 Task: Get the current traffic updates for the Edison and Ford Winter Estates in Fort Myers.
Action: Mouse moved to (134, 108)
Screenshot: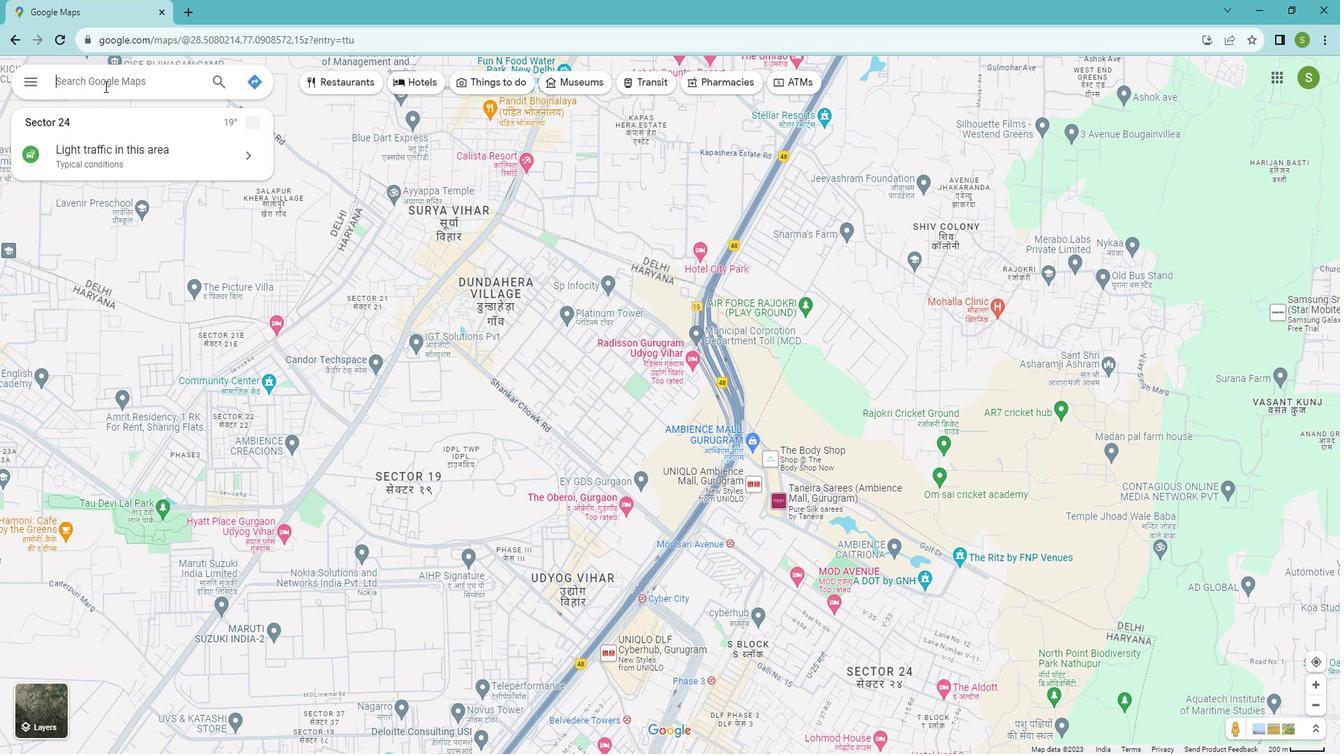 
Action: Mouse pressed left at (134, 108)
Screenshot: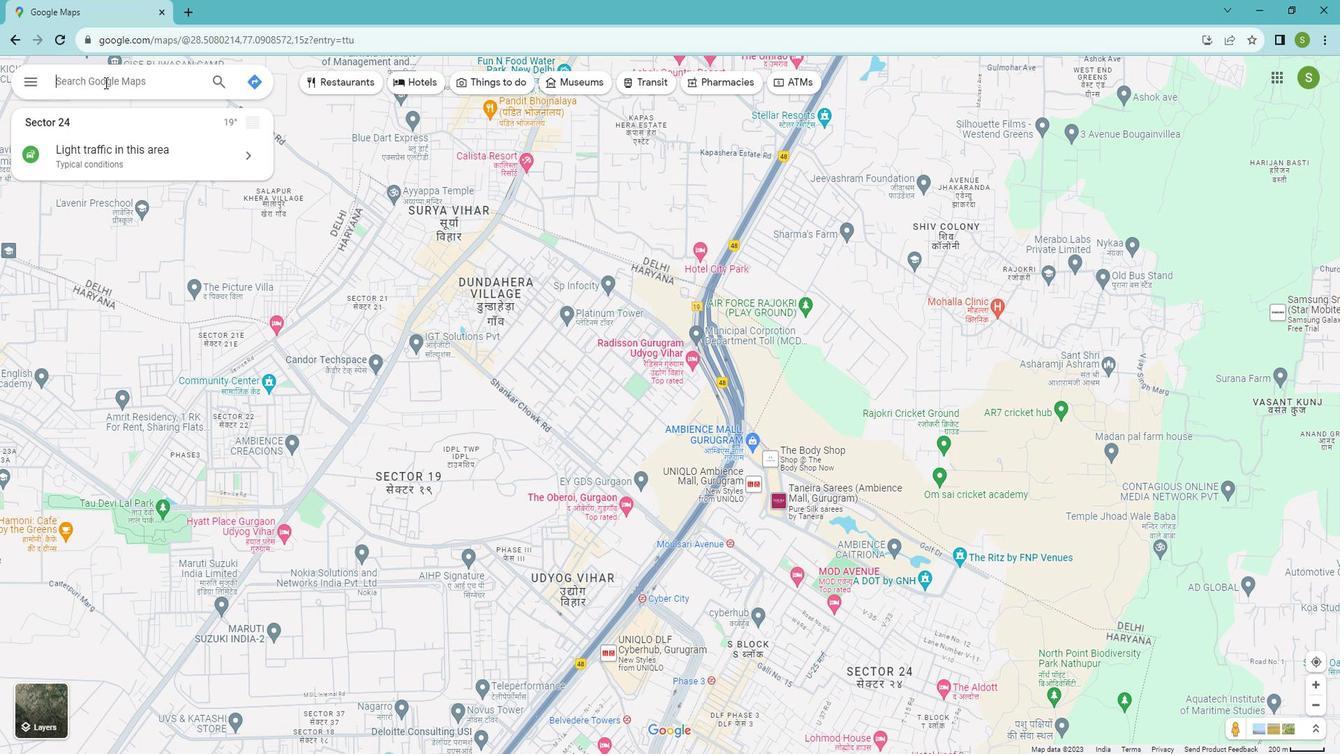 
Action: Key pressed <Key.shift>Edid<Key.backspace>son<Key.space>and<Key.space><Key.shift><Key.shift><Key.shift><Key.shift><Key.shift><Key.shift><Key.shift><Key.shift>Ford<Key.space><Key.shift>Winter<Key.space><Key.shift>Estates<Key.space><Key.shift>Fort<Key.space><Key.shift>Myers<Key.enter>
Screenshot: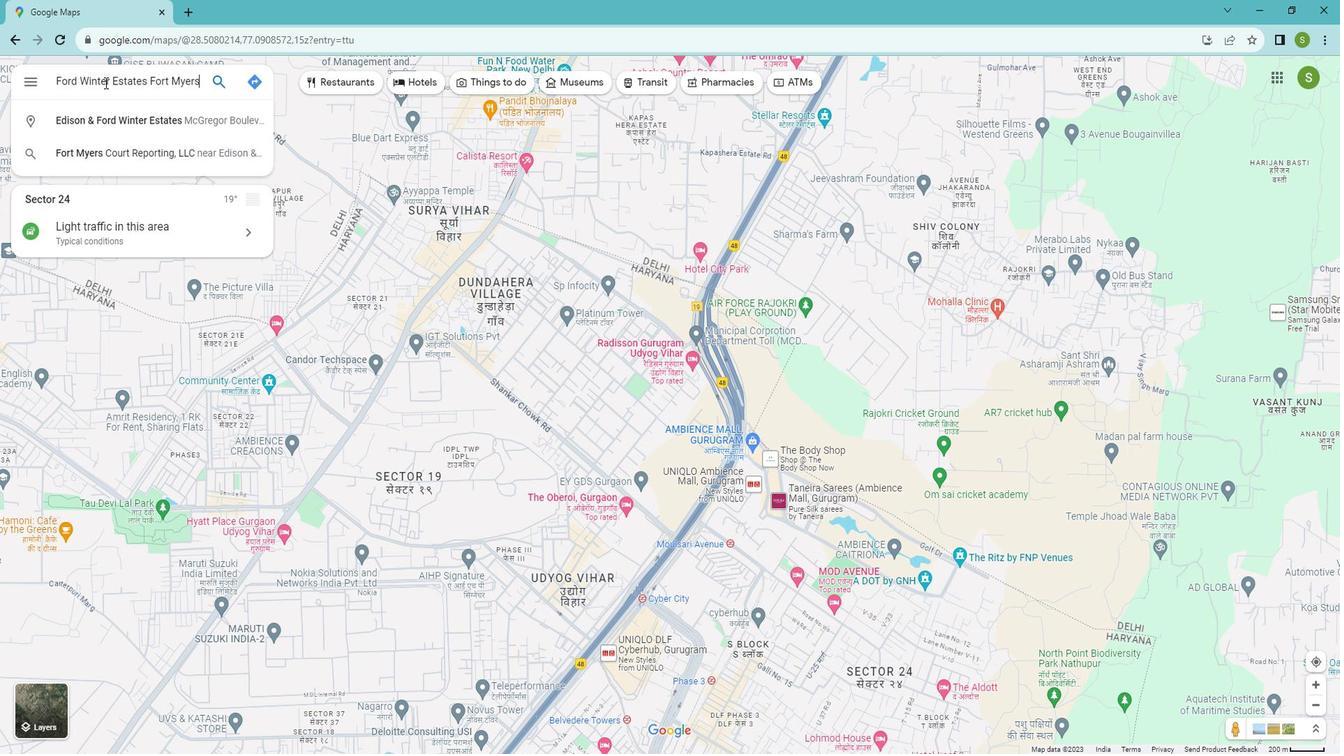 
Action: Mouse moved to (363, 728)
Screenshot: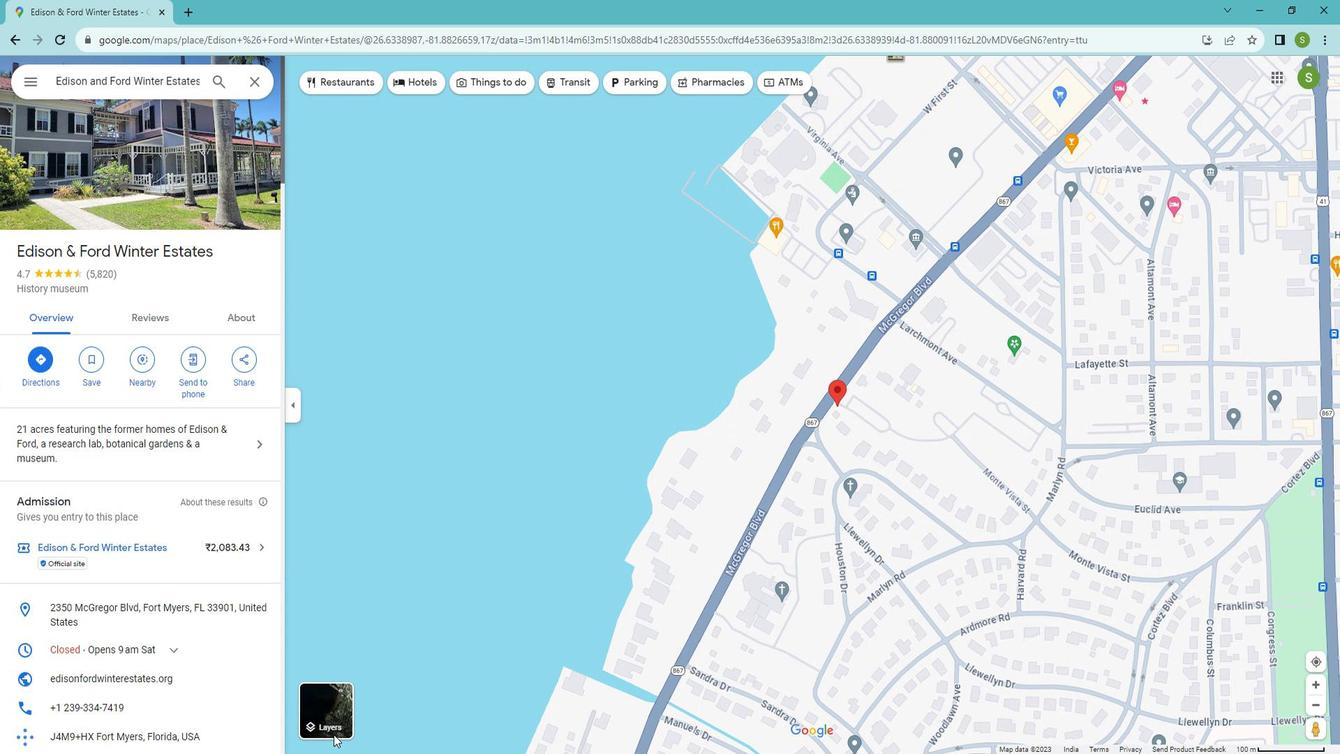 
Action: Mouse pressed left at (363, 728)
Screenshot: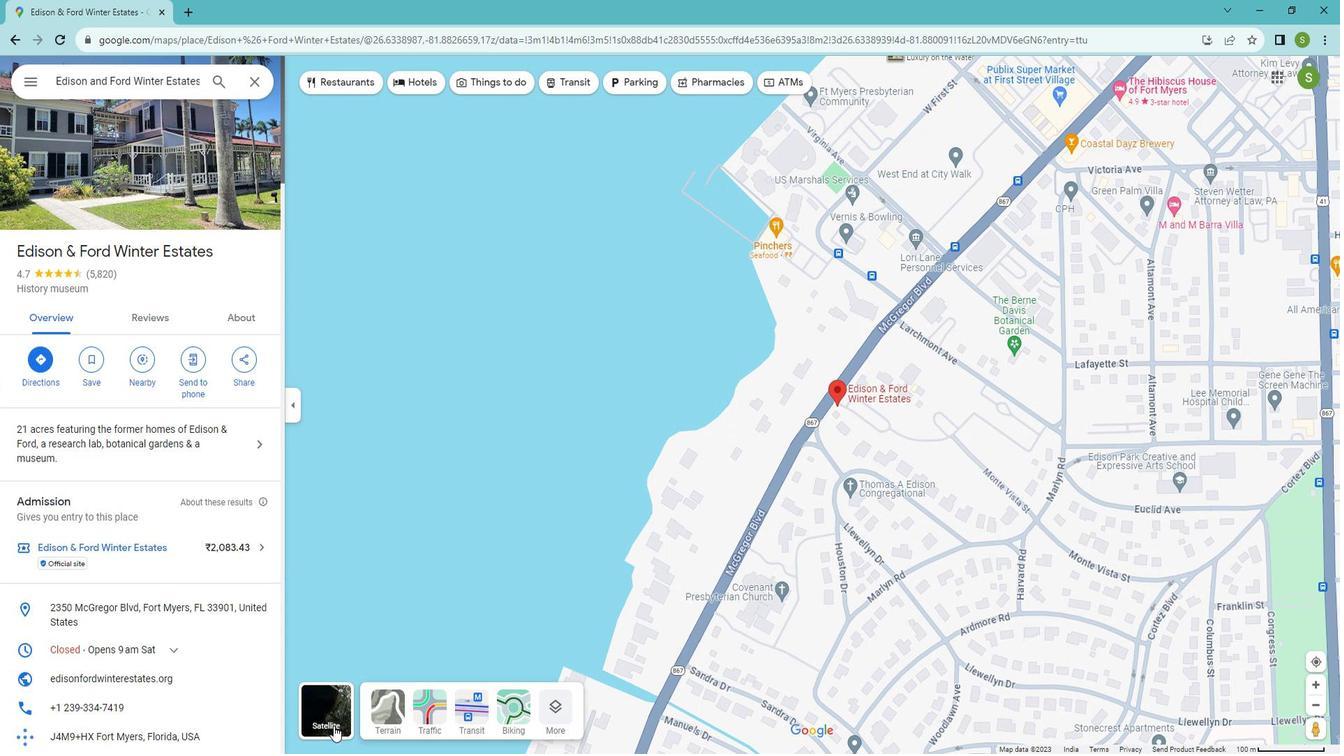 
Action: Mouse moved to (466, 715)
Screenshot: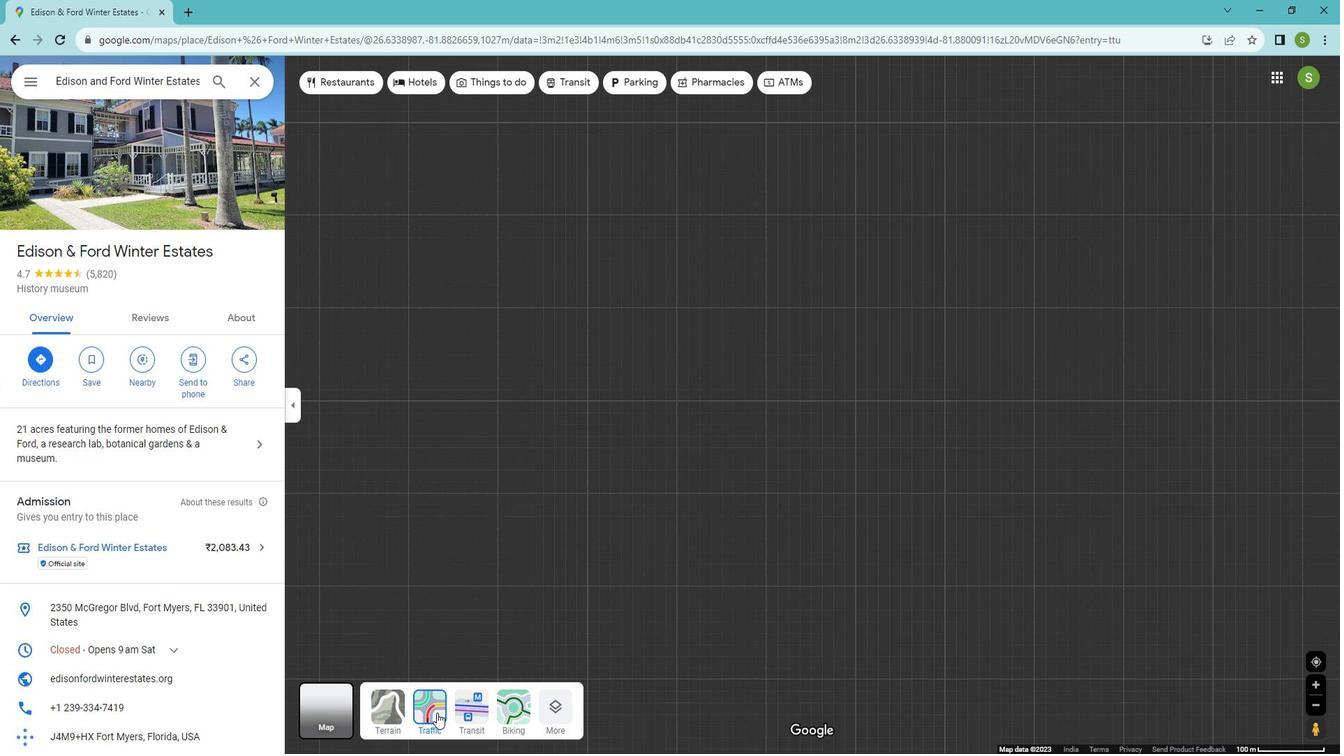 
Action: Mouse pressed left at (466, 715)
Screenshot: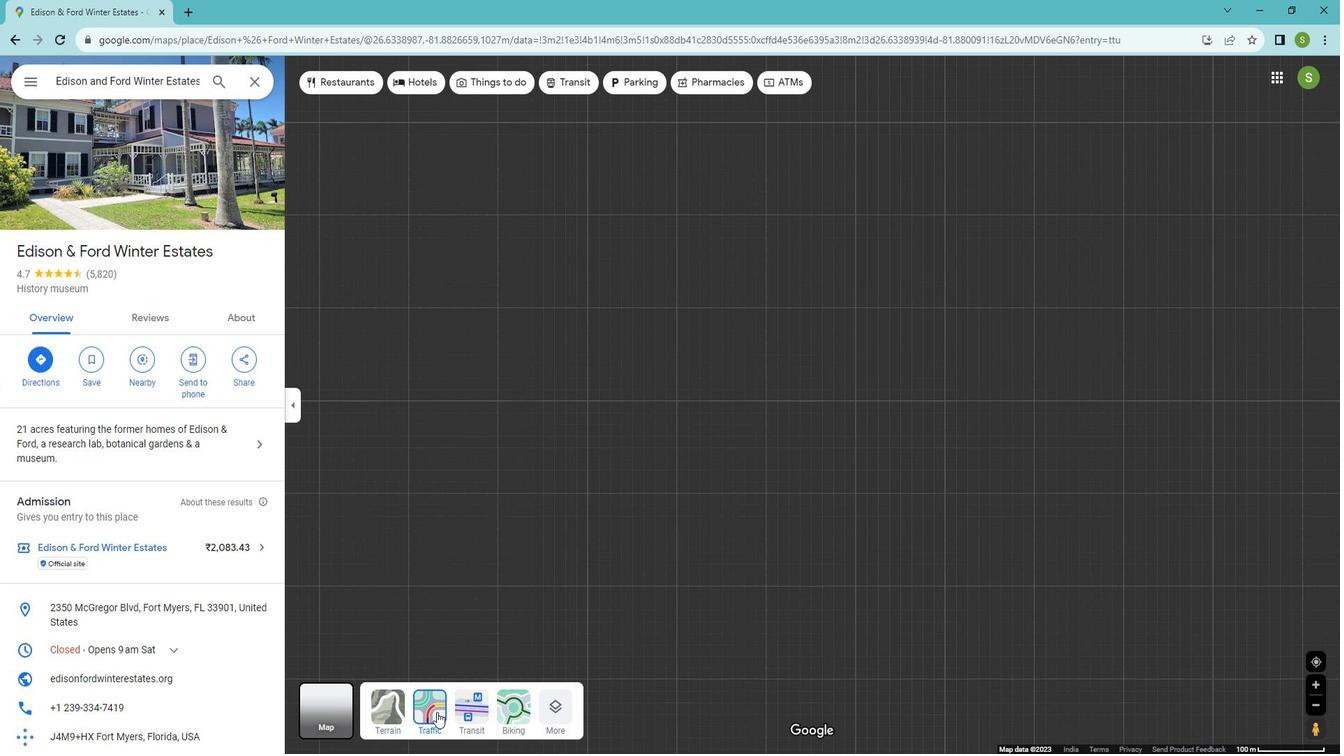 
Action: Mouse moved to (787, 730)
Screenshot: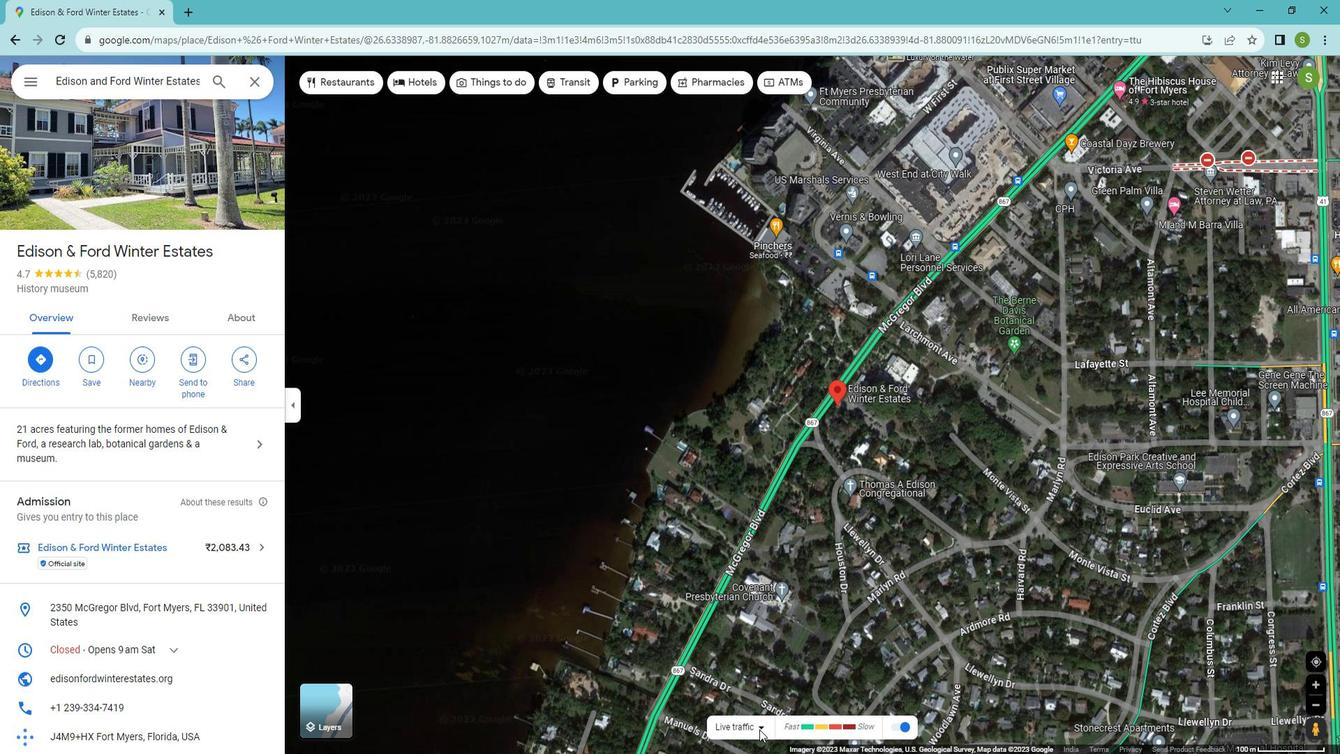 
Action: Mouse pressed left at (787, 730)
Screenshot: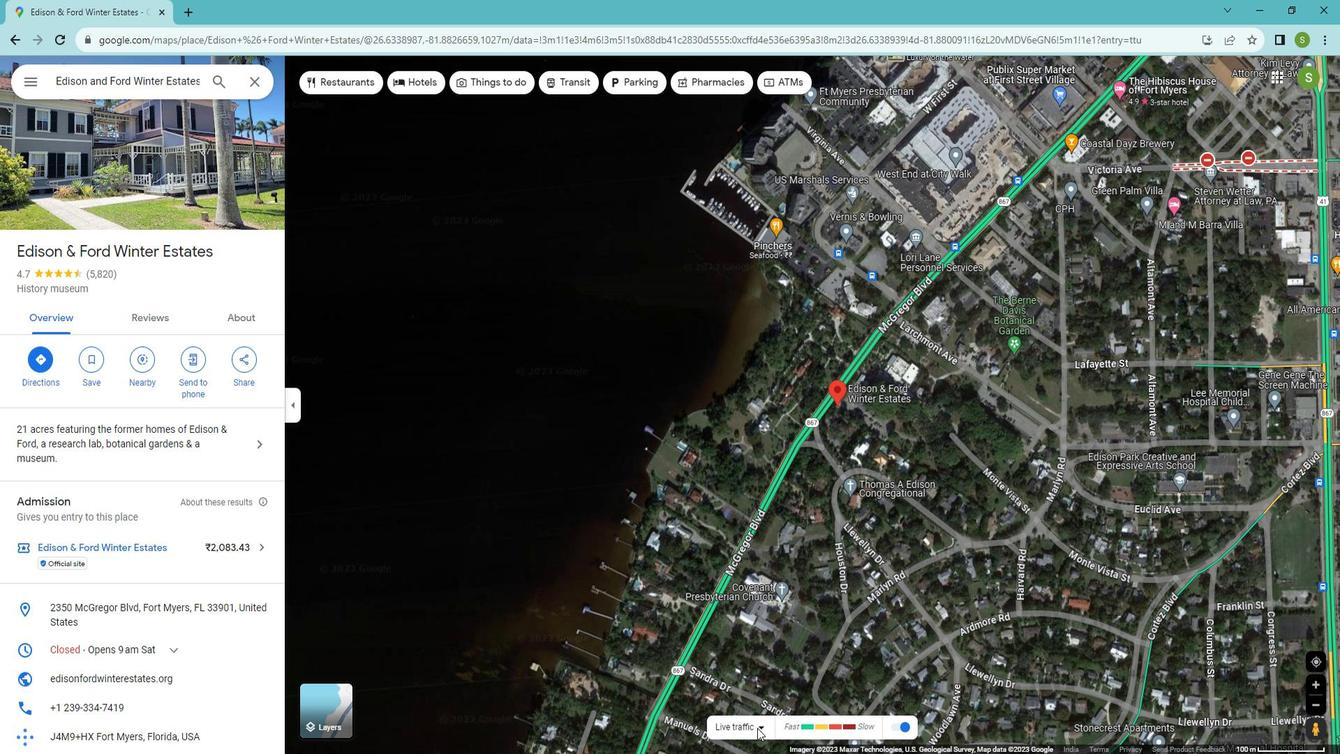 
Action: Mouse moved to (780, 711)
Screenshot: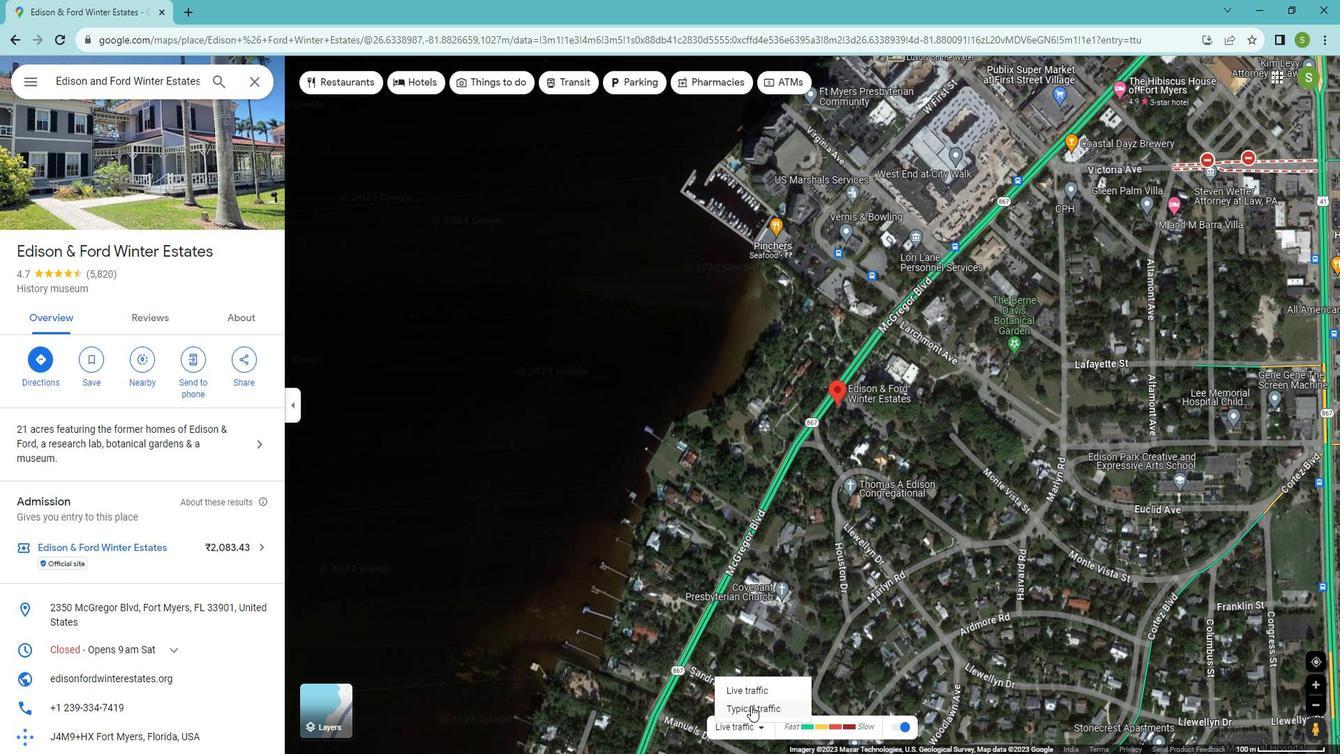 
Action: Mouse pressed left at (780, 711)
Screenshot: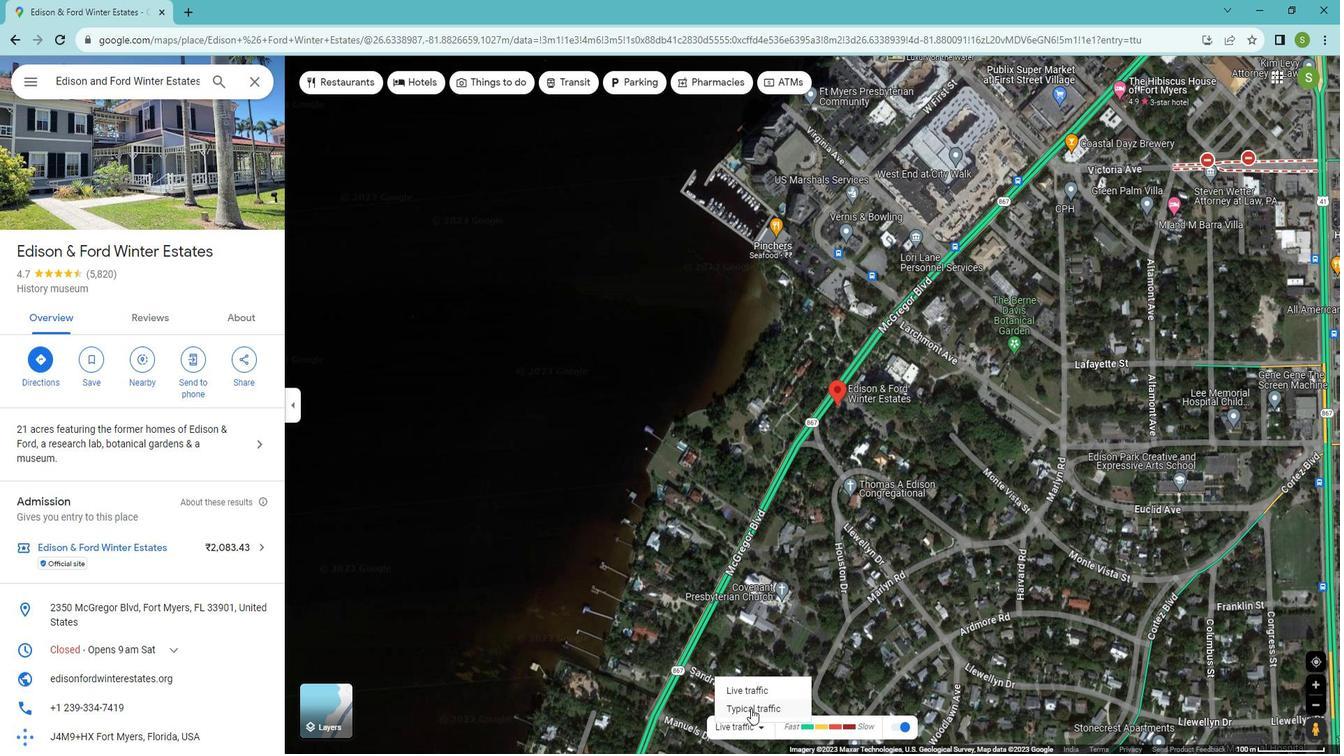
Action: Mouse moved to (871, 518)
Screenshot: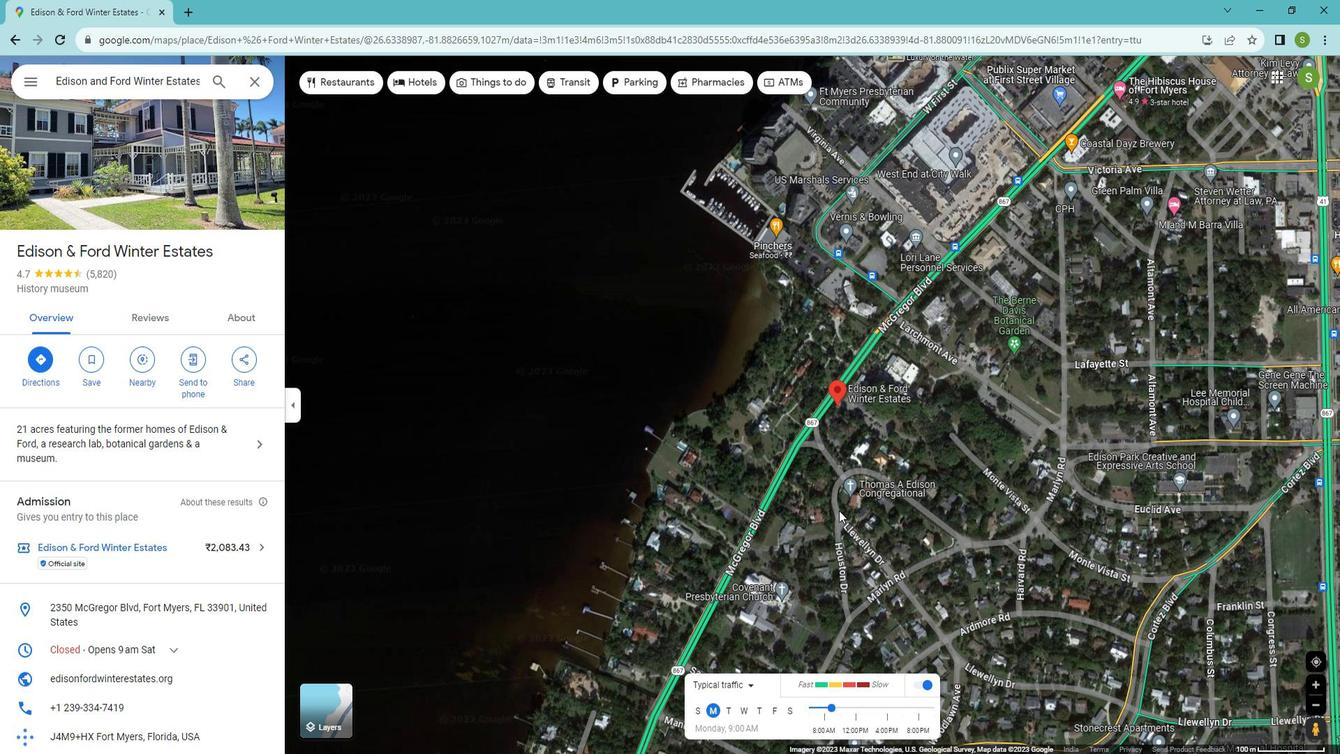
Action: Mouse scrolled (871, 517) with delta (0, 0)
Screenshot: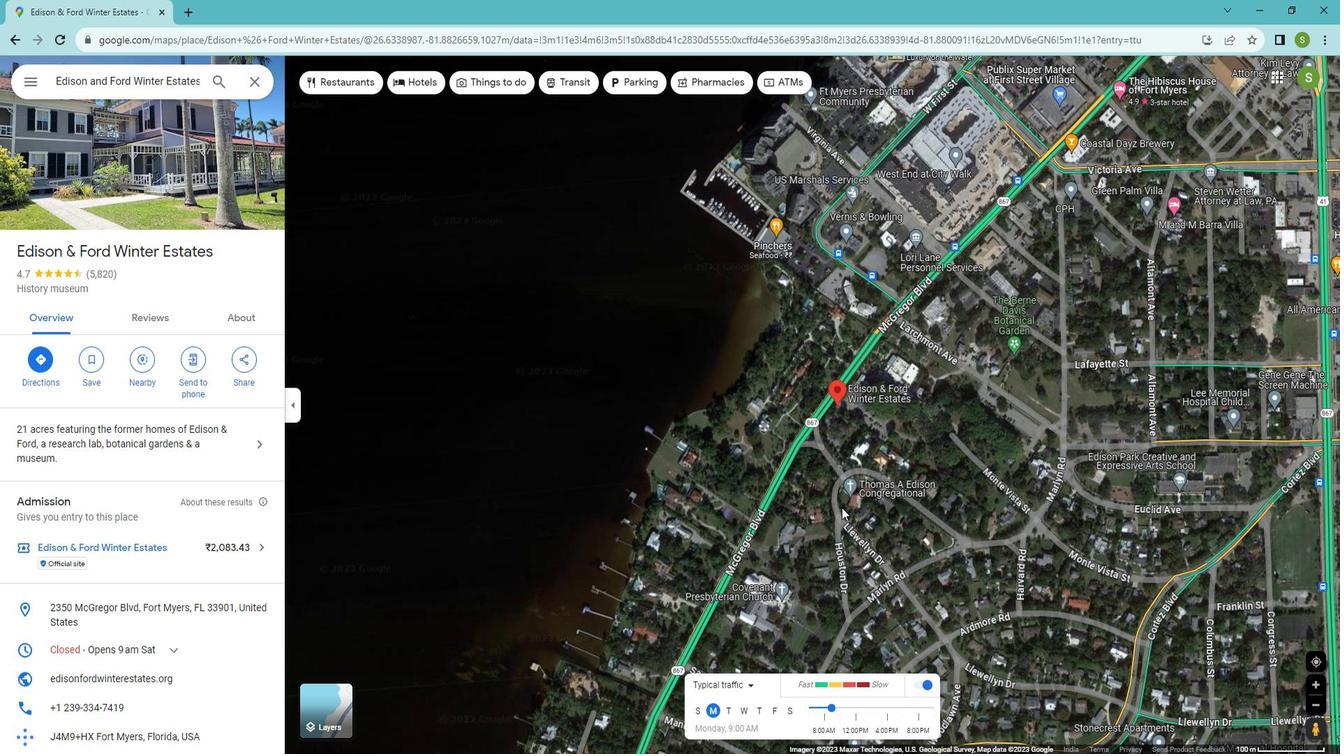 
Action: Mouse scrolled (871, 517) with delta (0, 0)
Screenshot: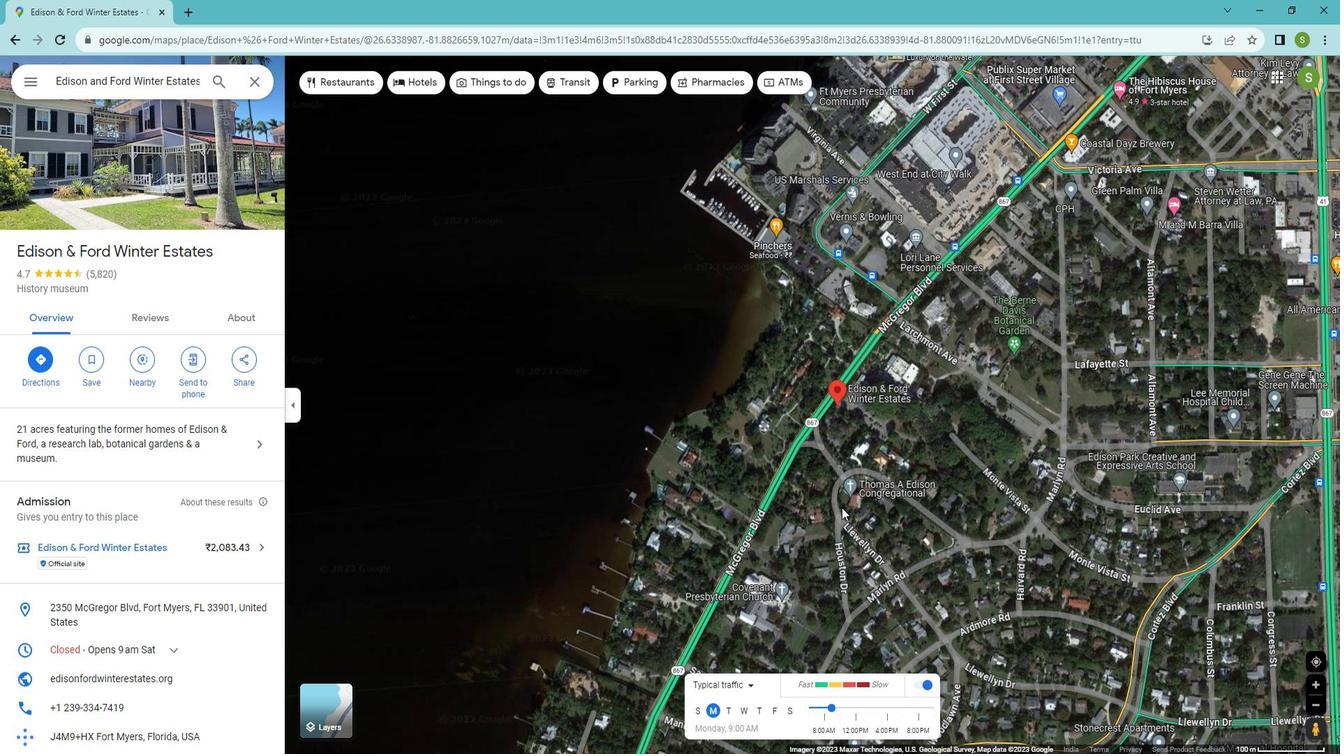 
Action: Mouse moved to (781, 689)
Screenshot: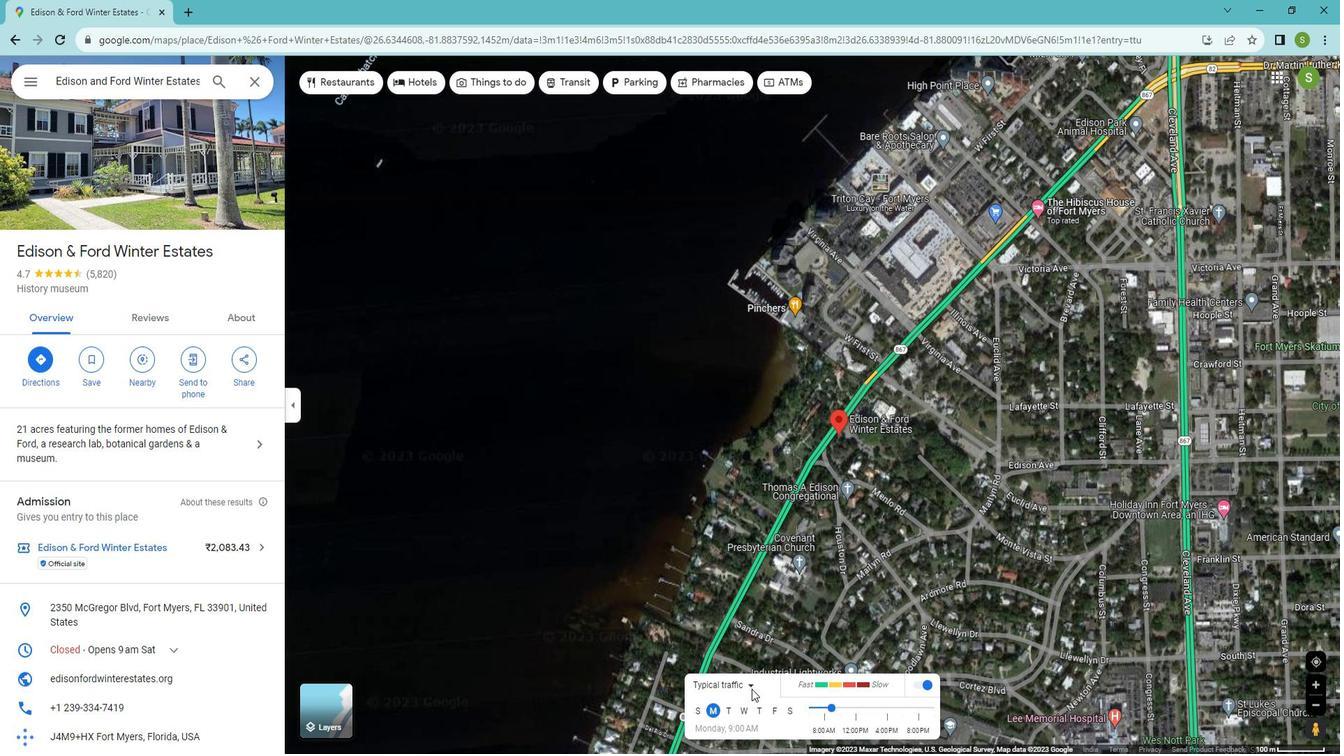 
Action: Mouse pressed left at (781, 689)
Screenshot: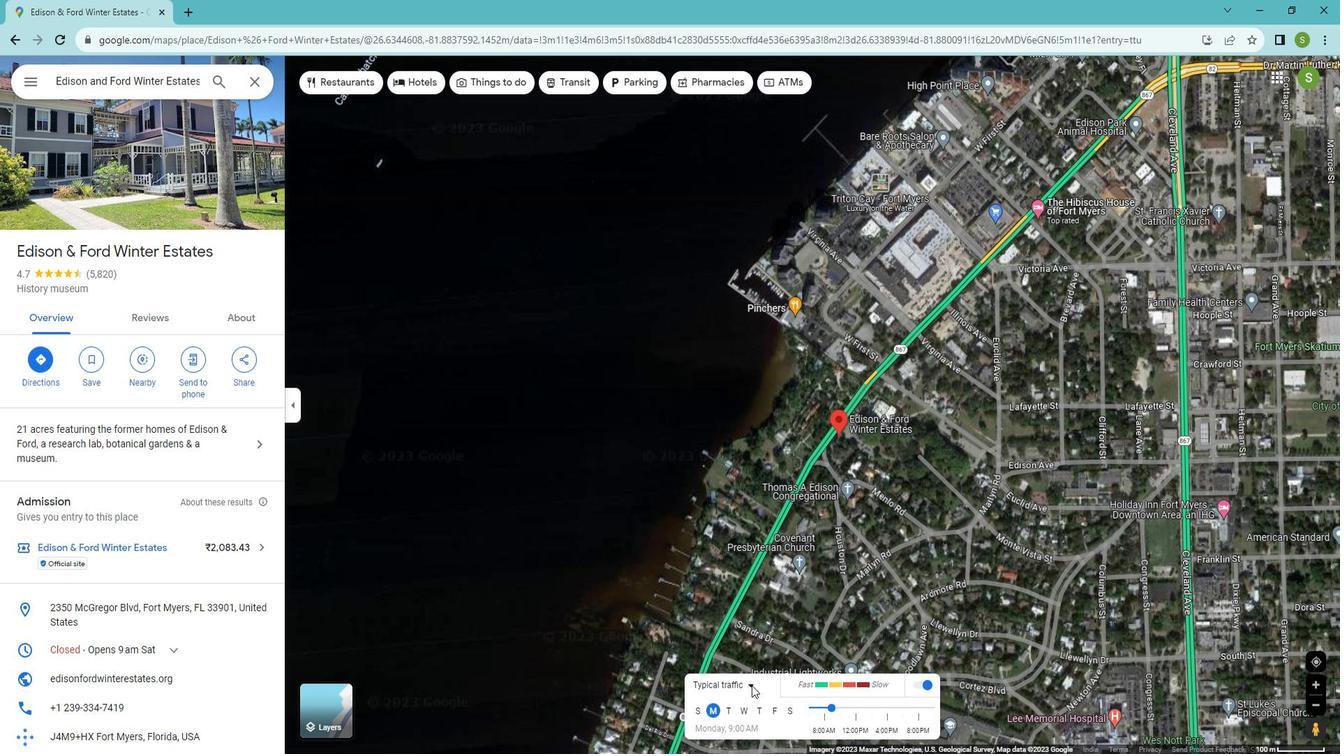 
Action: Mouse moved to (757, 708)
Screenshot: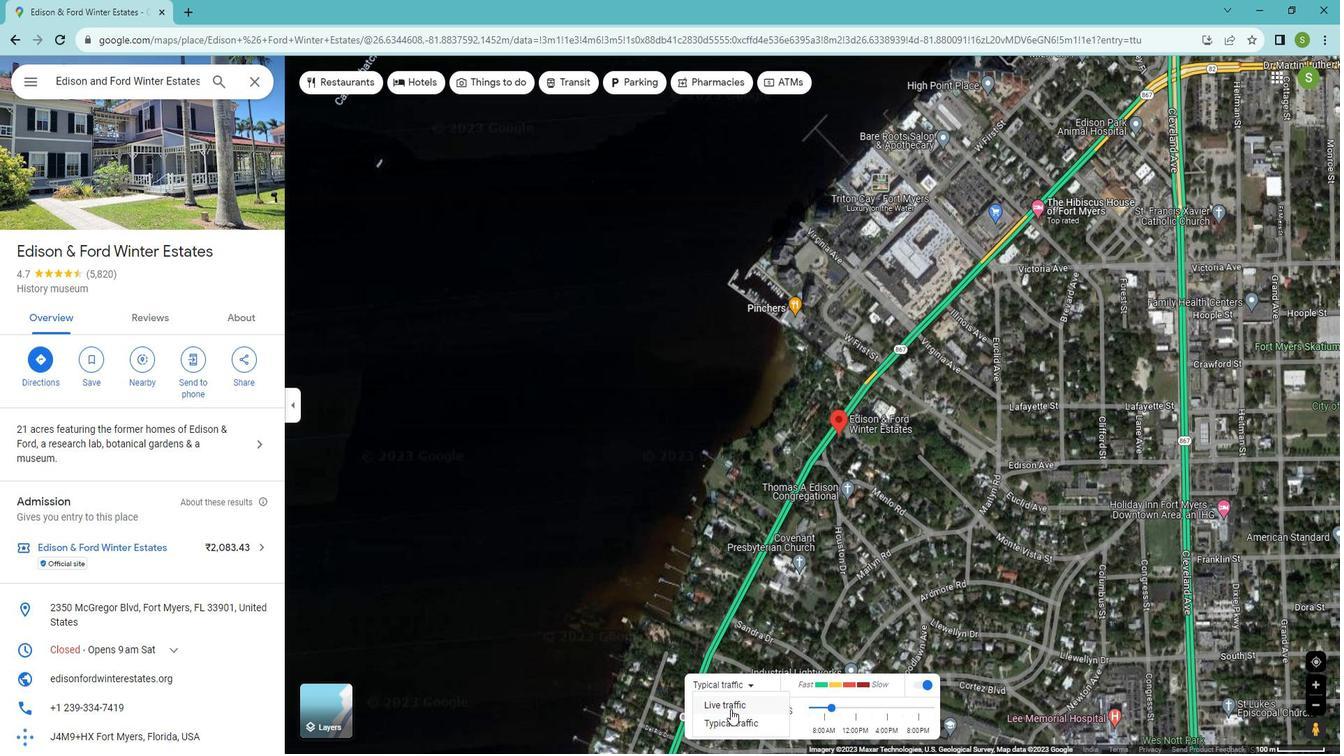 
Action: Mouse pressed left at (757, 708)
Screenshot: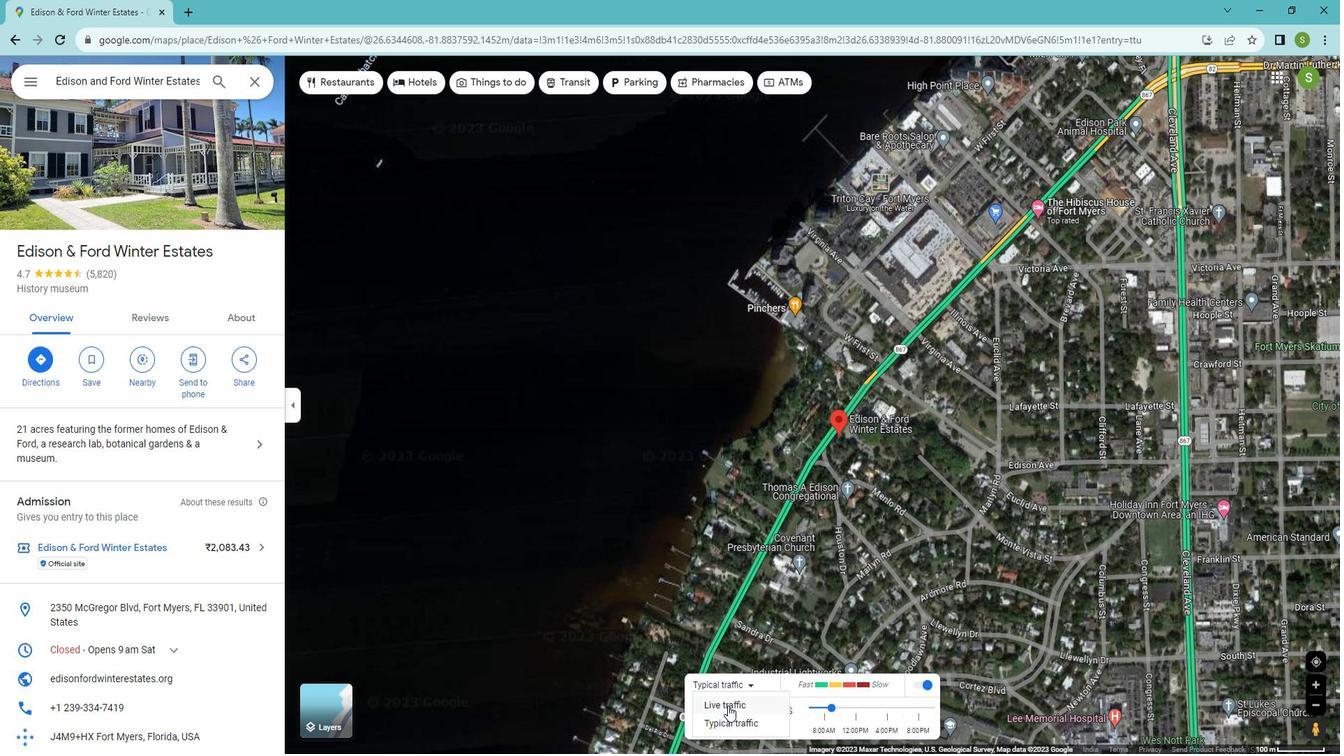 
Action: Mouse moved to (920, 545)
Screenshot: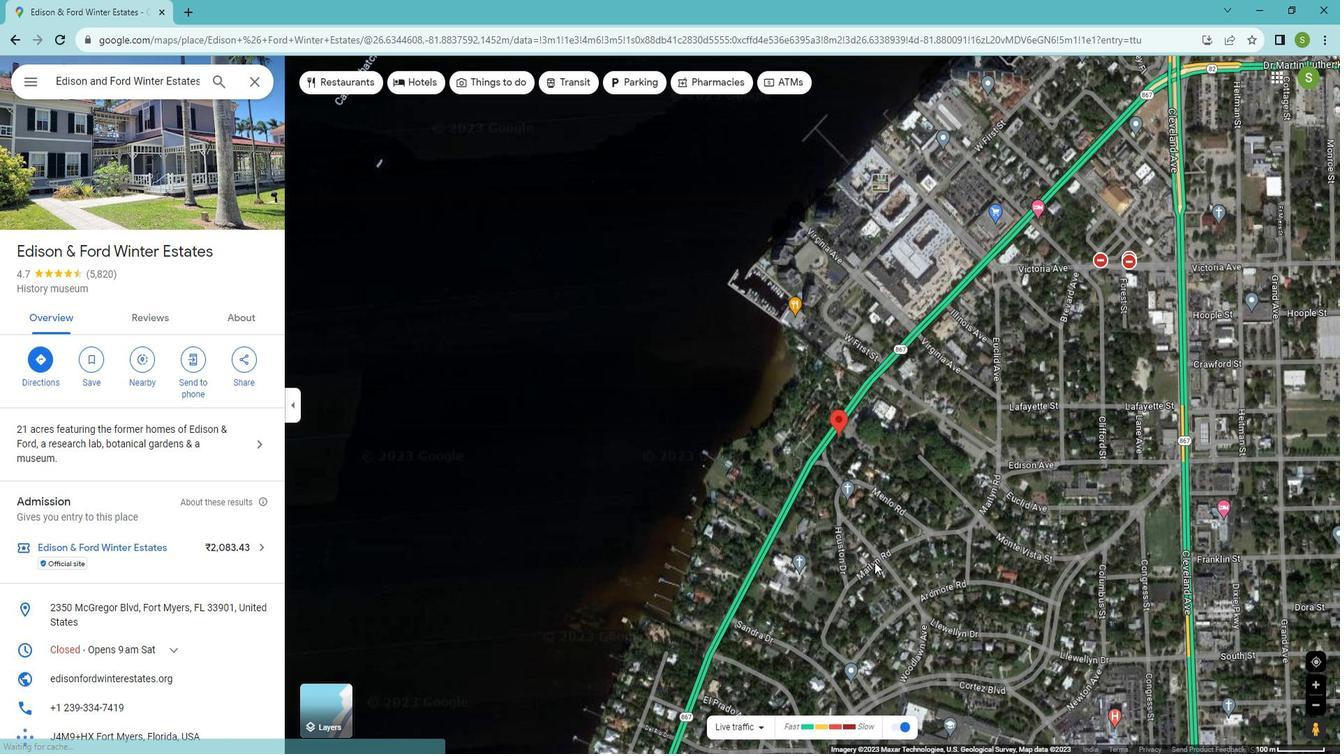 
Action: Mouse scrolled (920, 544) with delta (0, 0)
Screenshot: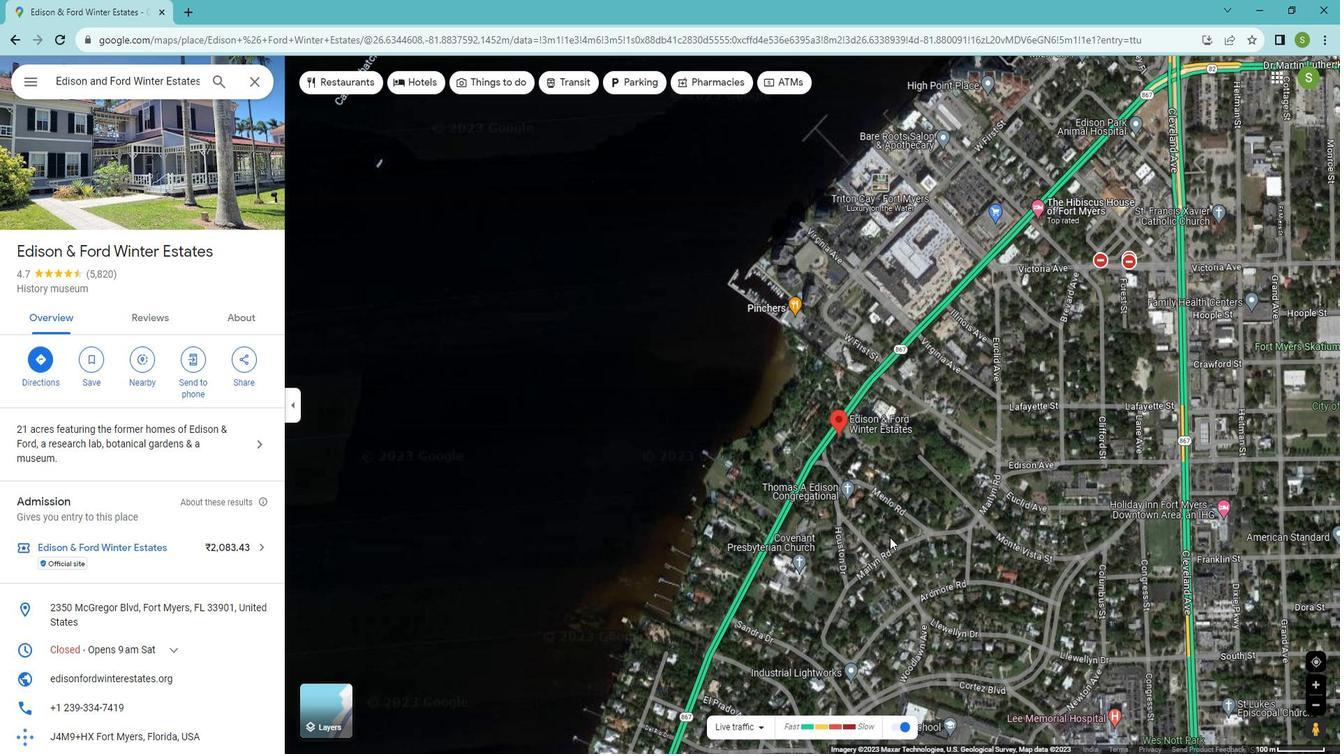 
Action: Mouse scrolled (920, 544) with delta (0, 0)
Screenshot: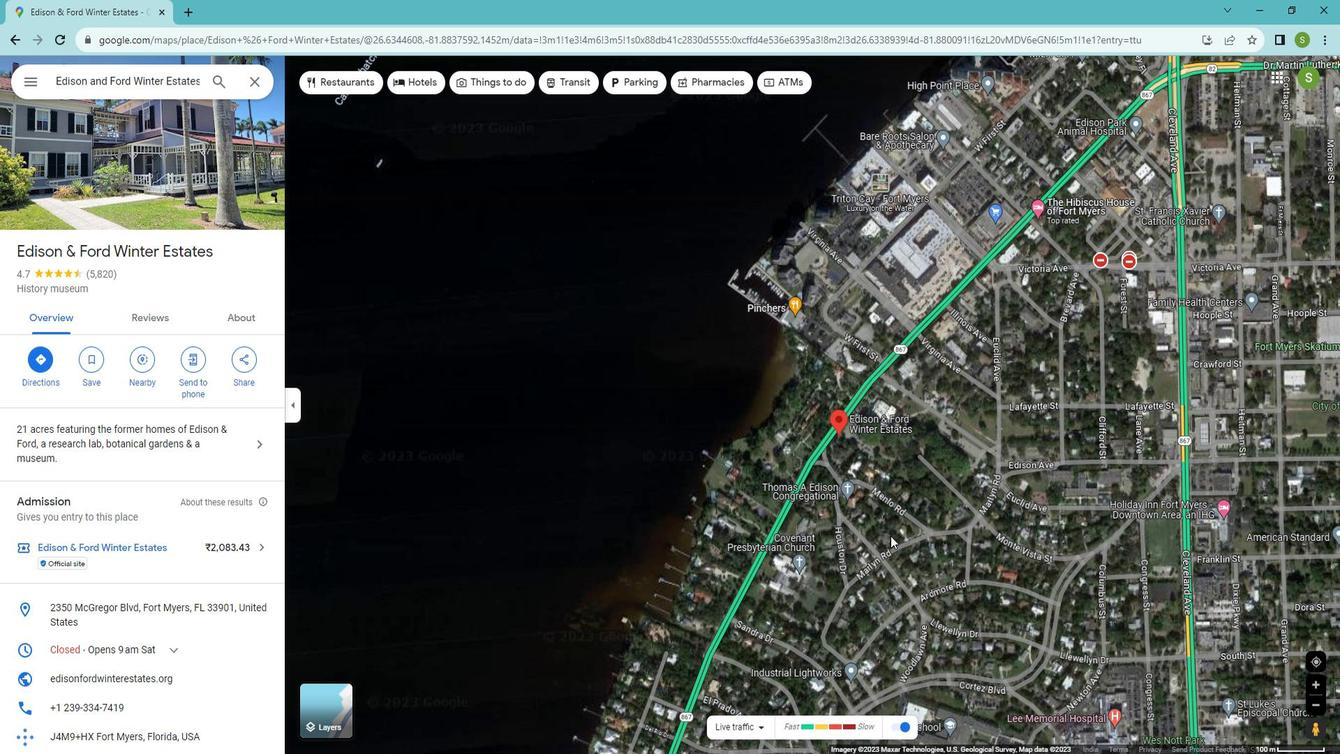 
Action: Mouse moved to (918, 546)
Screenshot: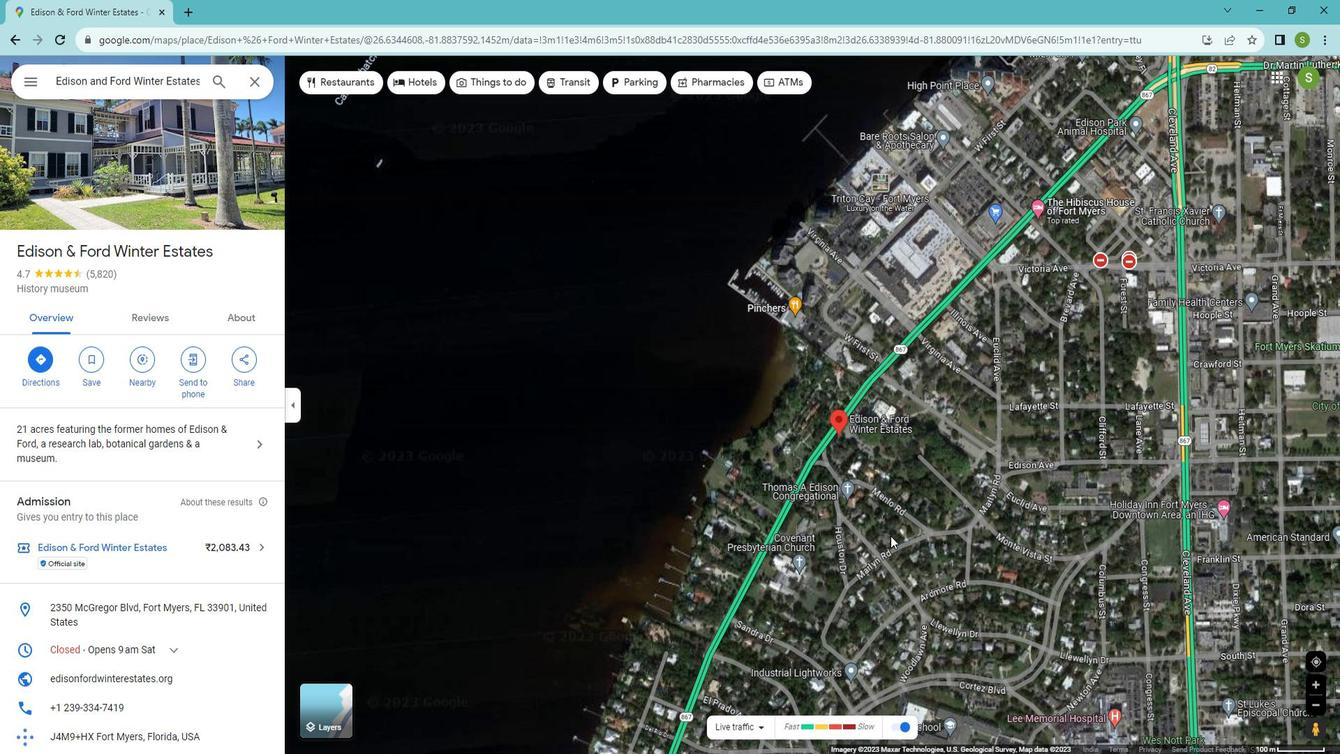 
Action: Mouse scrolled (918, 545) with delta (0, 0)
Screenshot: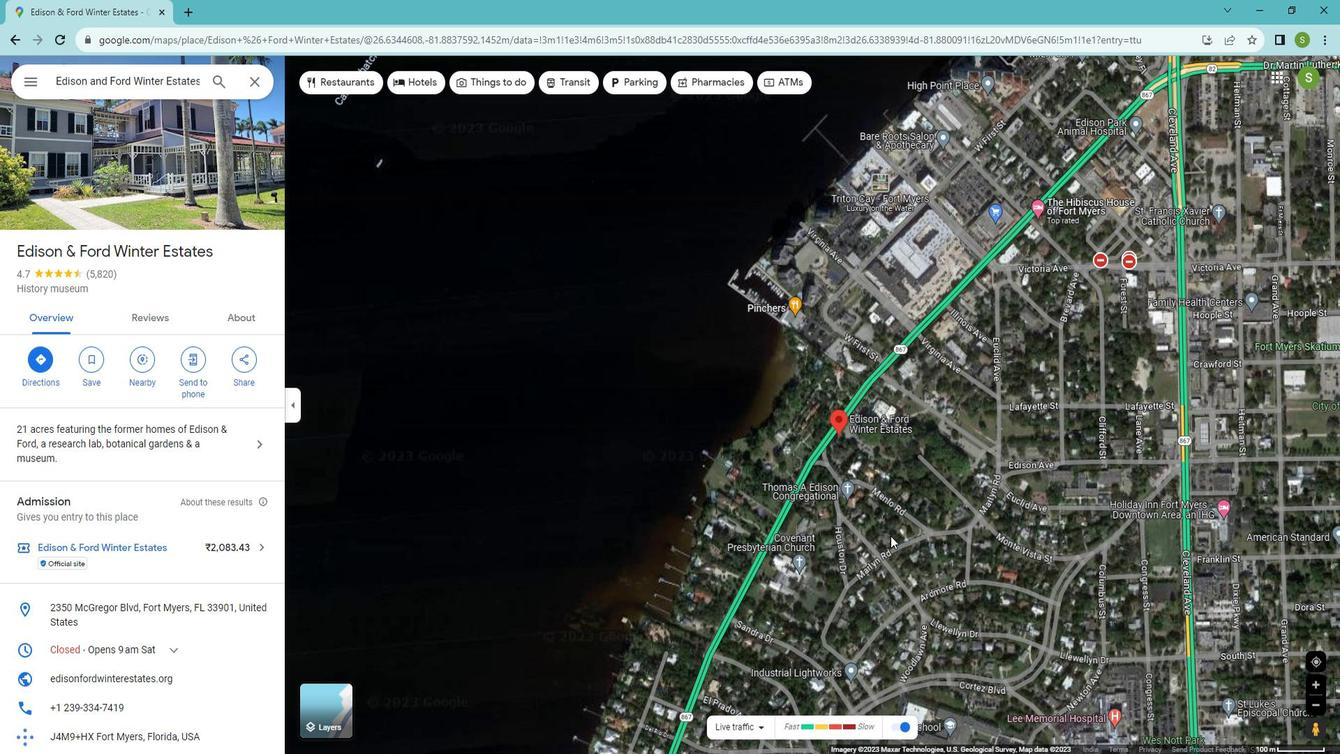 
Action: Mouse moved to (904, 546)
Screenshot: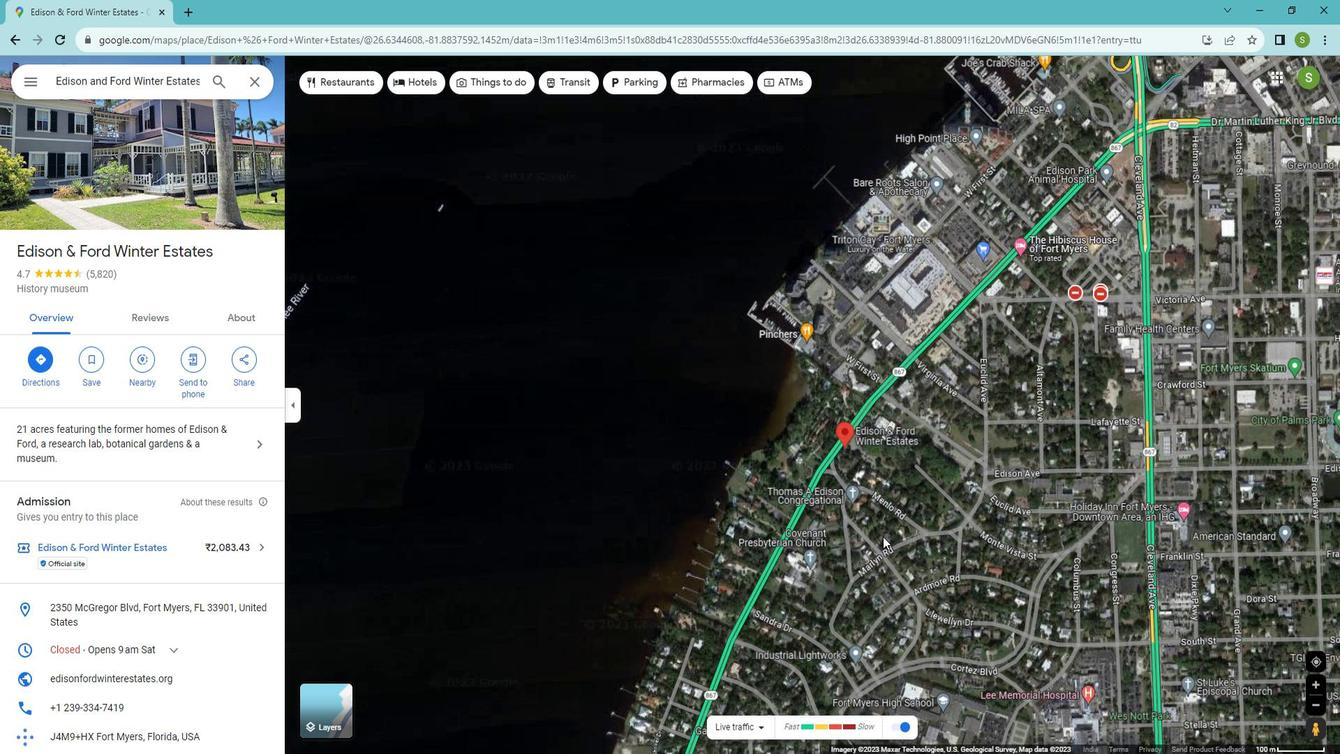 
Action: Mouse scrolled (904, 545) with delta (0, 0)
Screenshot: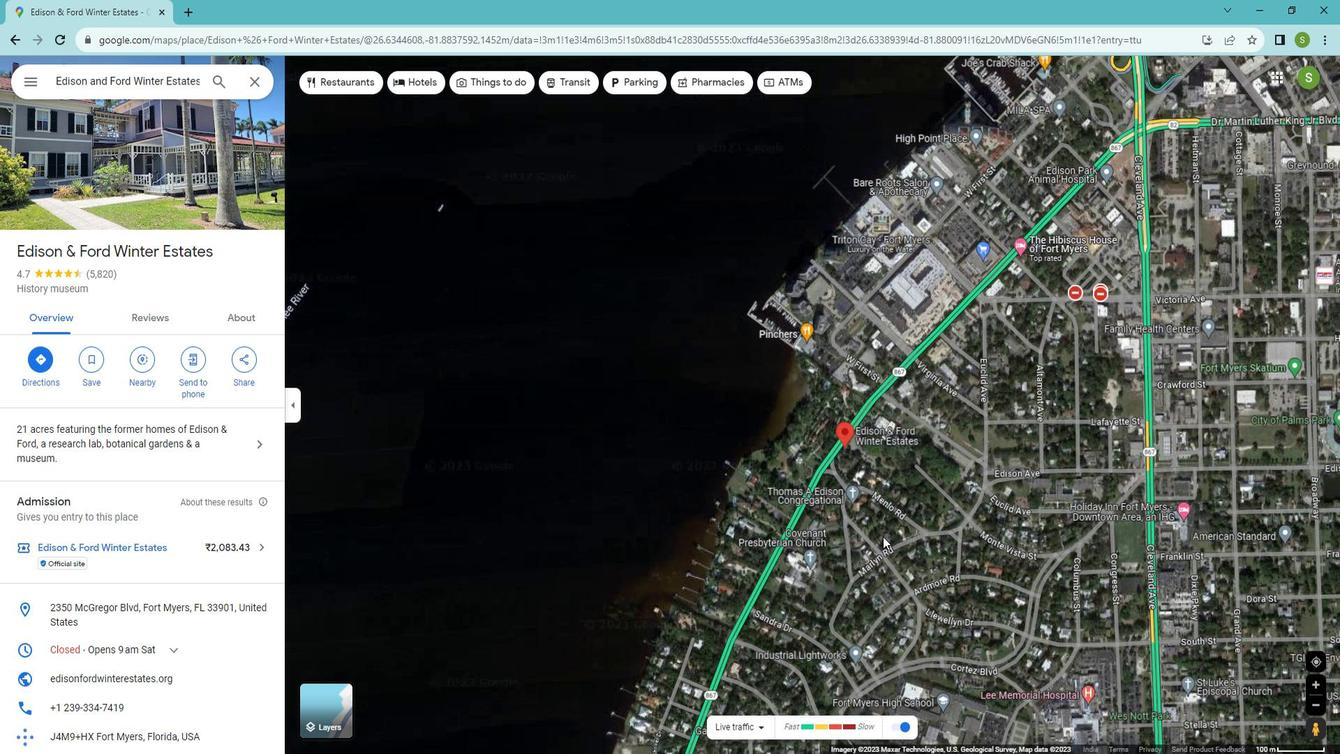 
Action: Mouse moved to (893, 542)
Screenshot: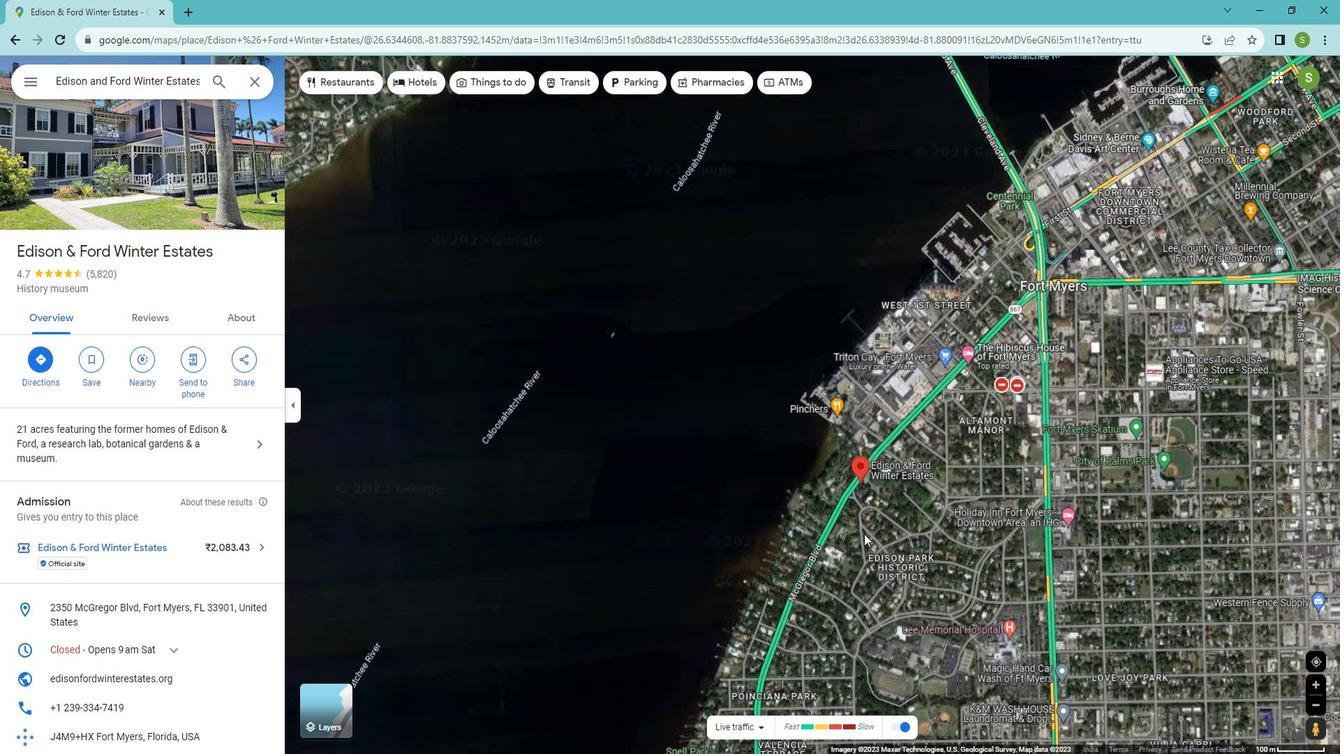 
Action: Mouse scrolled (893, 541) with delta (0, 0)
Screenshot: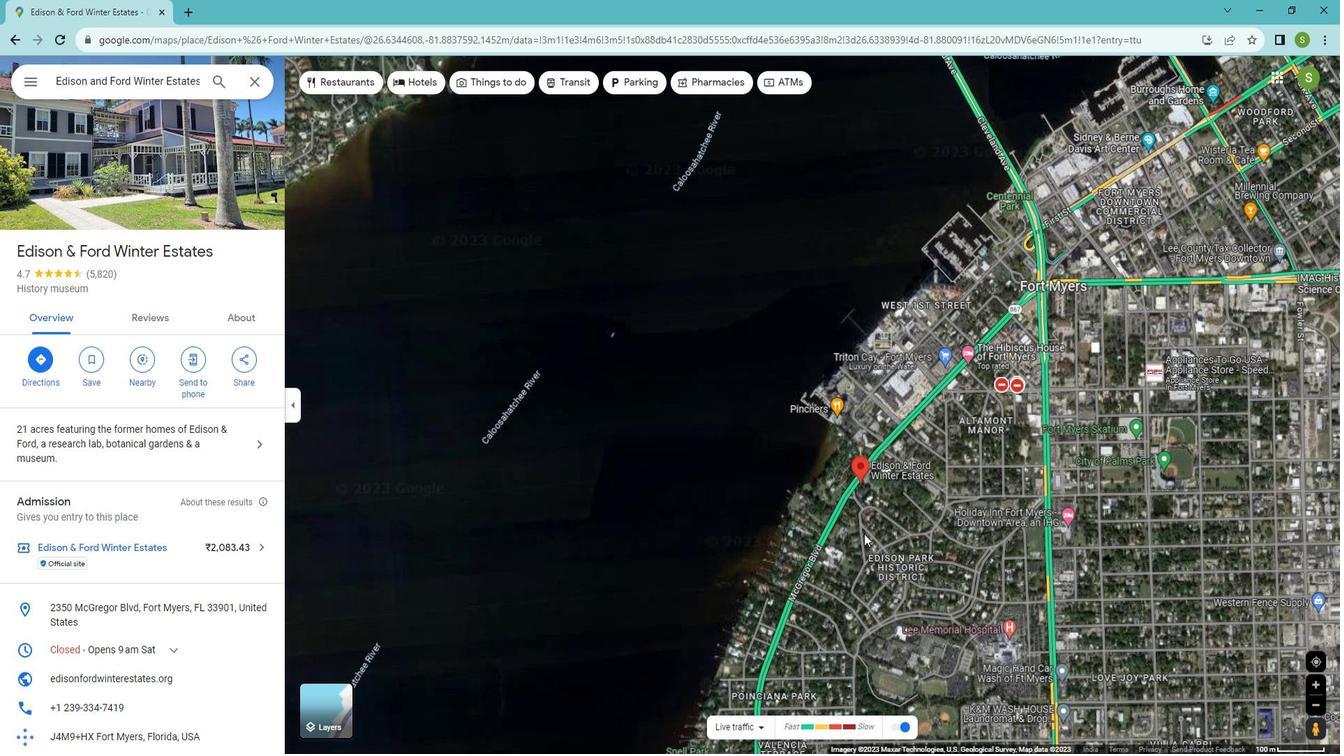
Action: Mouse scrolled (893, 541) with delta (0, 0)
Screenshot: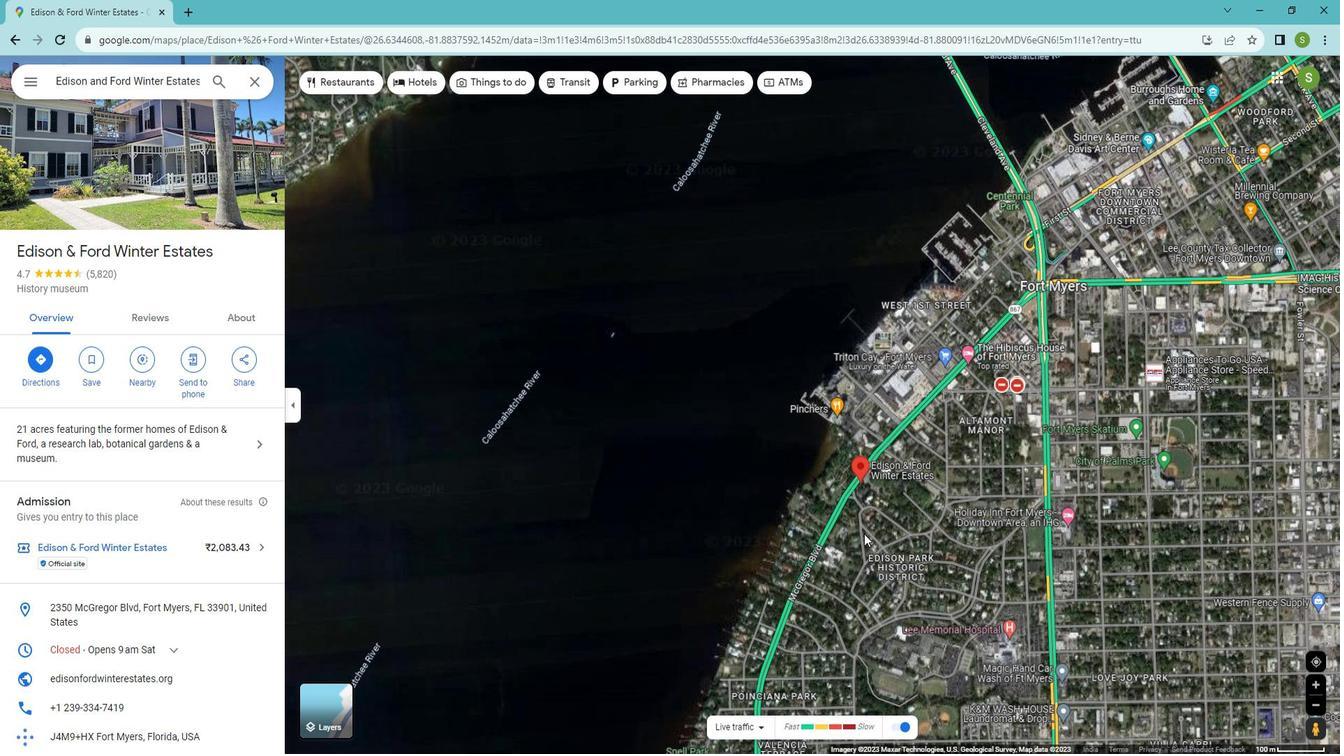 
Action: Mouse scrolled (893, 541) with delta (0, 0)
Screenshot: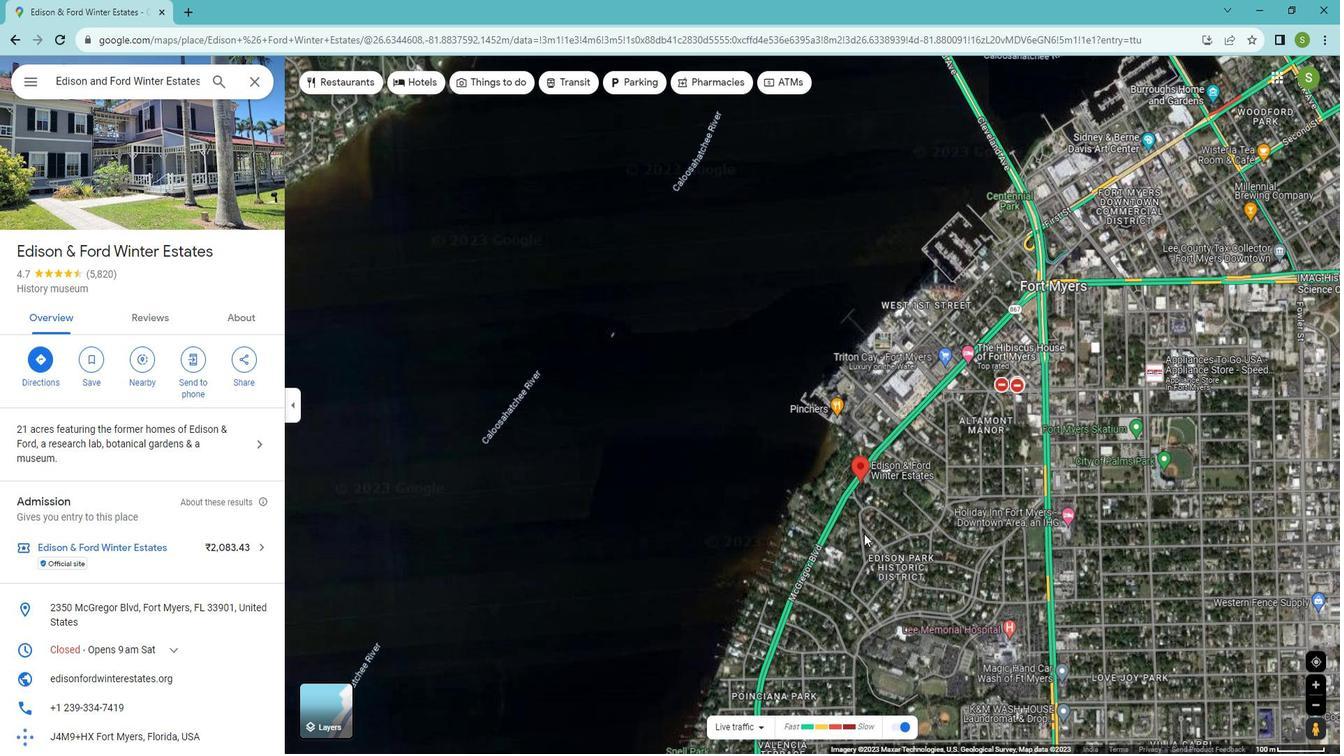 
Action: Mouse scrolled (893, 541) with delta (0, 0)
Screenshot: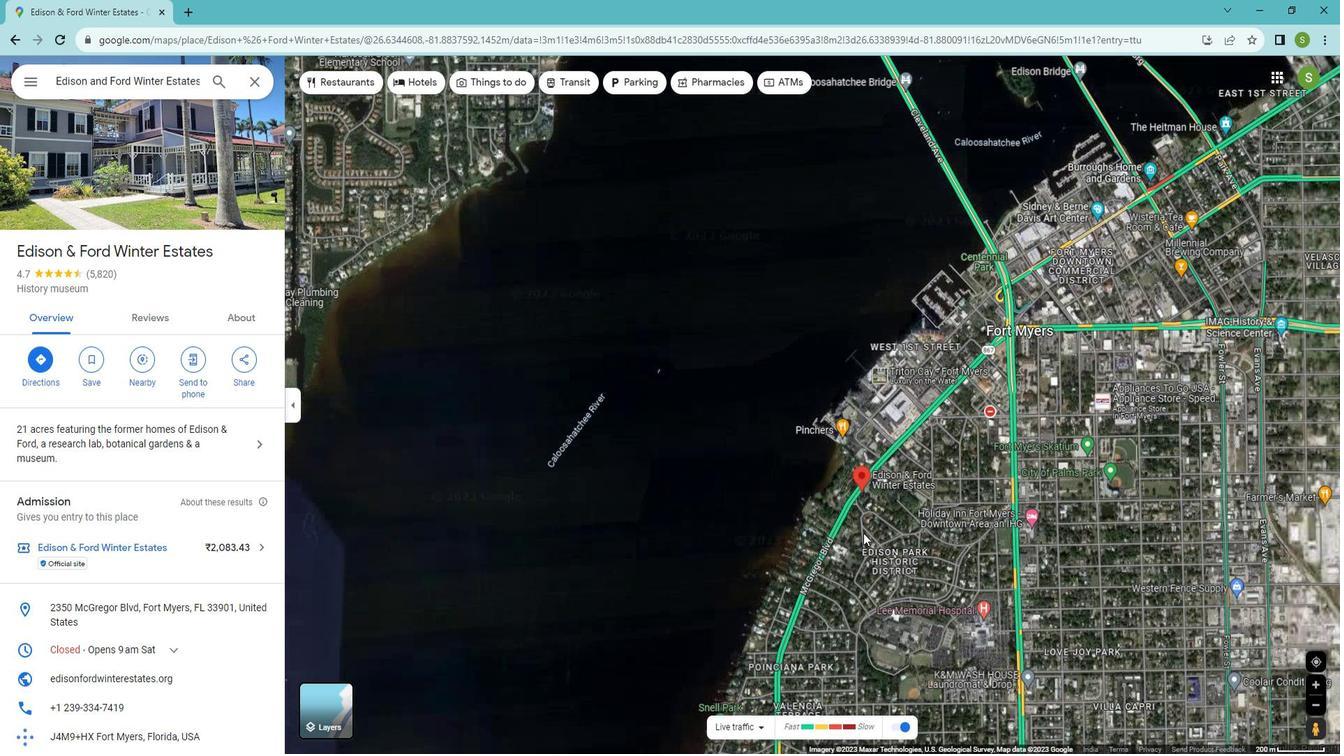 
Action: Mouse moved to (955, 451)
Screenshot: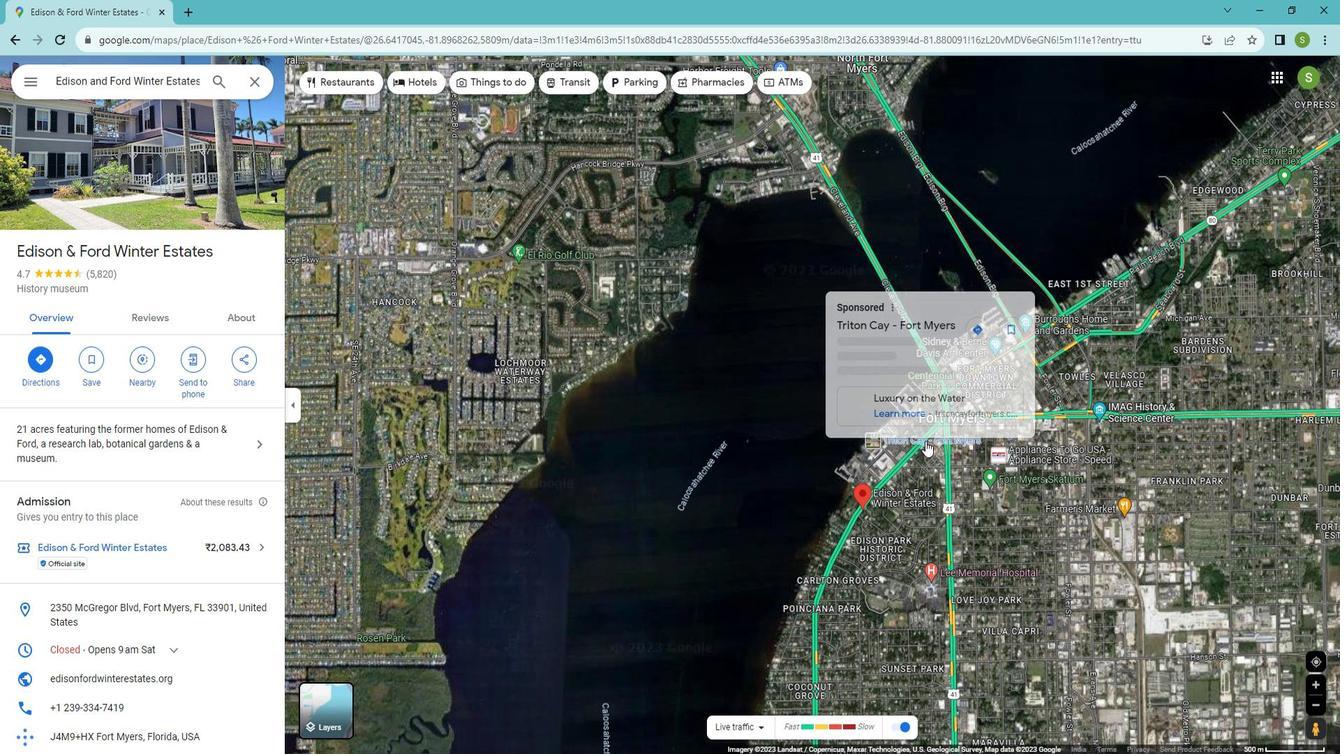 
Action: Mouse scrolled (955, 451) with delta (0, 0)
Screenshot: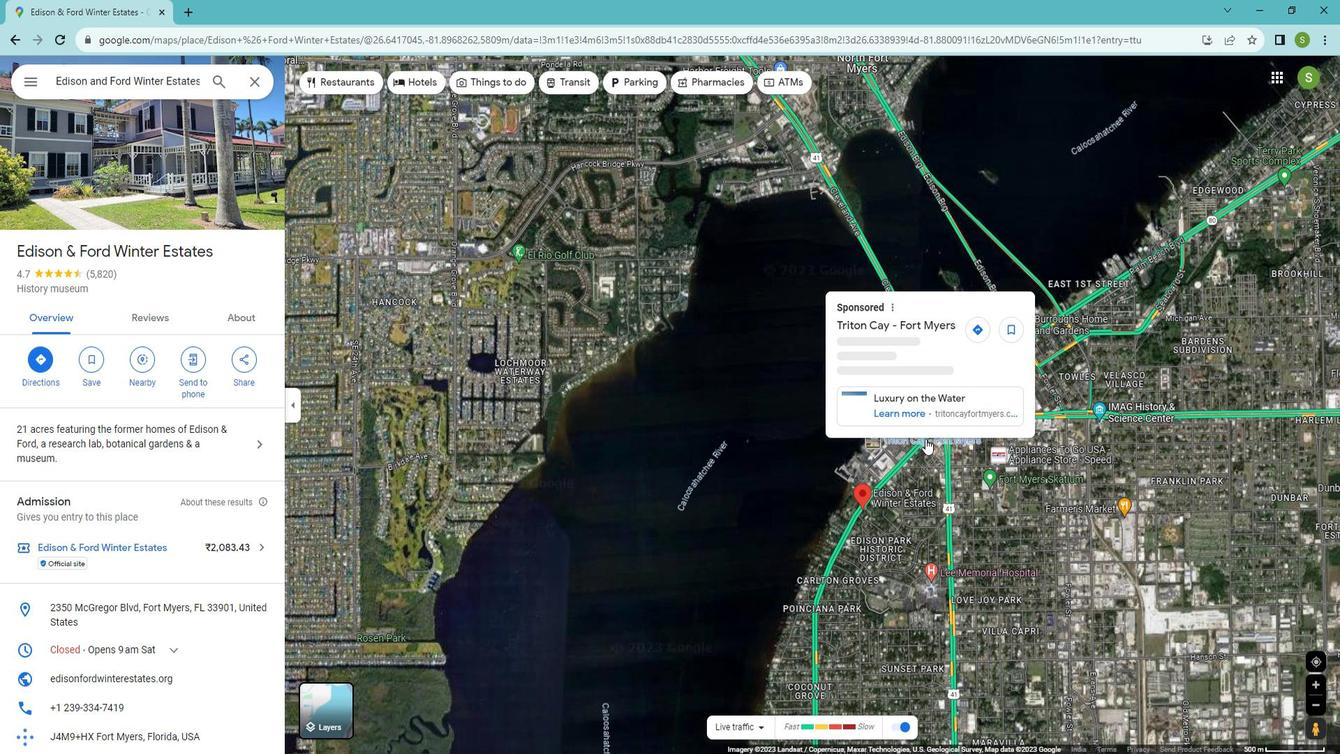 
Action: Mouse moved to (955, 451)
Screenshot: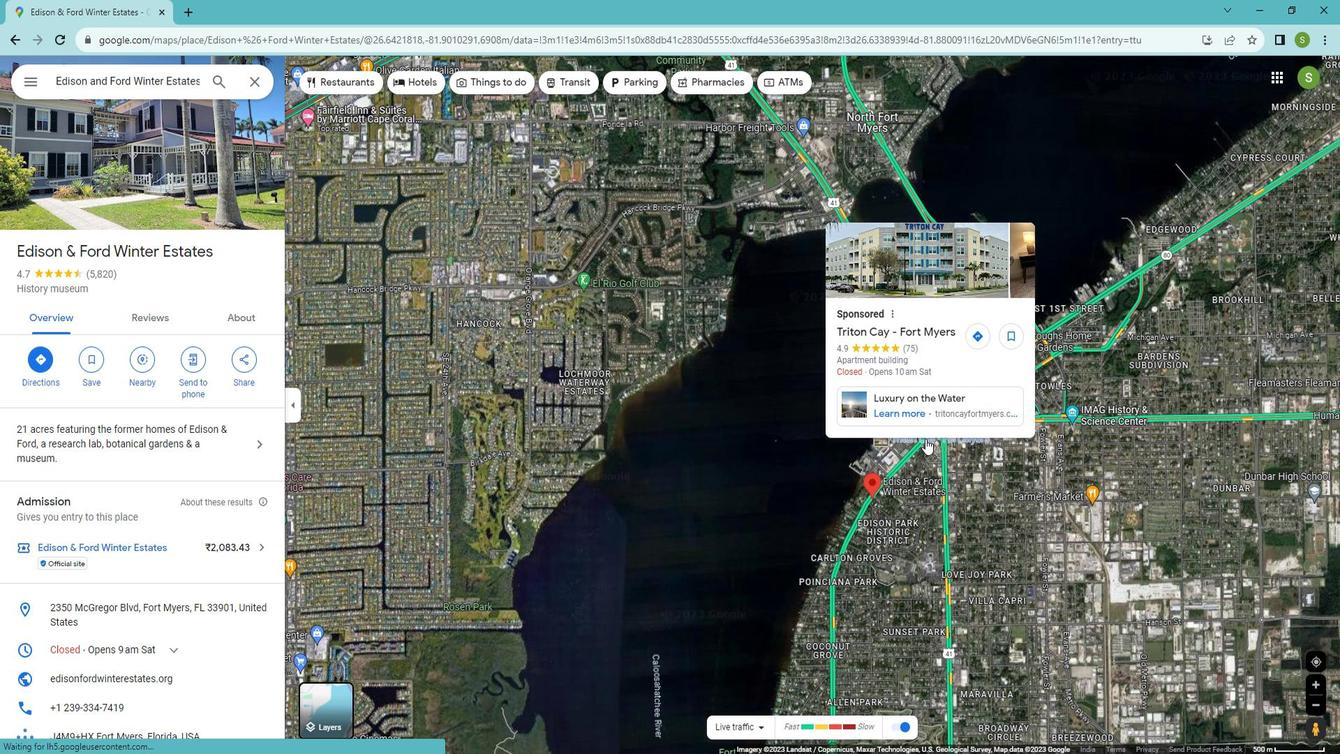 
Action: Mouse scrolled (955, 450) with delta (0, 0)
Screenshot: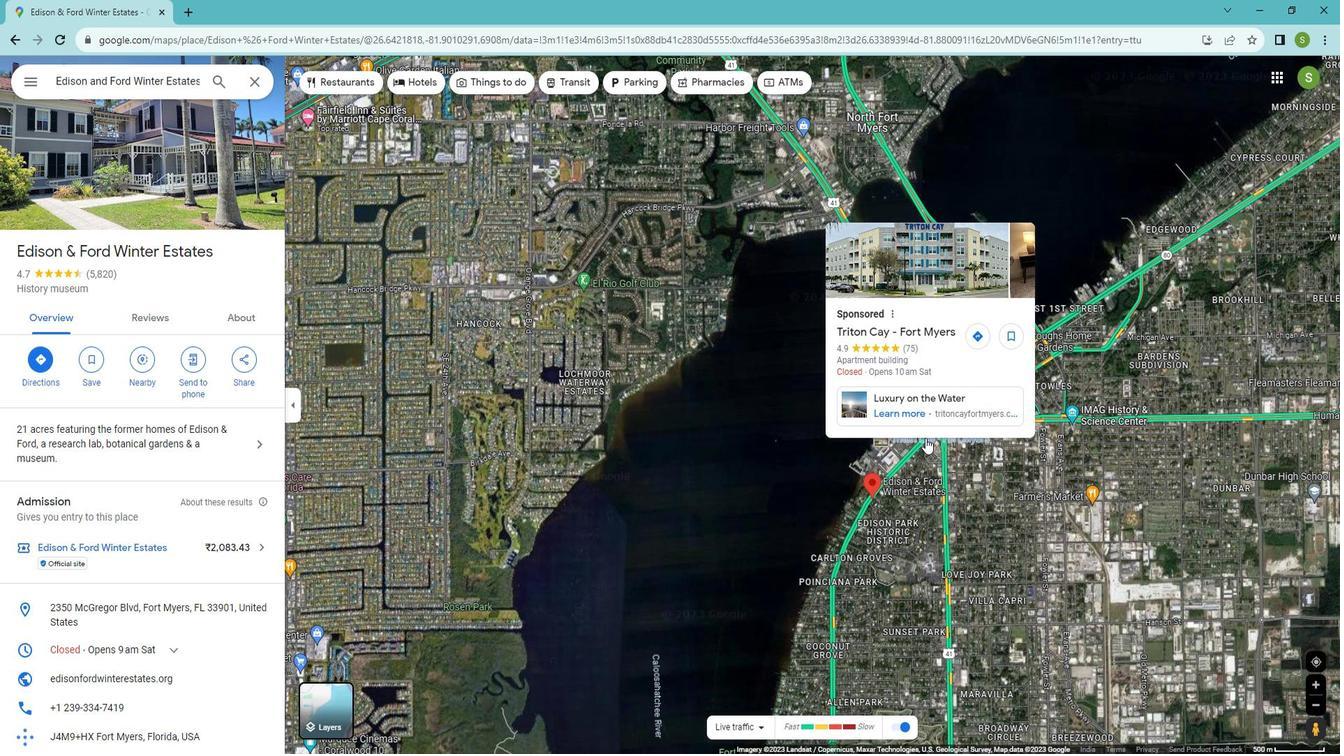 
Action: Mouse moved to (954, 451)
Screenshot: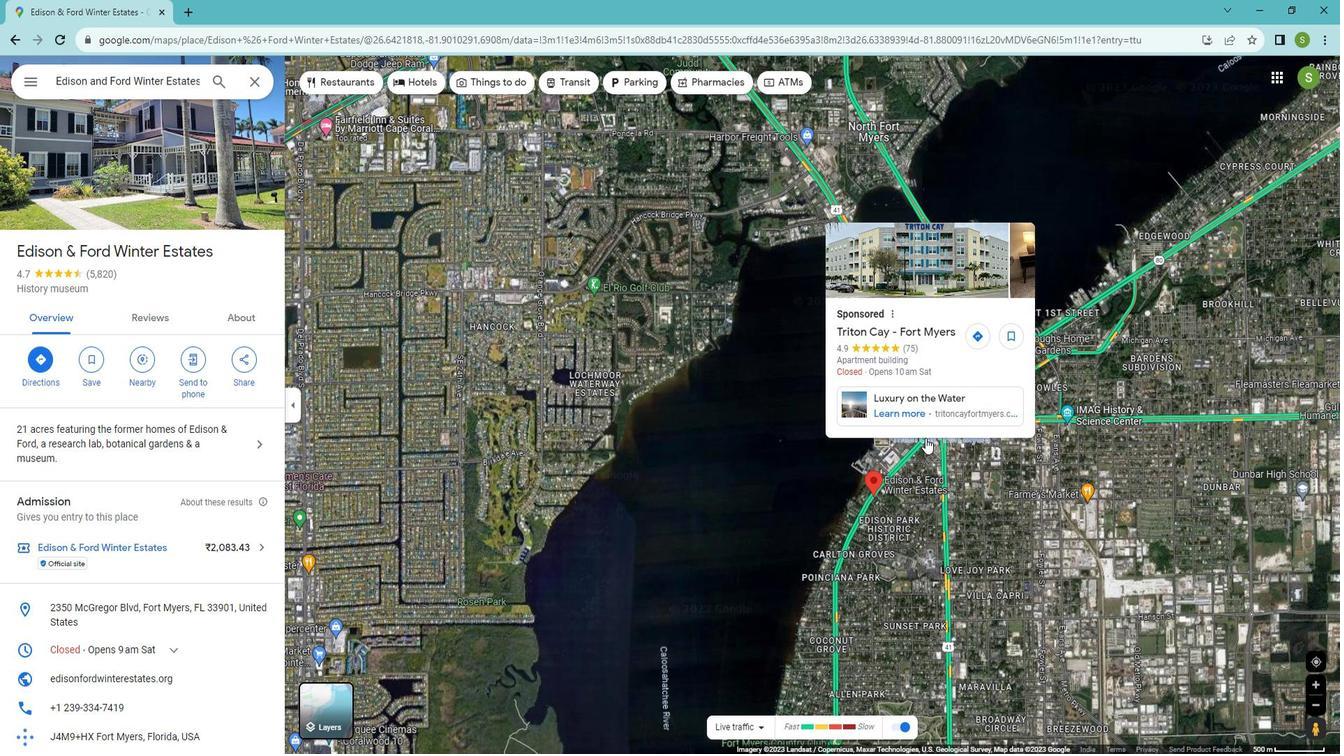 
Action: Mouse scrolled (954, 450) with delta (0, 0)
Screenshot: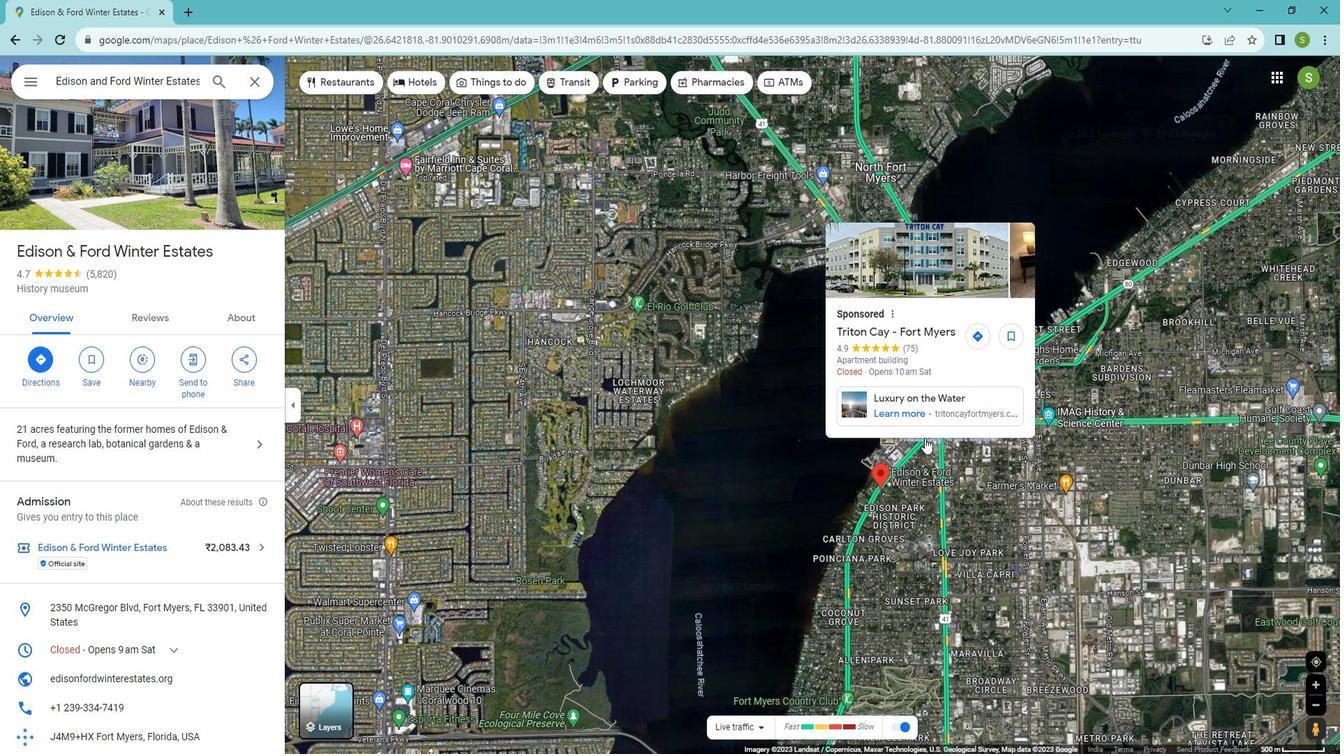 
Action: Mouse scrolled (954, 450) with delta (0, 0)
Screenshot: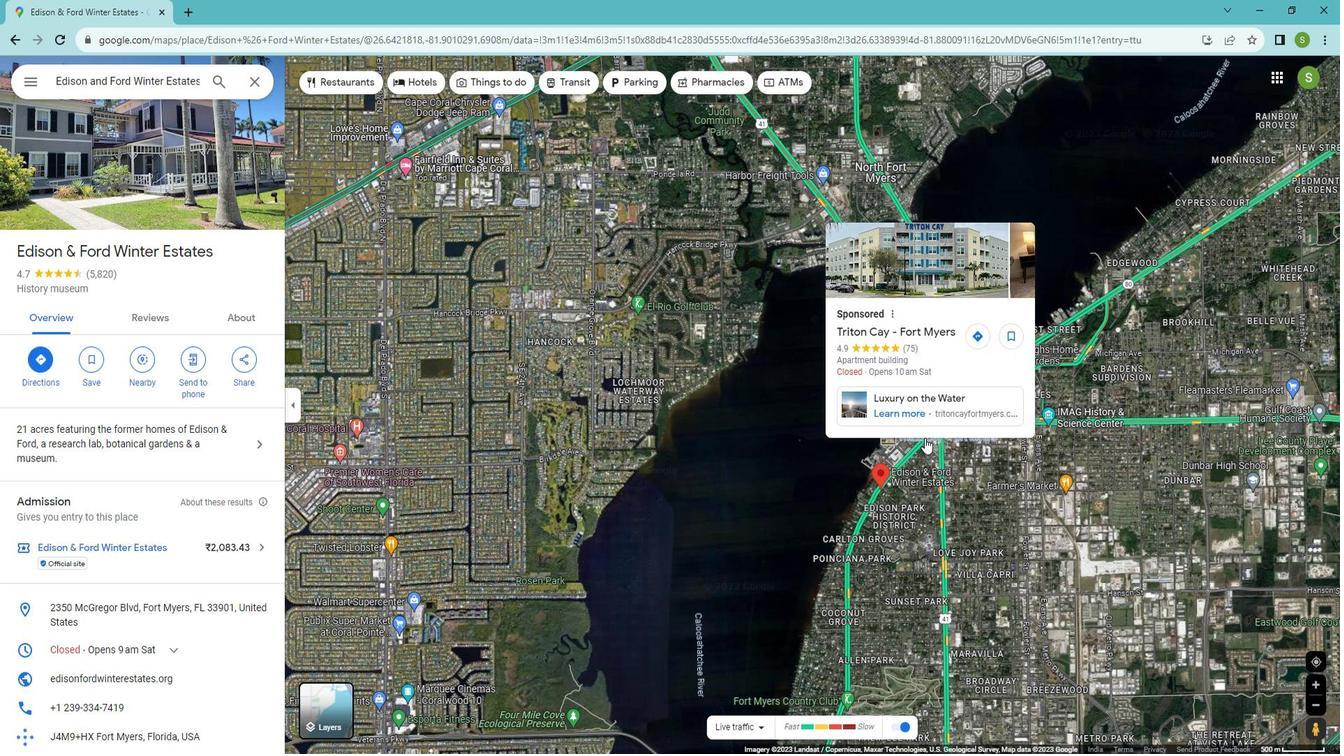 
Action: Mouse moved to (952, 452)
Screenshot: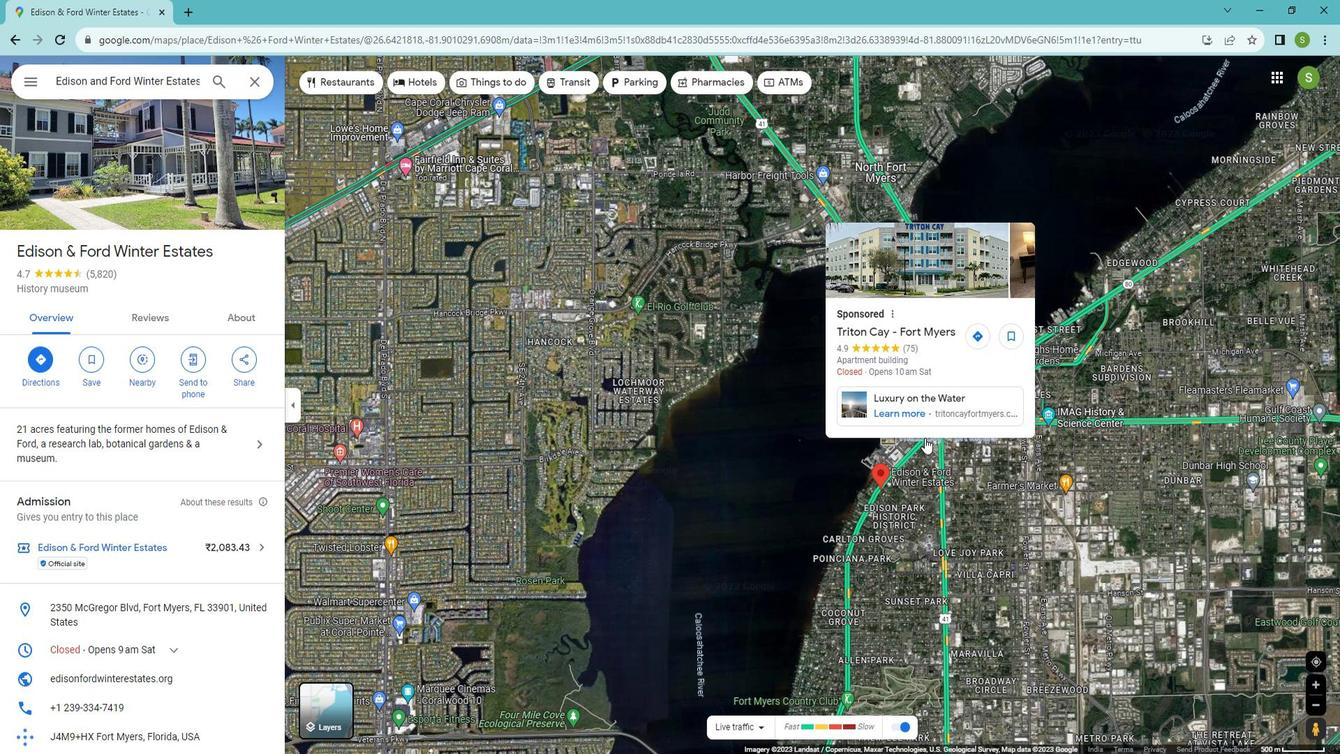 
Action: Mouse scrolled (952, 451) with delta (0, 0)
Screenshot: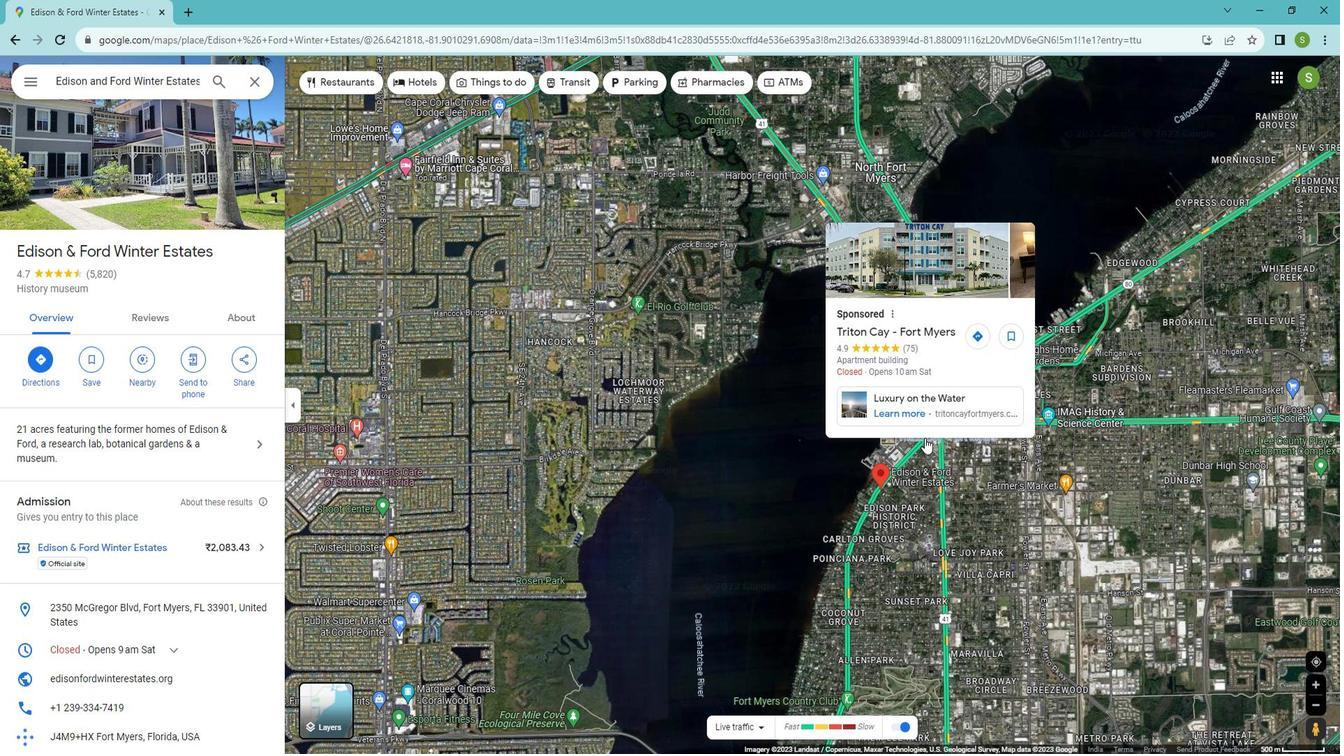 
Action: Mouse moved to (951, 453)
Screenshot: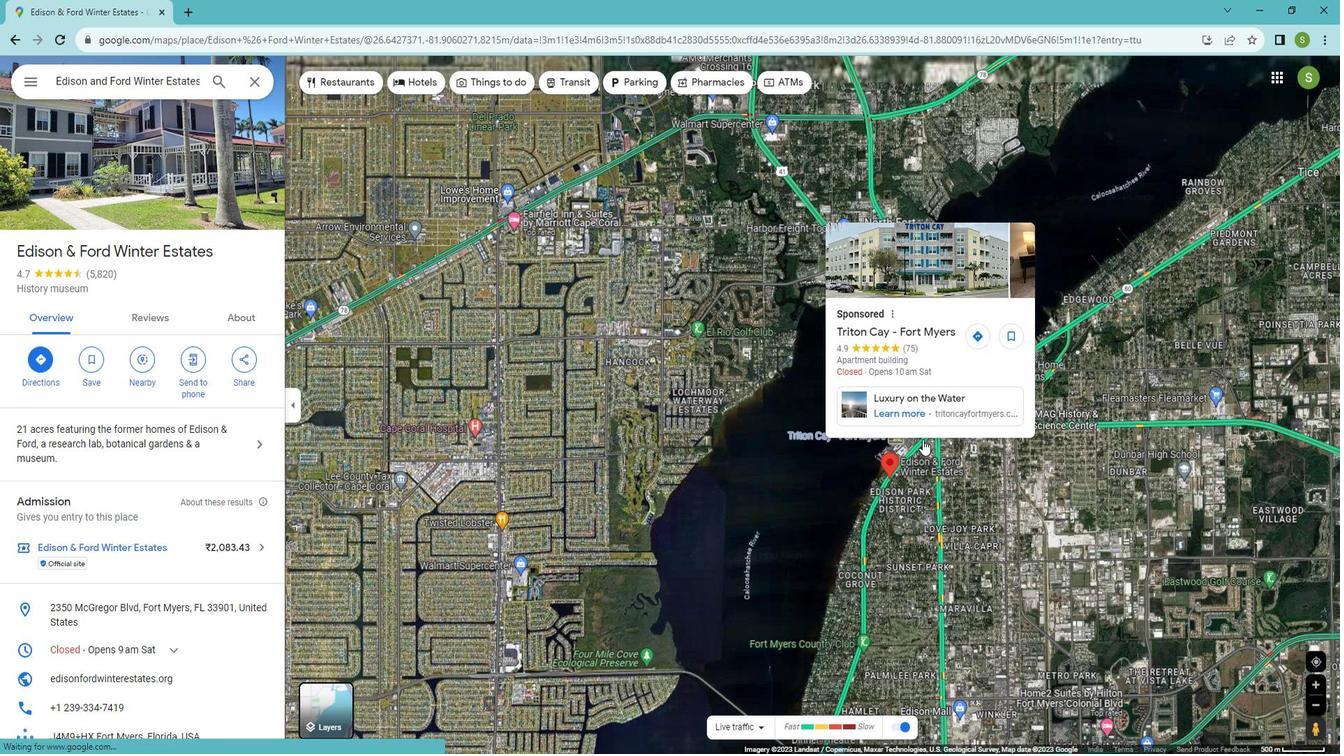 
Action: Mouse scrolled (951, 452) with delta (0, 0)
Screenshot: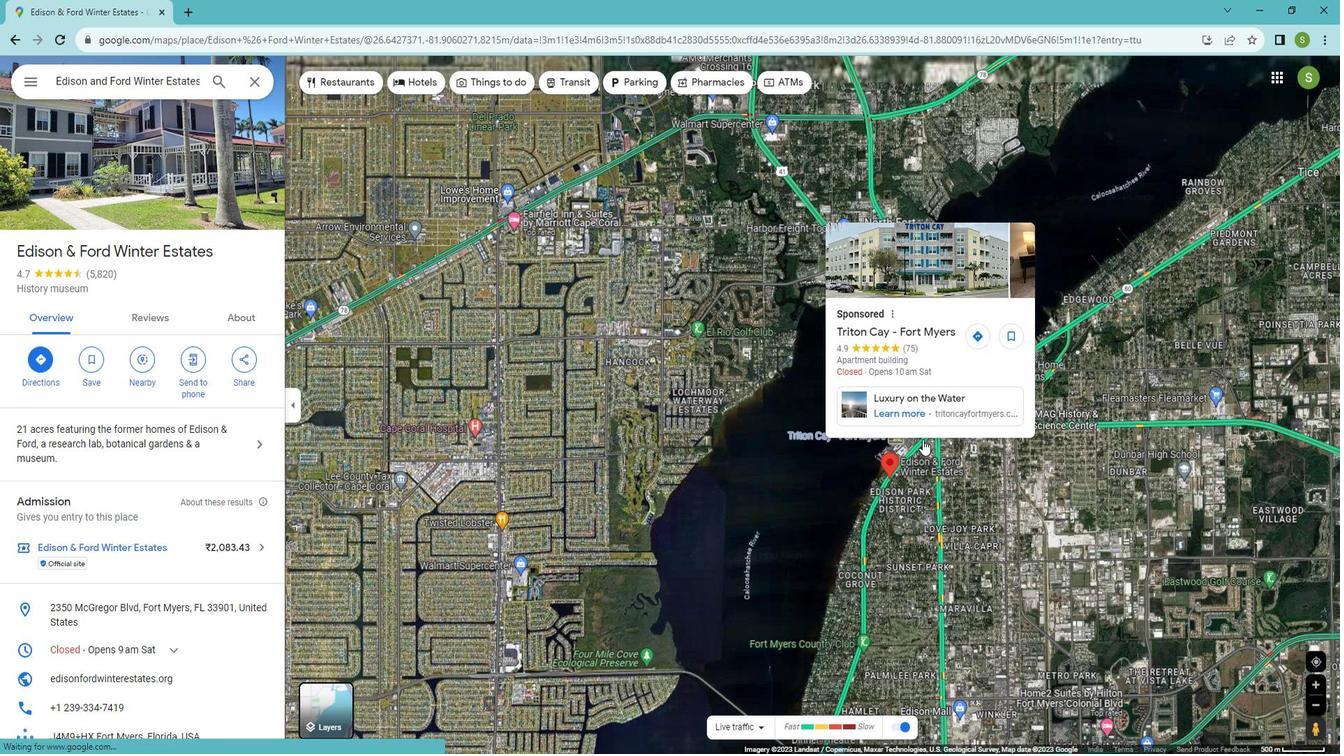 
Action: Mouse scrolled (951, 452) with delta (0, 0)
Screenshot: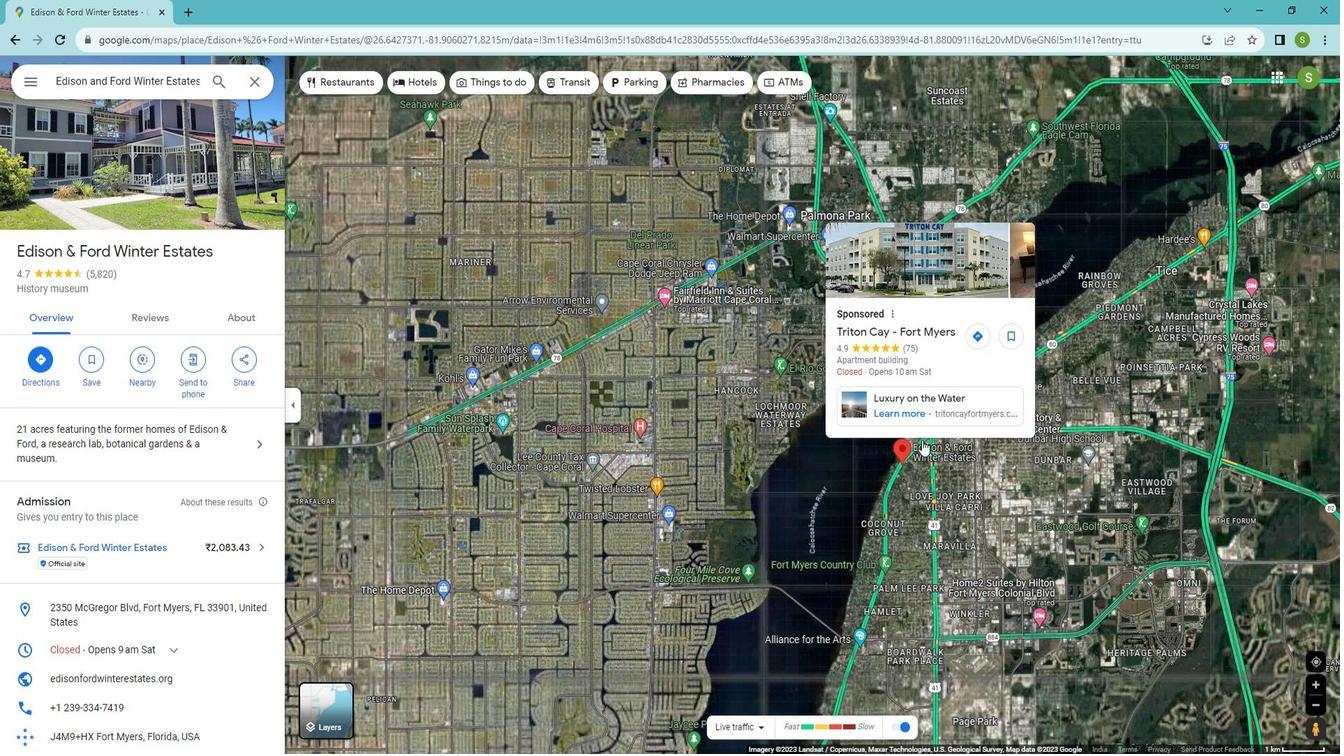 
Action: Mouse scrolled (951, 452) with delta (0, 0)
Screenshot: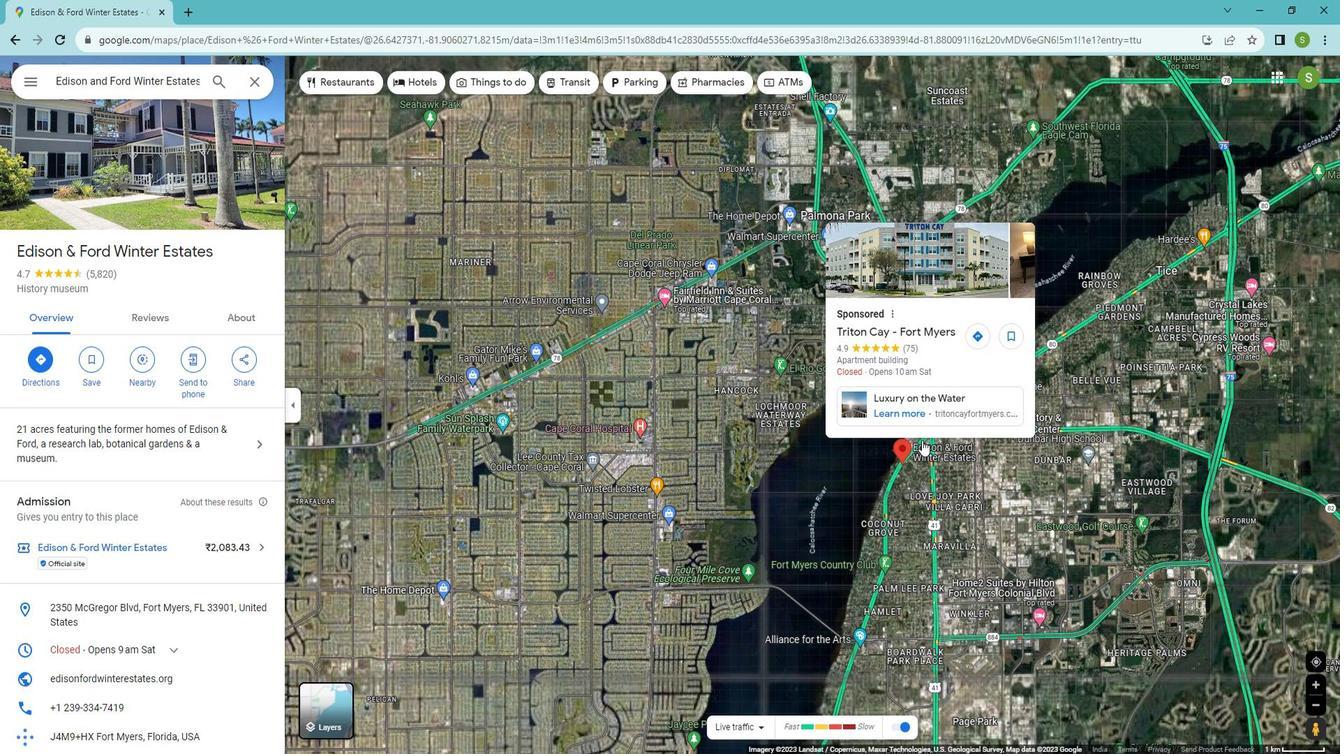 
Action: Mouse moved to (950, 453)
Screenshot: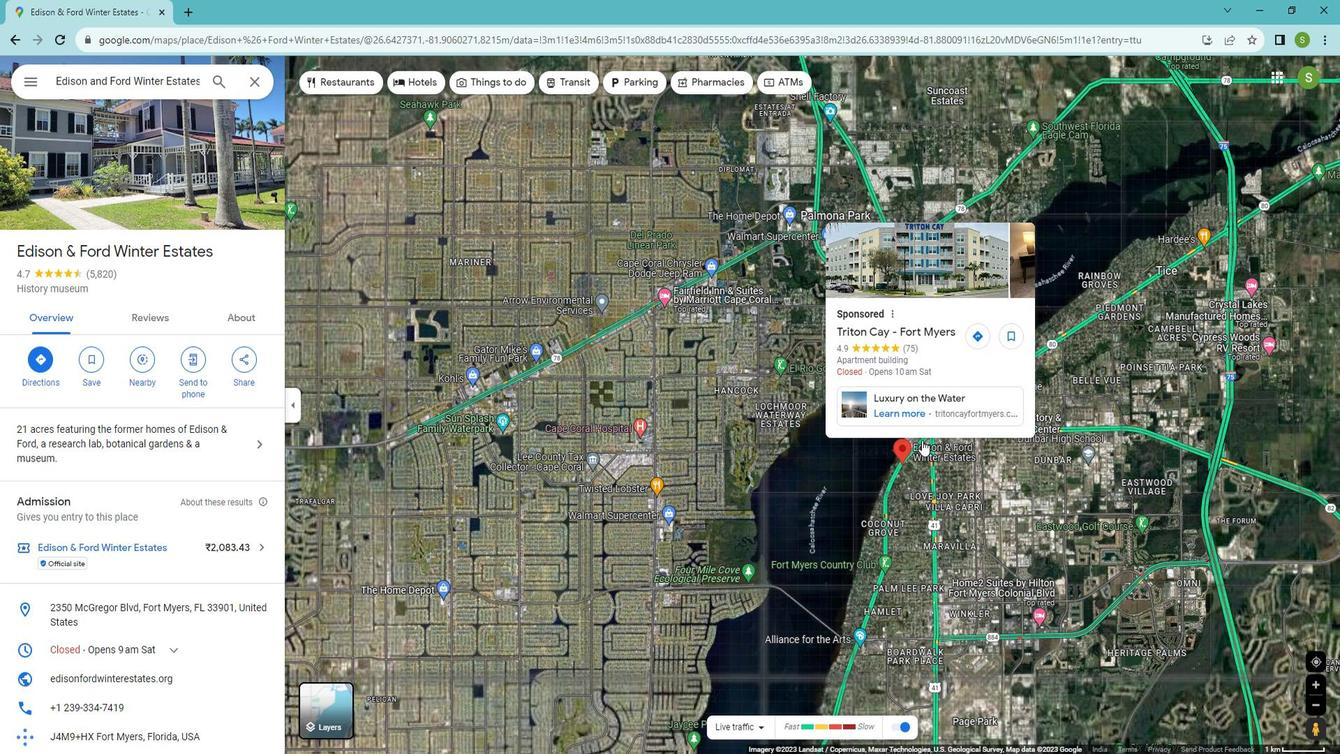 
Action: Mouse scrolled (950, 453) with delta (0, 0)
Screenshot: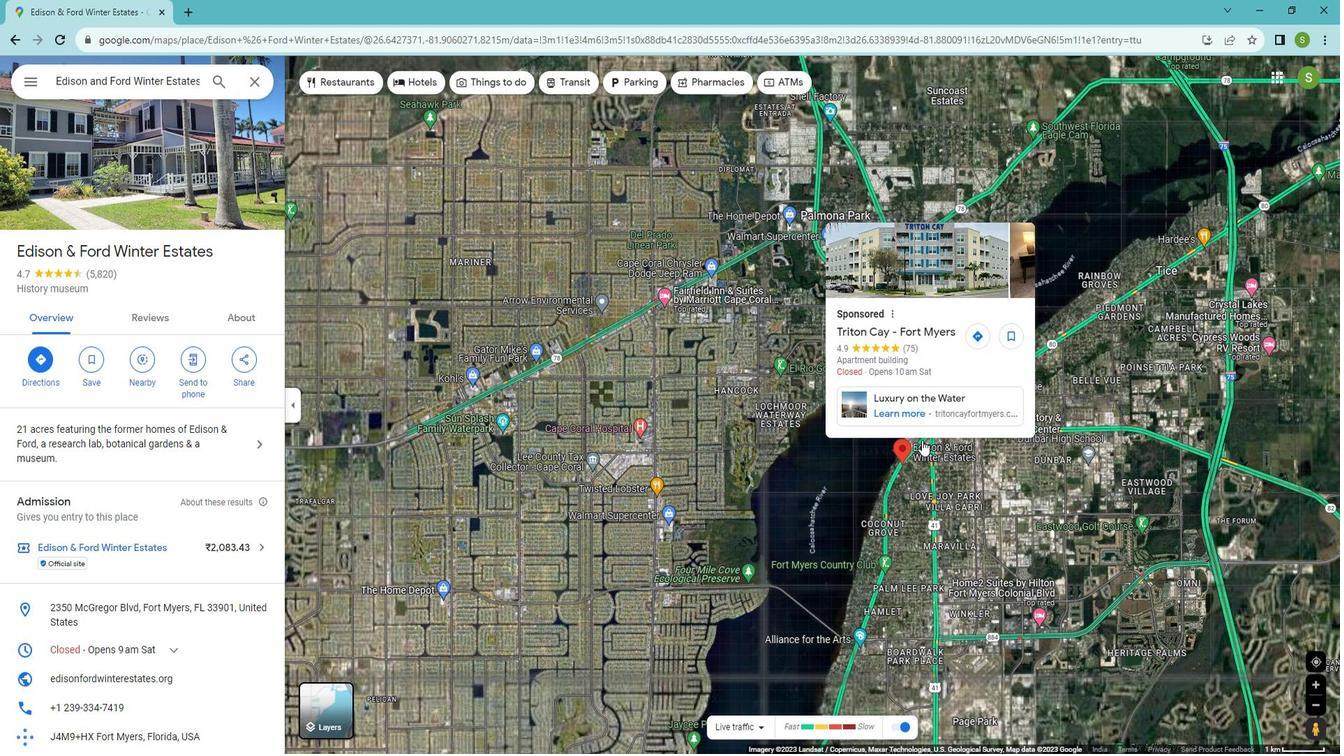 
Action: Mouse moved to (963, 471)
Screenshot: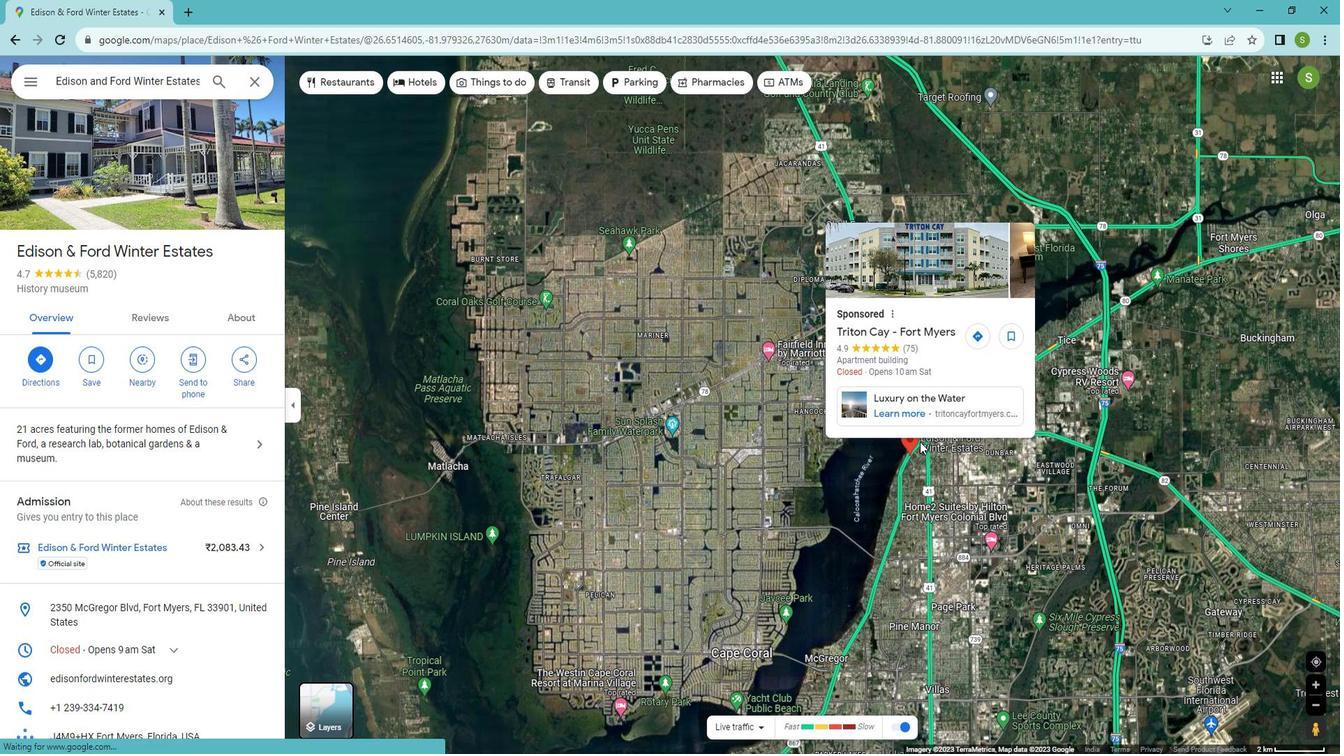 
Action: Mouse scrolled (963, 470) with delta (0, 0)
Screenshot: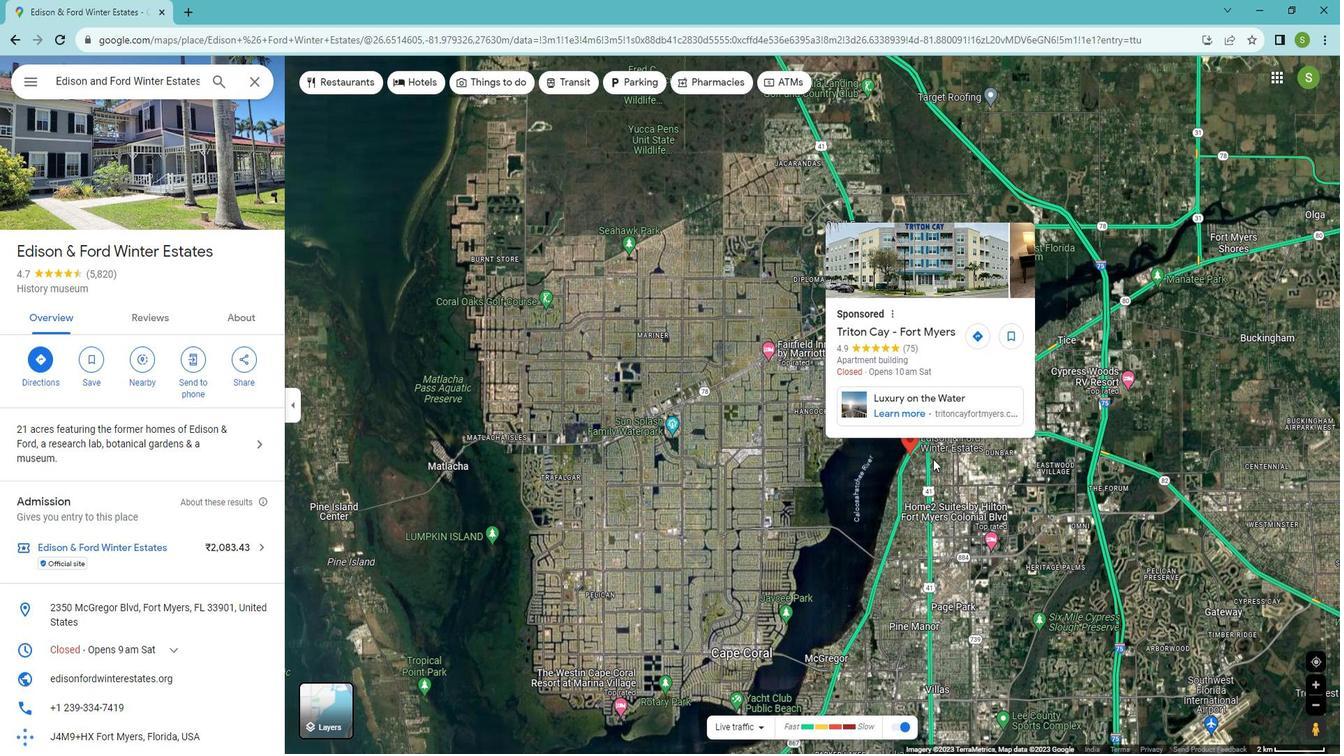 
Action: Mouse moved to (963, 471)
Screenshot: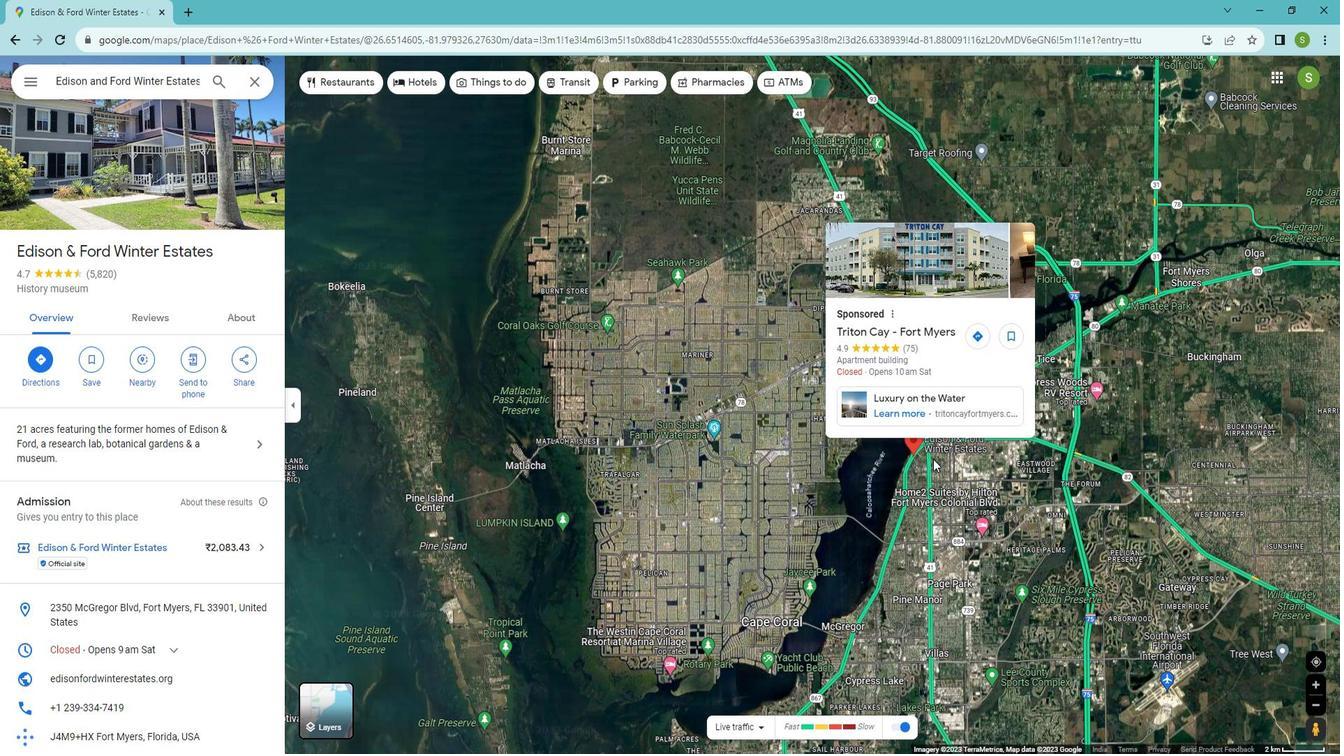 
Action: Mouse scrolled (963, 470) with delta (0, 0)
Screenshot: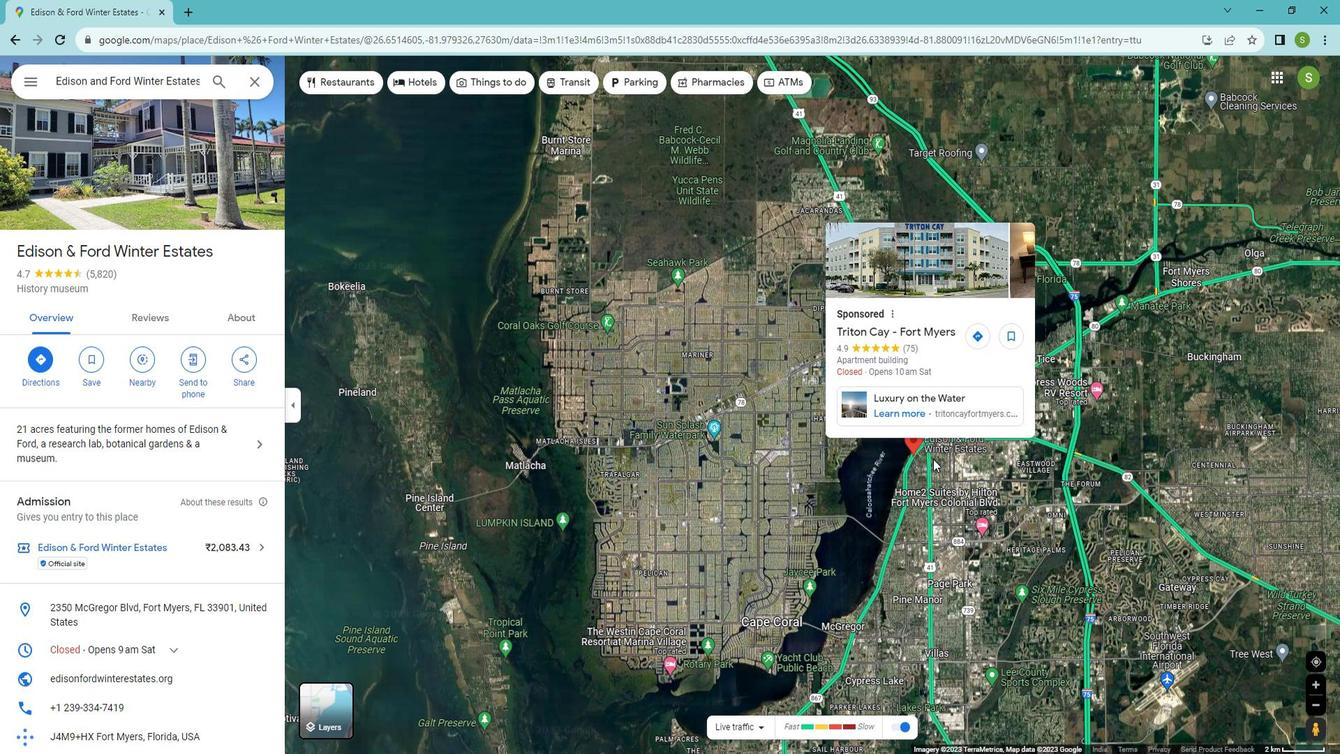 
Action: Mouse scrolled (963, 470) with delta (0, 0)
Screenshot: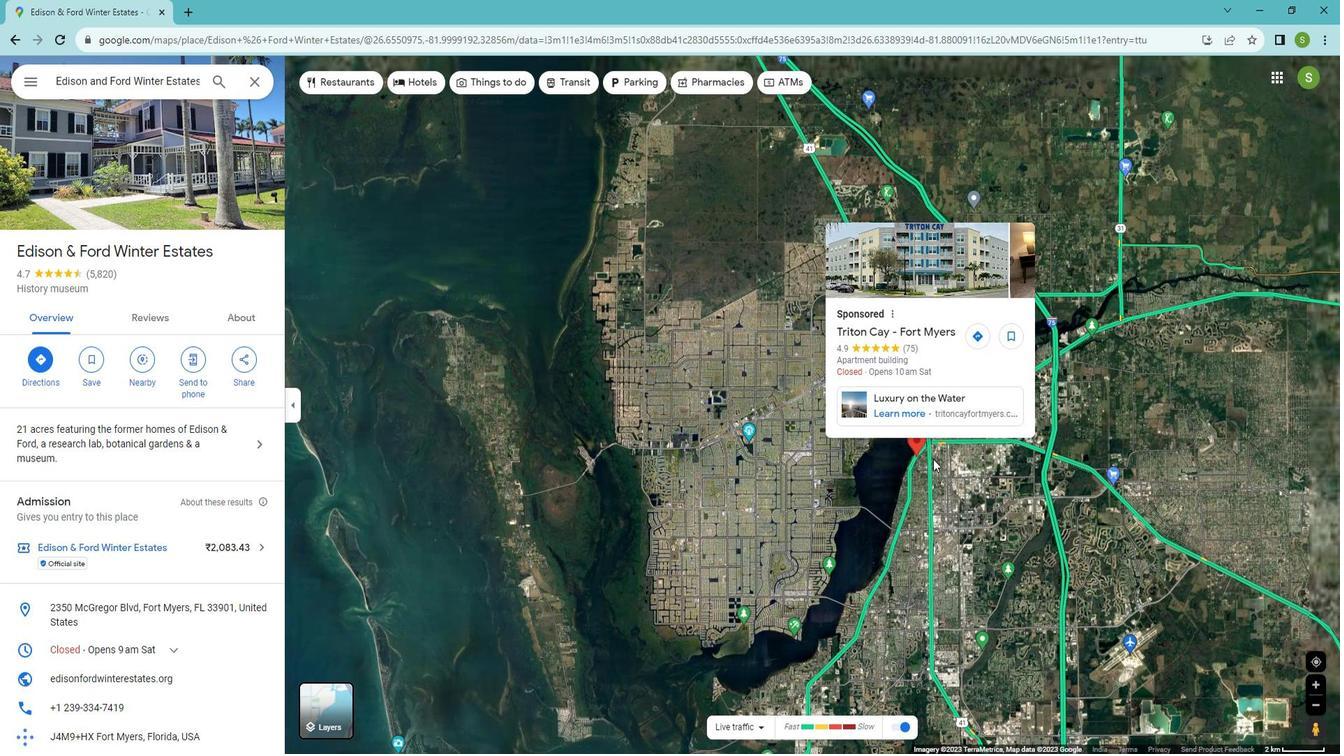 
Action: Mouse moved to (851, 728)
Screenshot: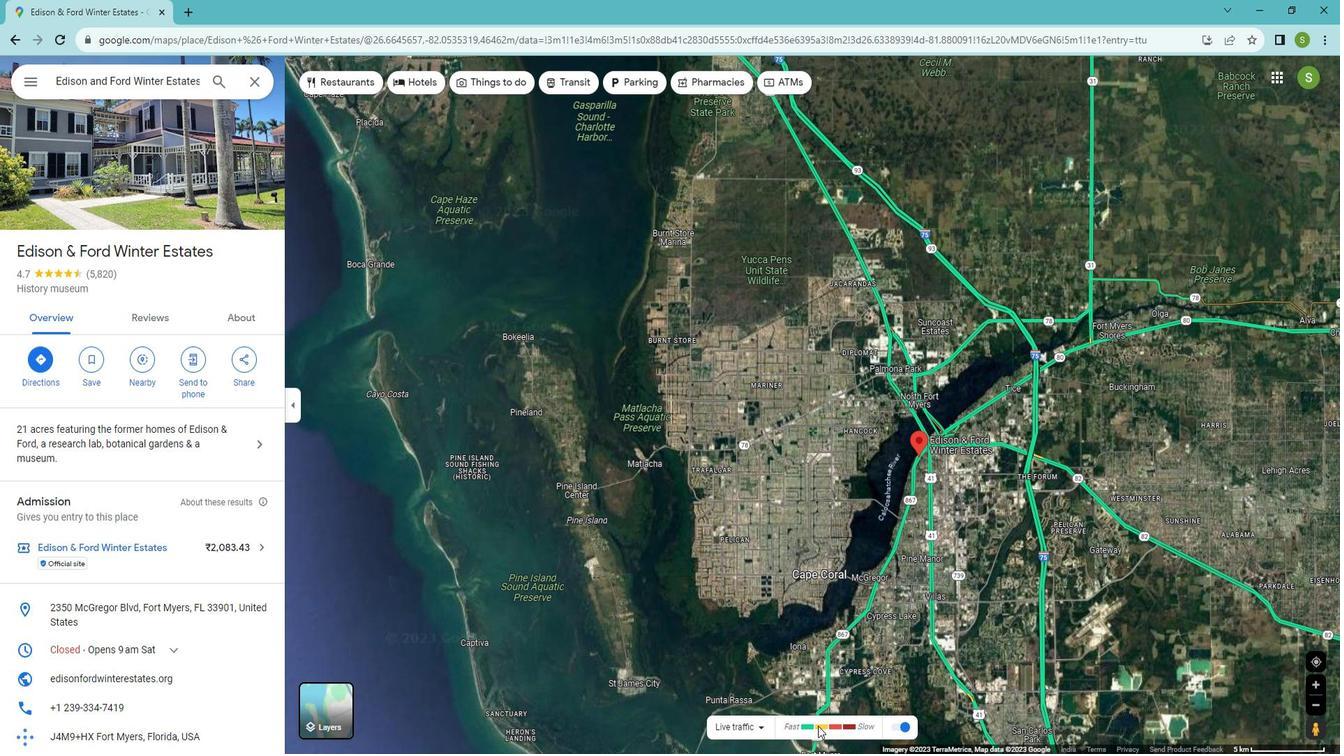 
Action: Mouse pressed left at (851, 728)
Screenshot: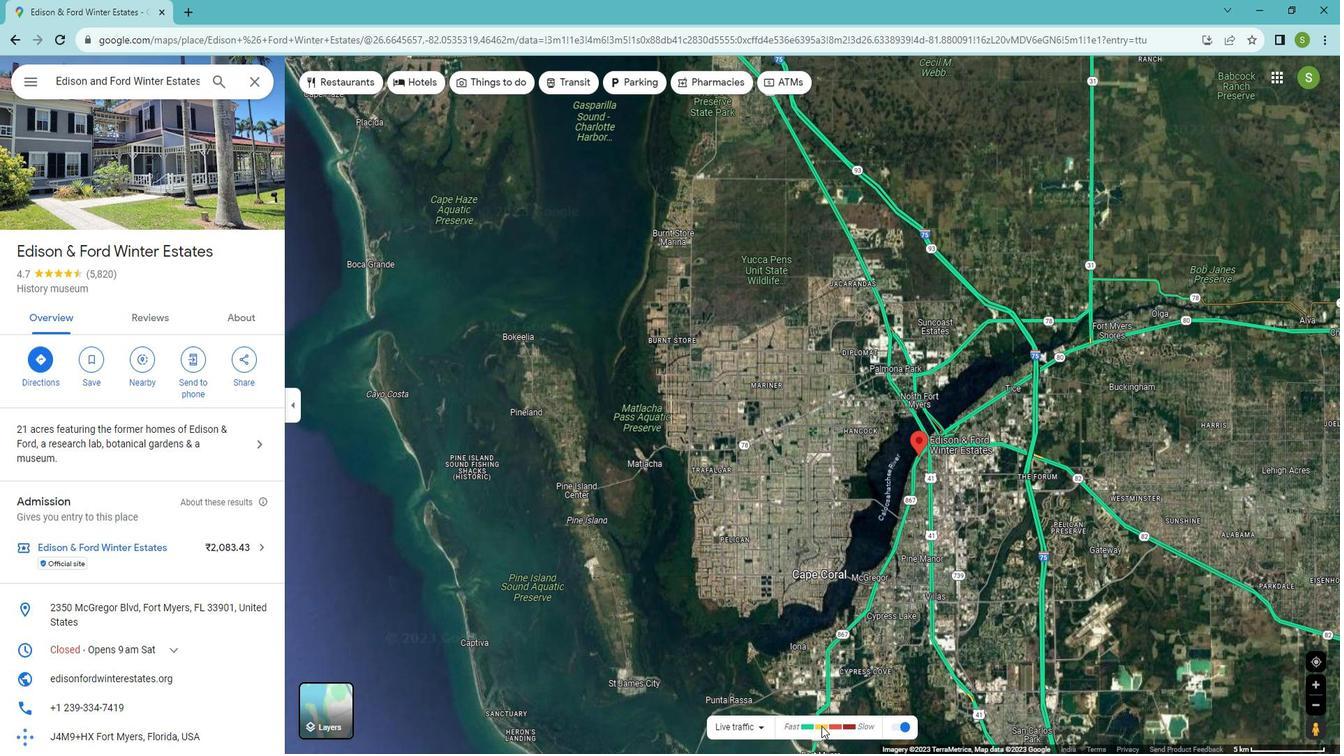
Action: Mouse moved to (923, 727)
Screenshot: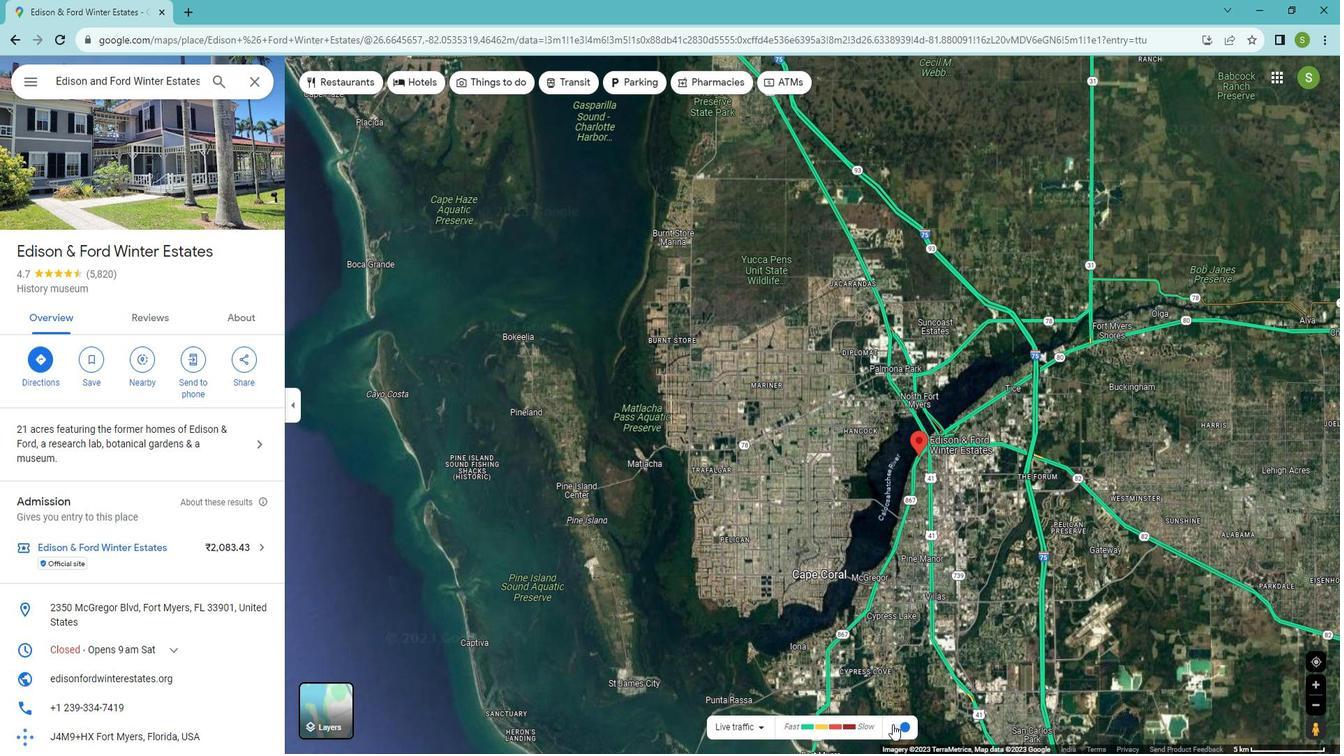 
Action: Mouse pressed left at (923, 727)
Screenshot: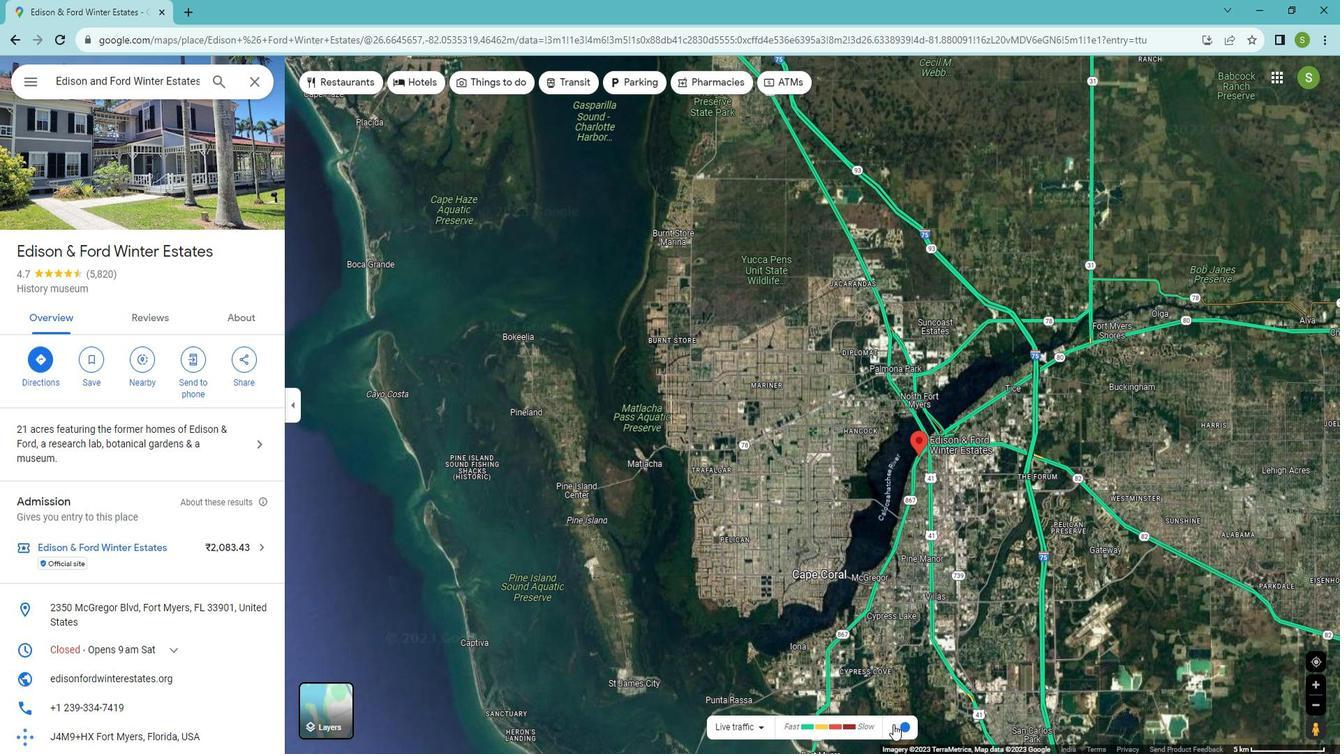 
Action: Mouse moved to (935, 729)
Screenshot: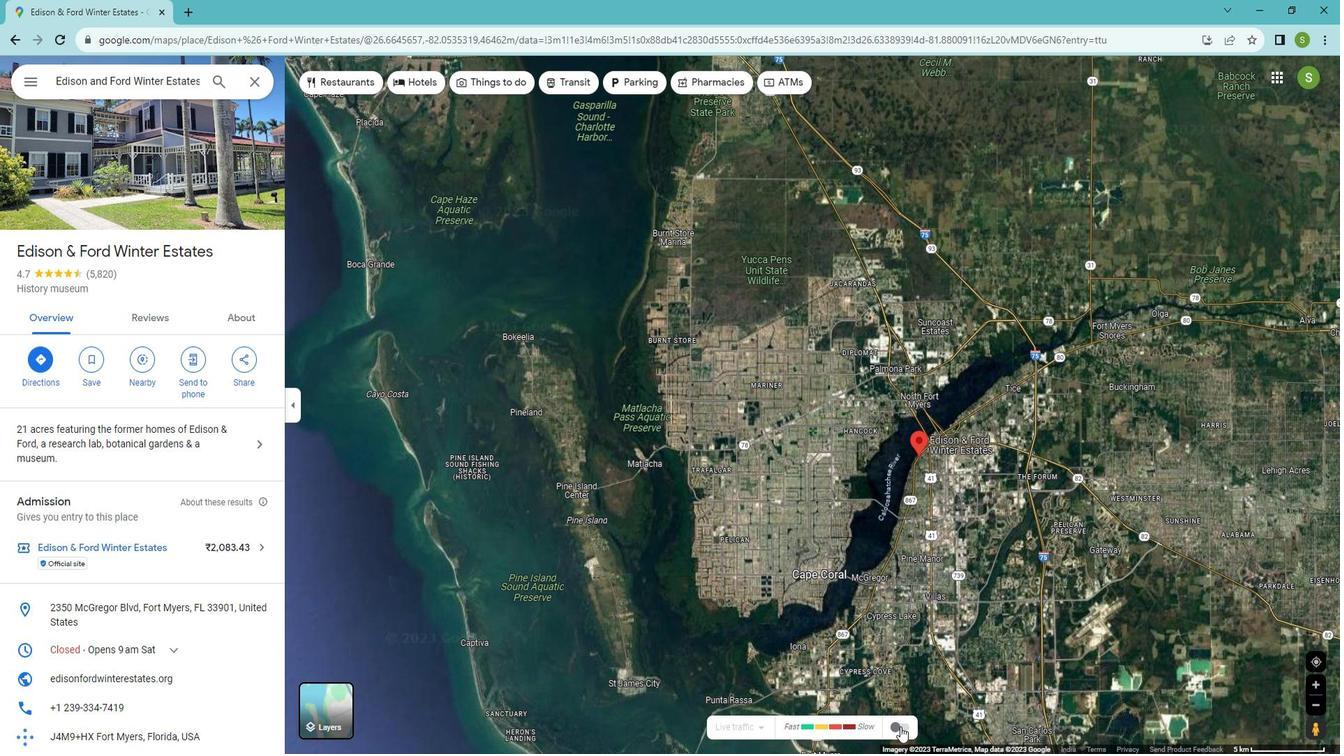 
Action: Mouse pressed left at (935, 729)
Screenshot: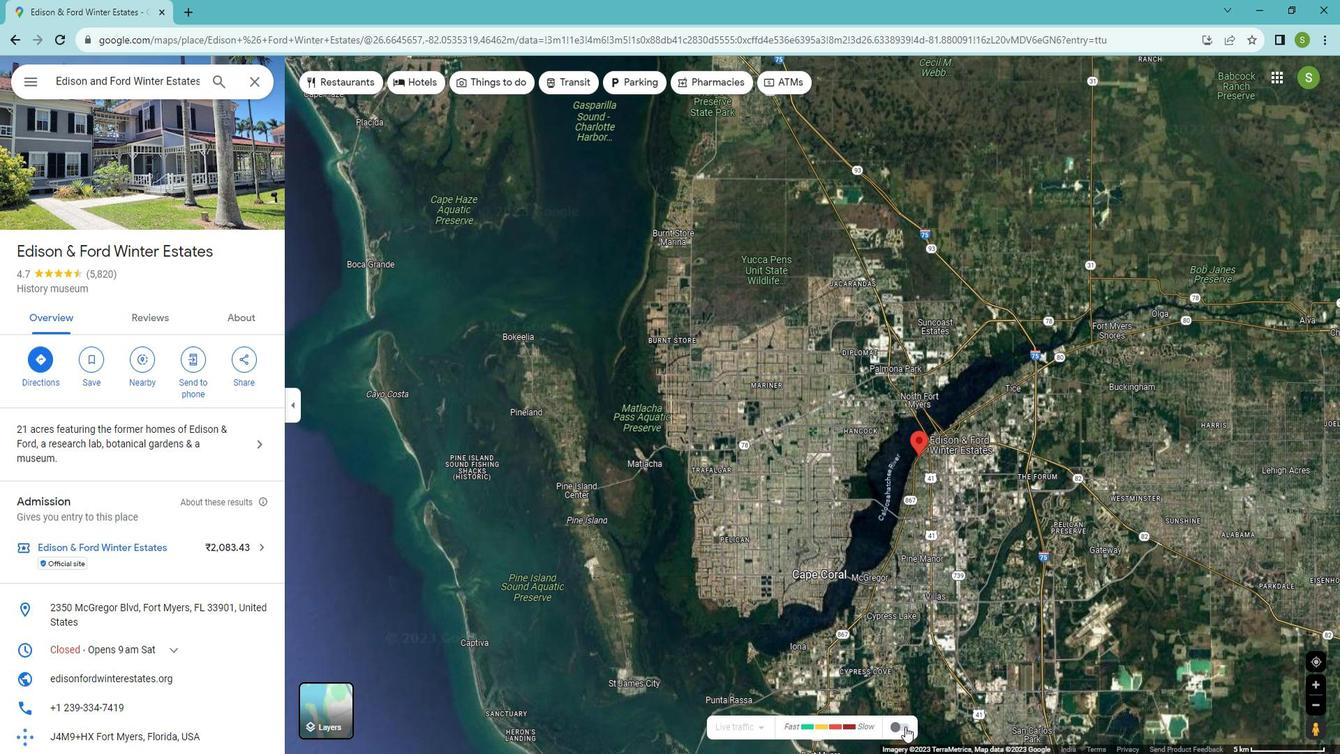 
Action: Mouse moved to (786, 727)
Screenshot: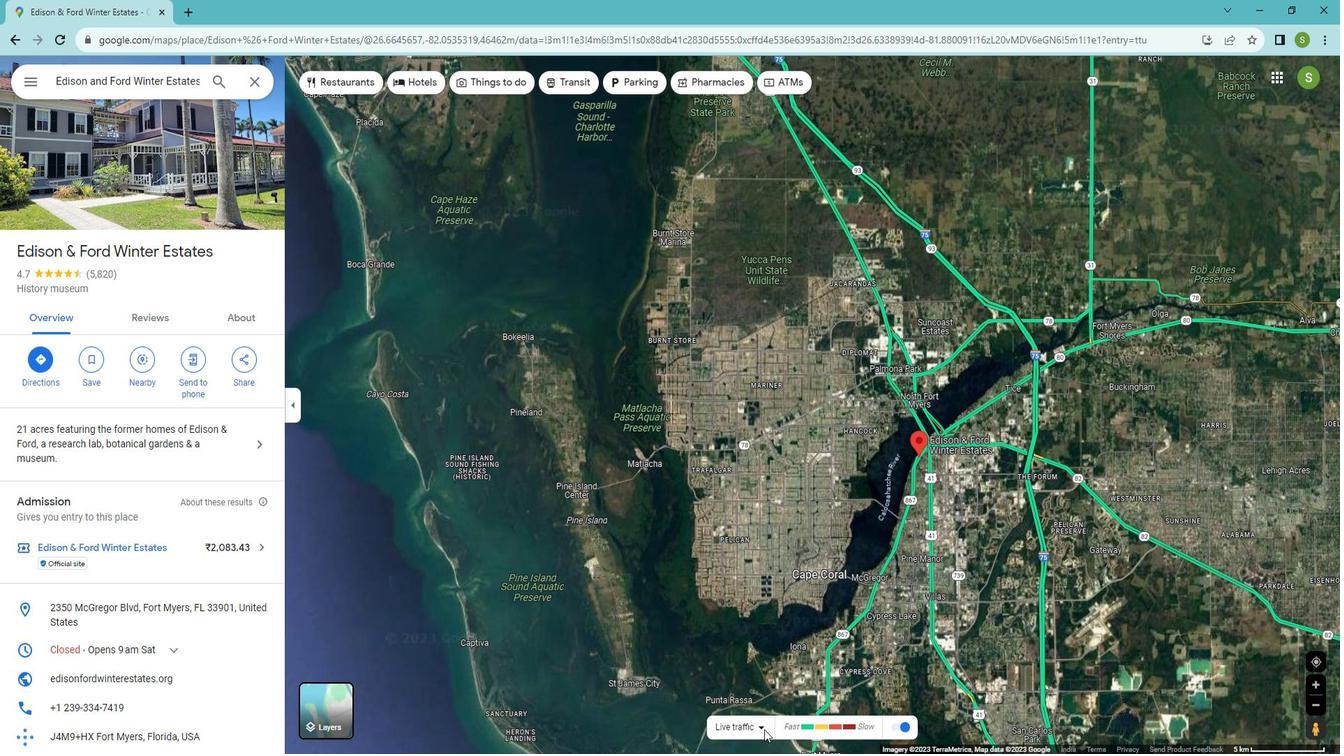 
Action: Mouse pressed left at (786, 727)
Screenshot: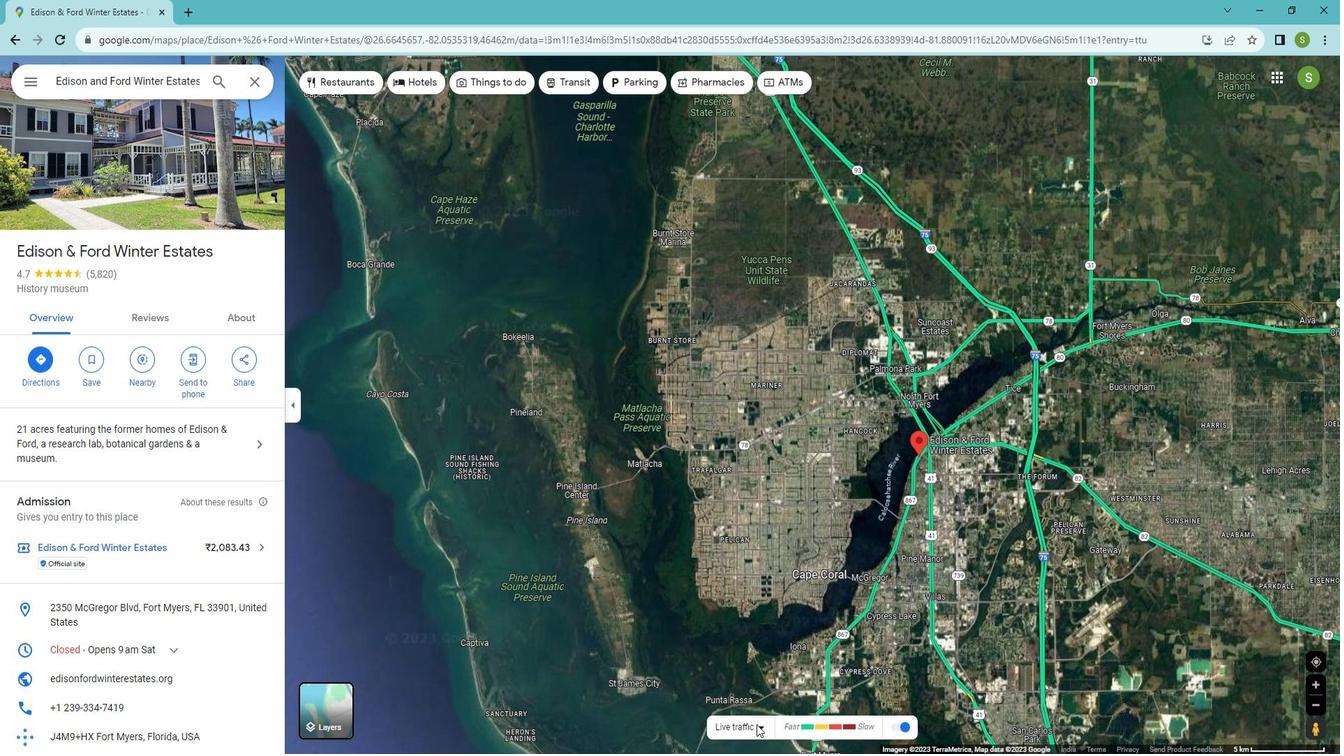 
Action: Mouse moved to (829, 494)
Screenshot: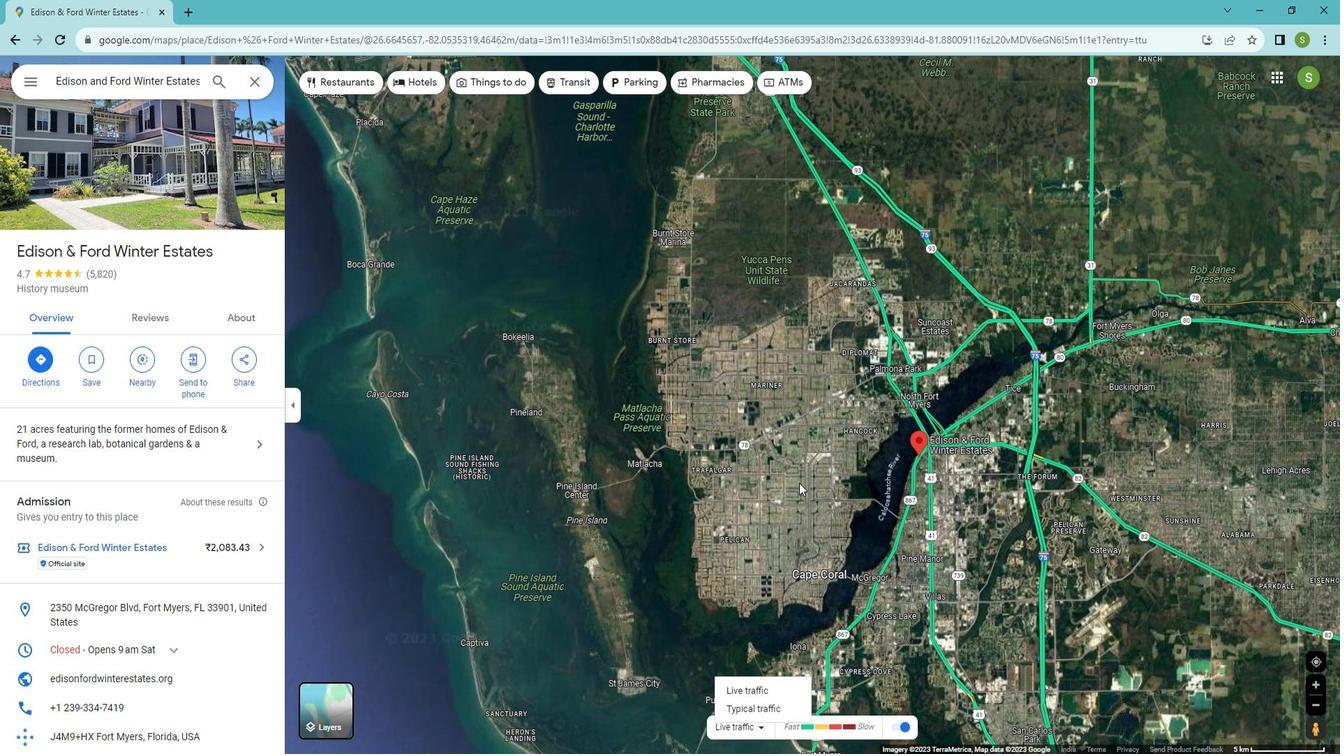
Action: Mouse scrolled (829, 493) with delta (0, 0)
Screenshot: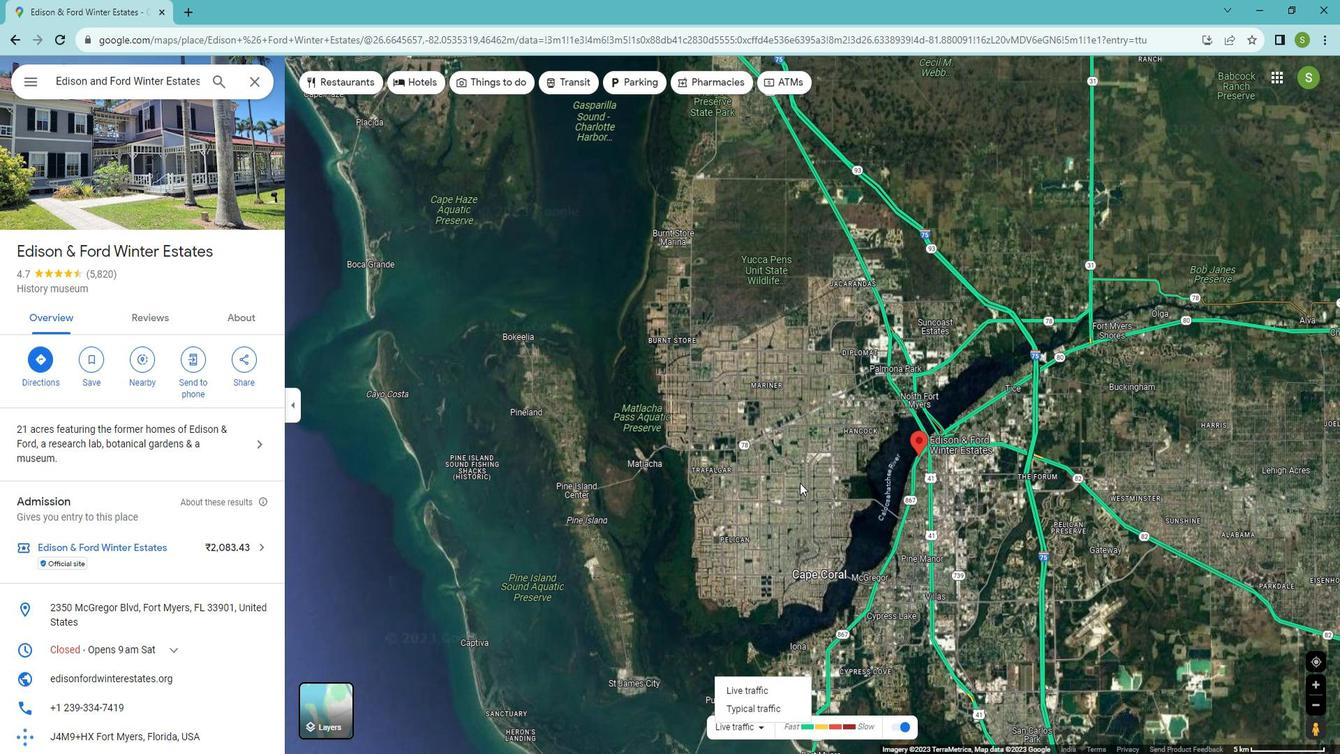 
Action: Mouse moved to (975, 391)
Screenshot: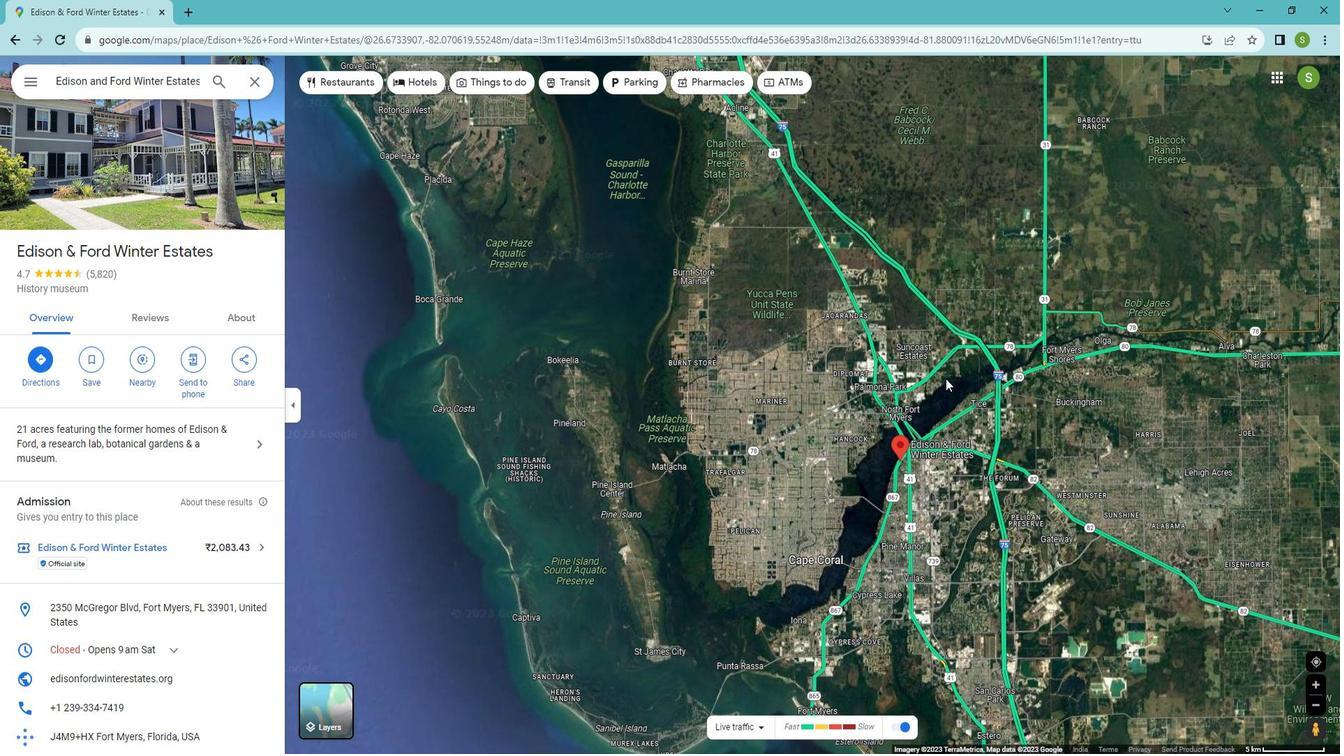
Action: Mouse scrolled (975, 391) with delta (0, 0)
Screenshot: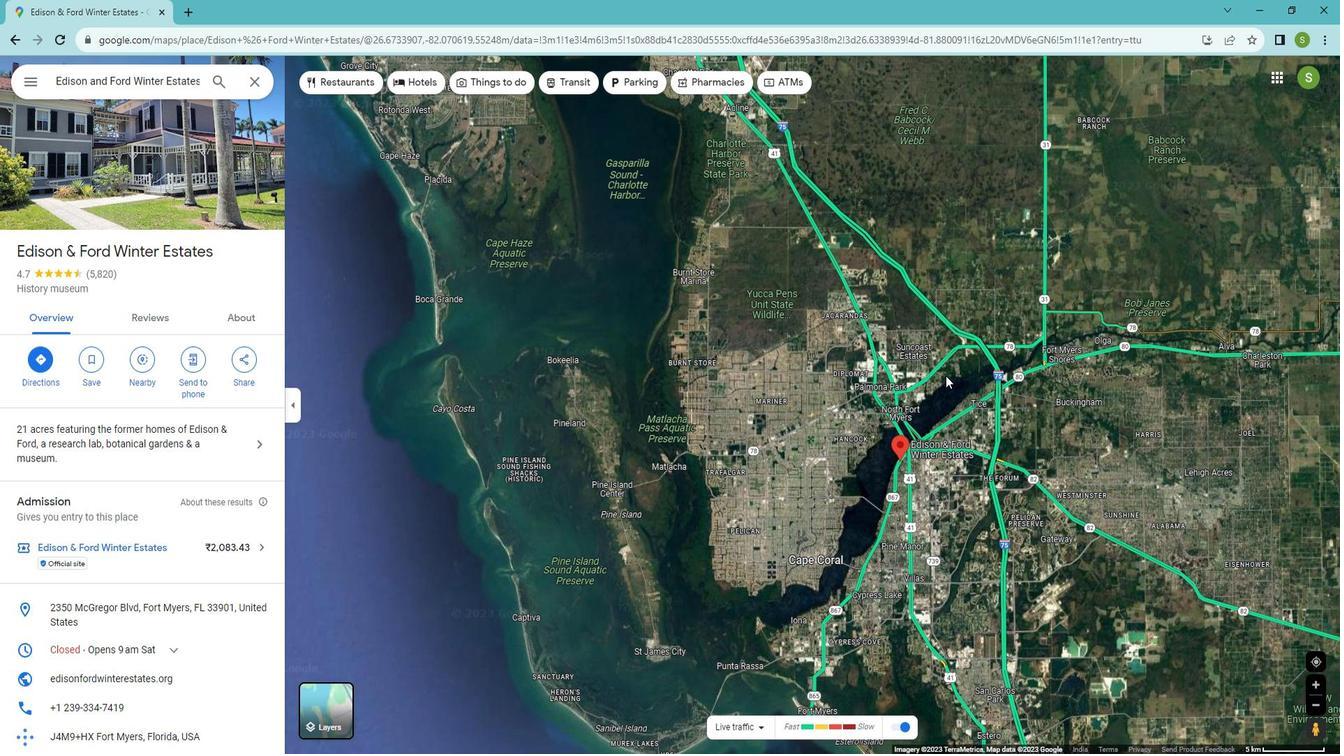 
Action: Mouse scrolled (975, 391) with delta (0, 0)
Screenshot: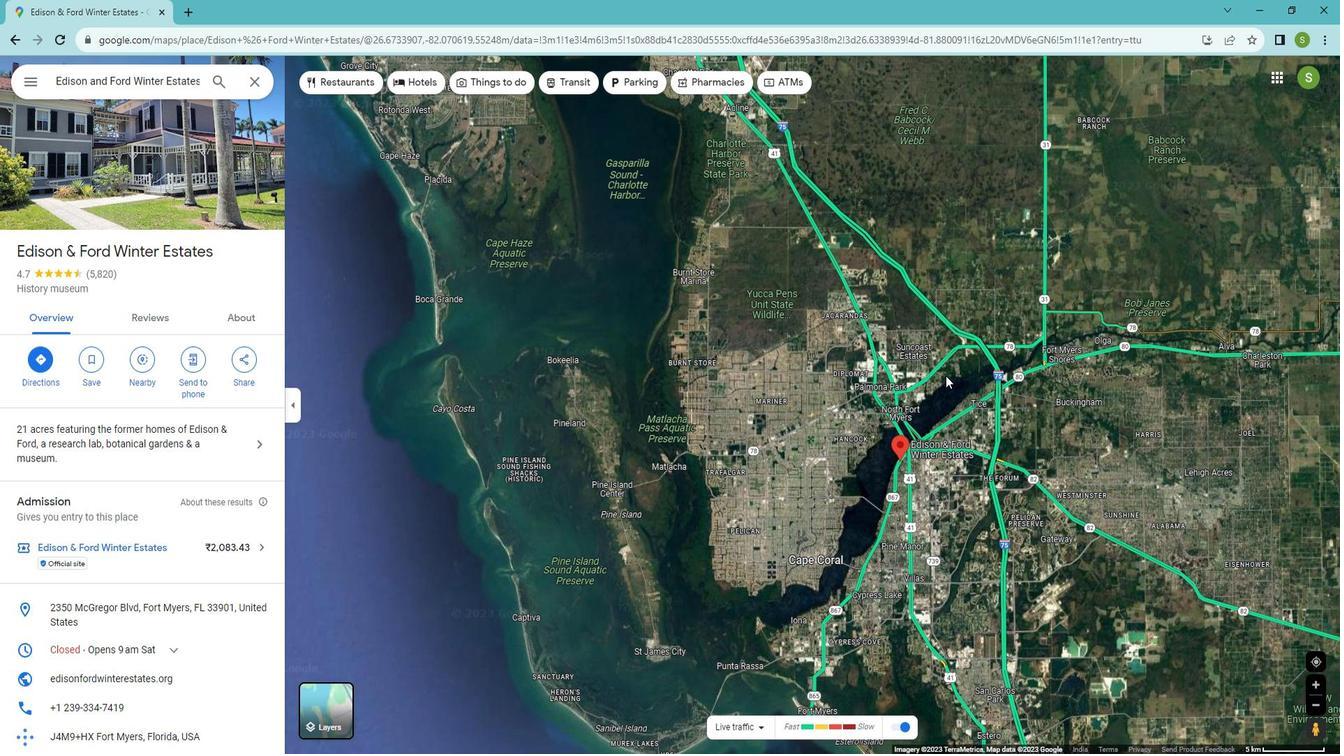 
Action: Mouse moved to (974, 391)
Screenshot: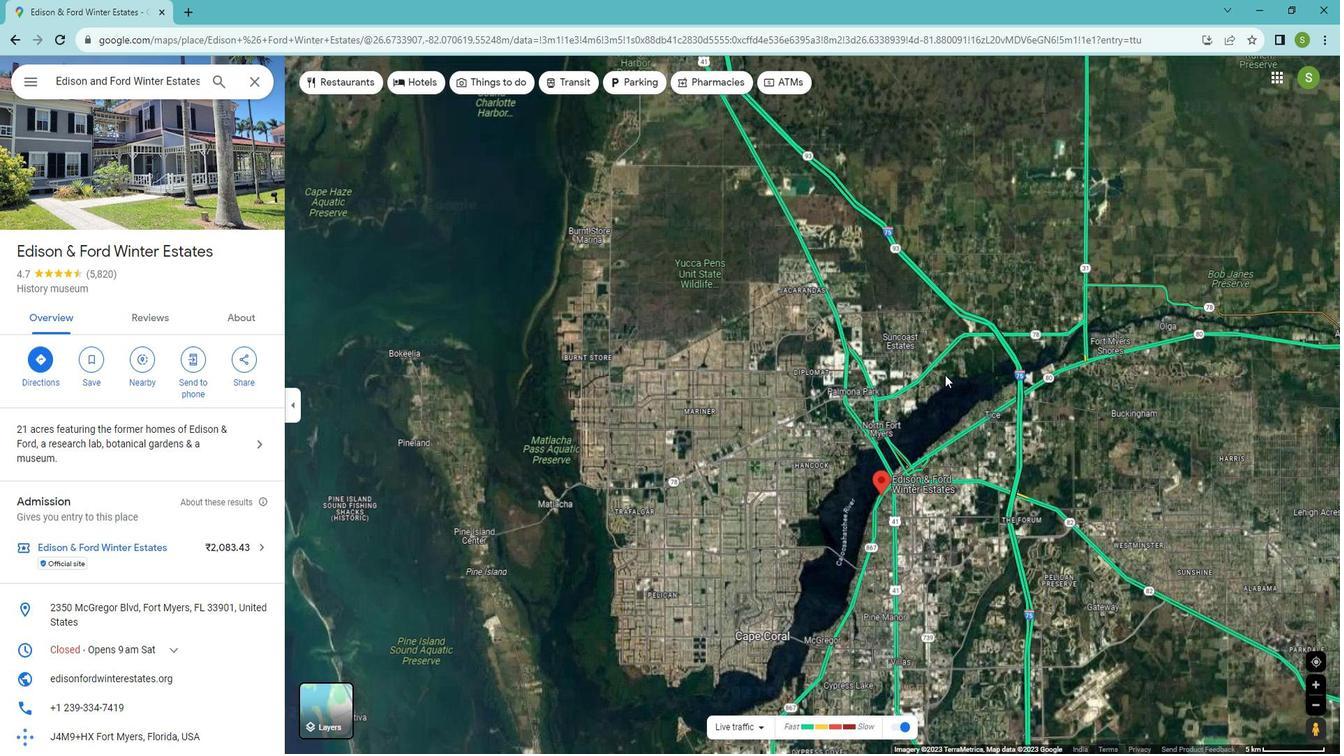 
Action: Mouse scrolled (974, 390) with delta (0, 0)
Screenshot: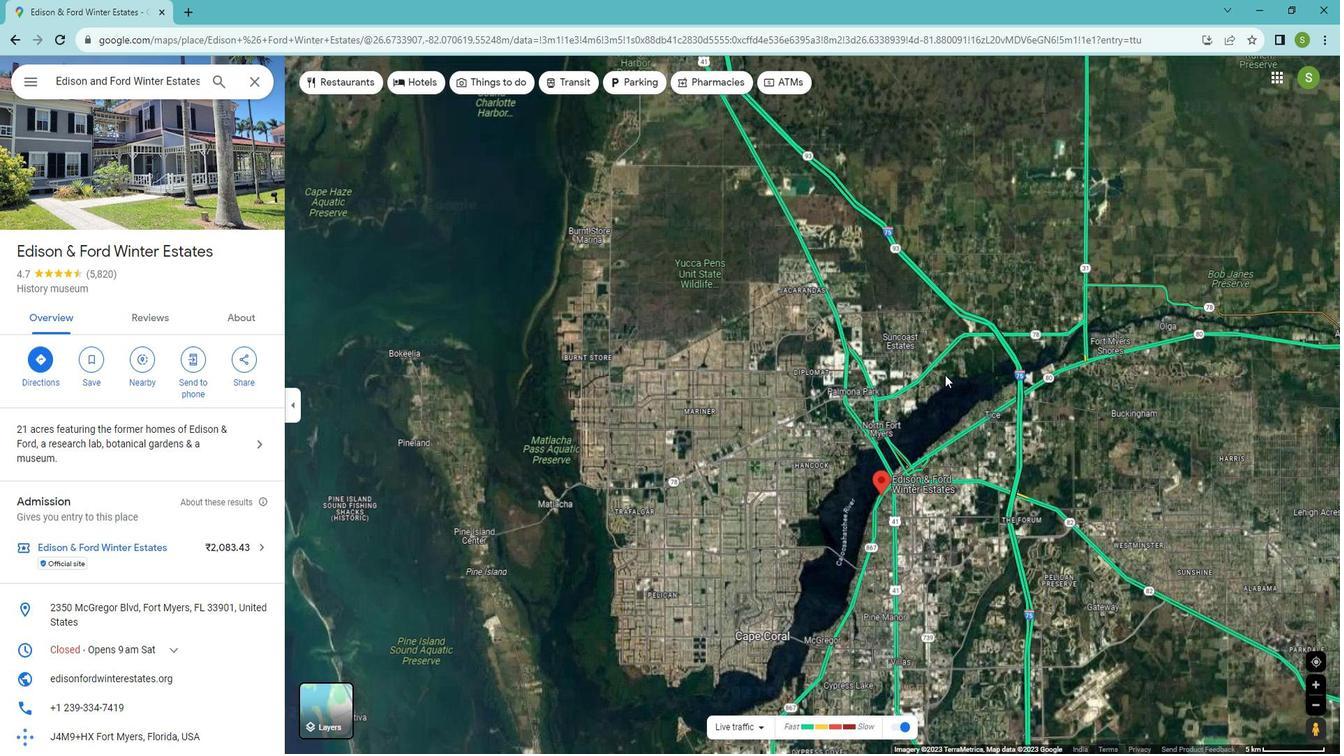 
Action: Mouse moved to (974, 391)
Screenshot: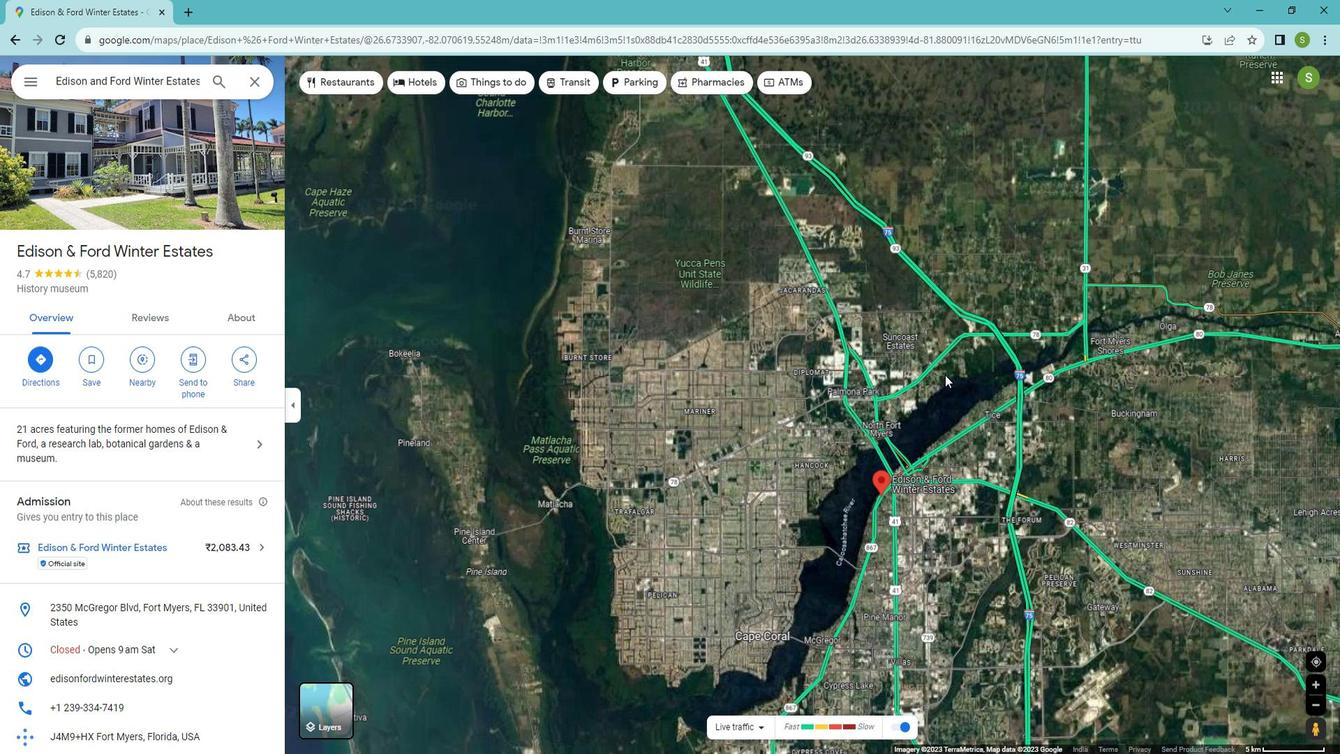 
Action: Mouse scrolled (974, 390) with delta (0, 0)
Screenshot: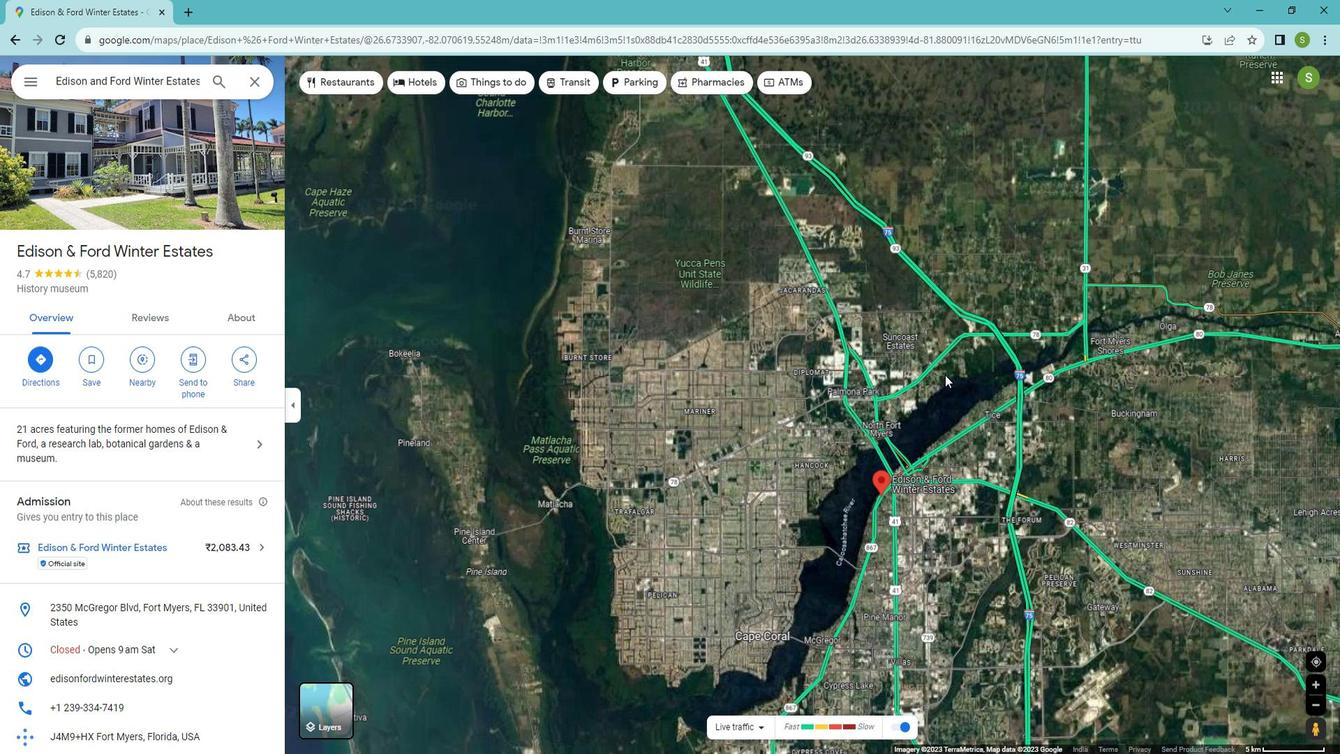 
Action: Mouse moved to (971, 393)
Screenshot: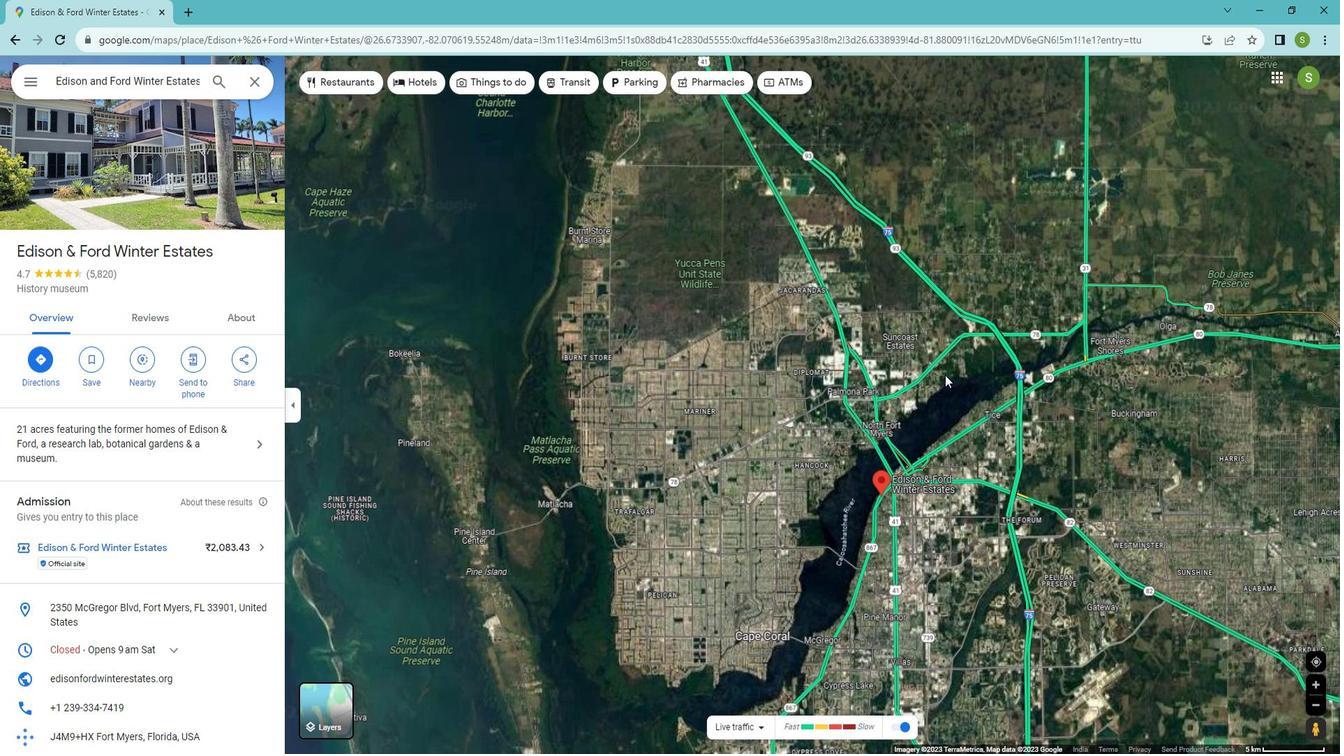 
Action: Mouse scrolled (971, 392) with delta (0, 0)
Screenshot: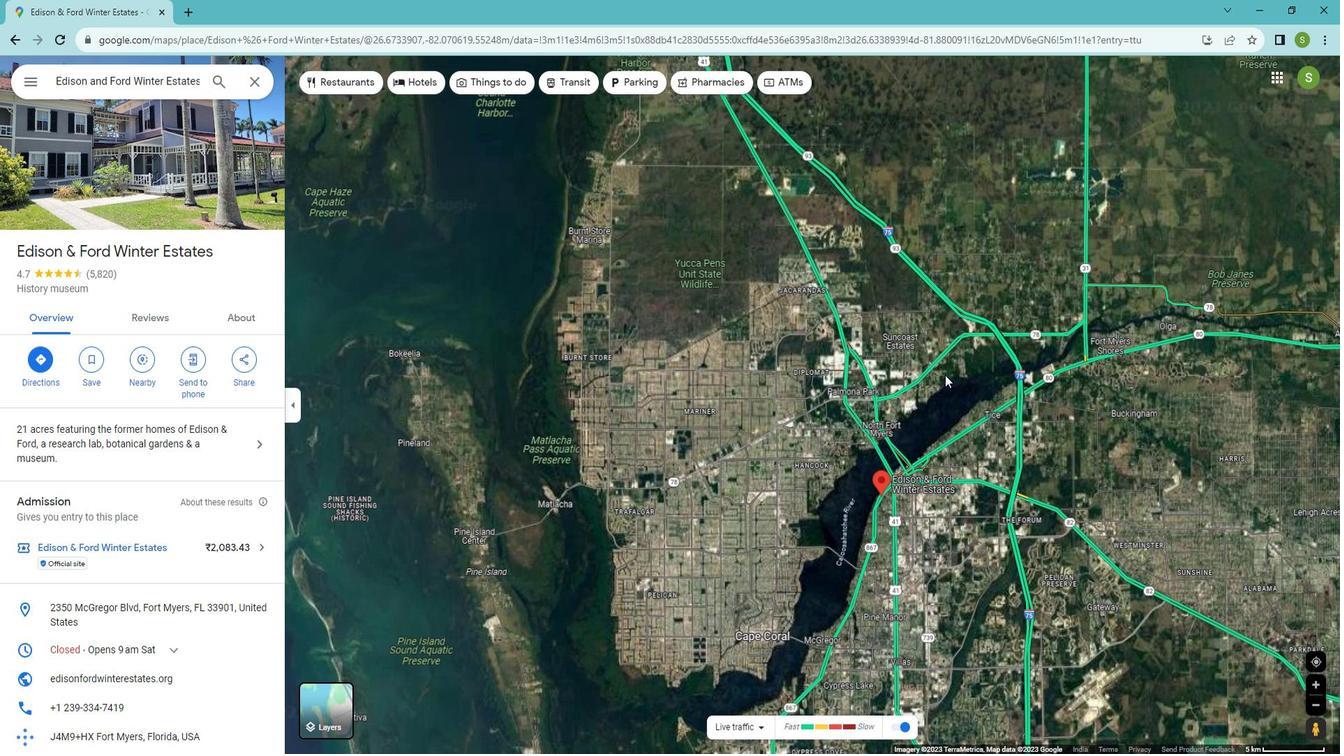 
Action: Mouse moved to (969, 394)
Screenshot: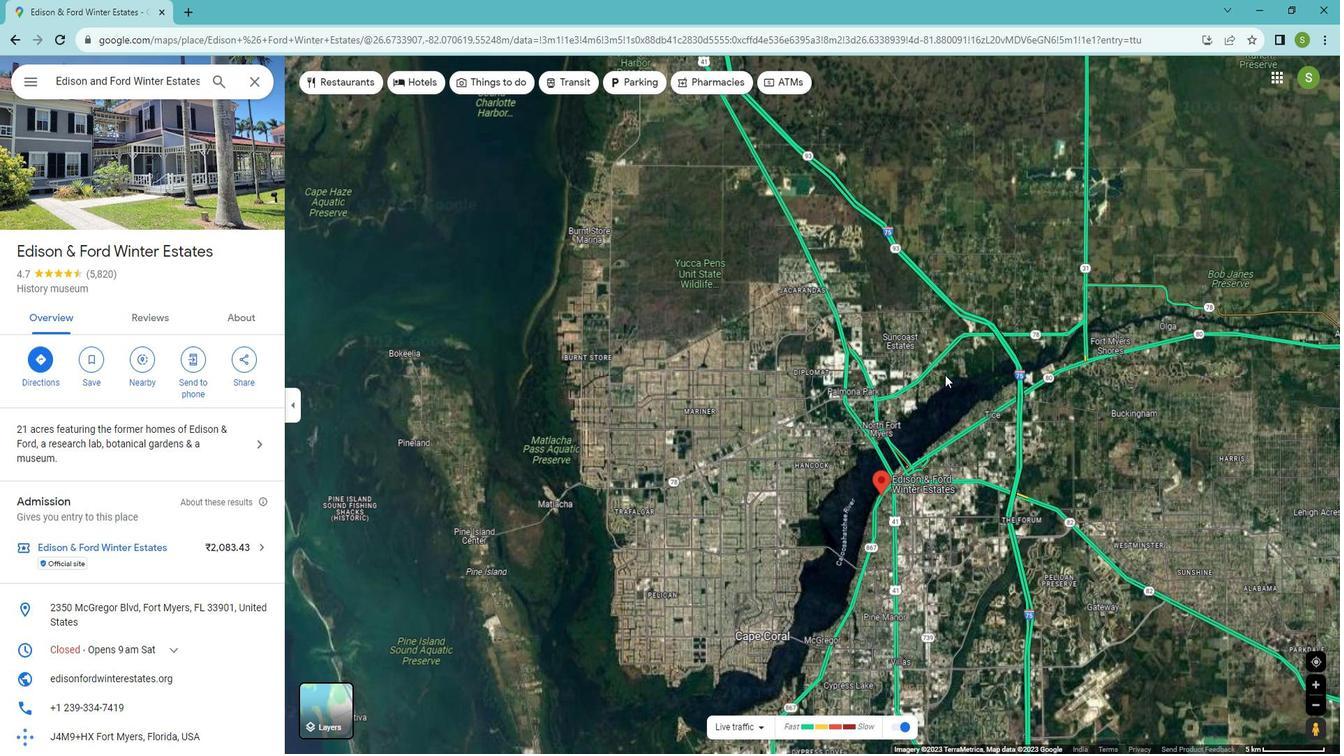 
Action: Mouse scrolled (969, 393) with delta (0, 0)
Screenshot: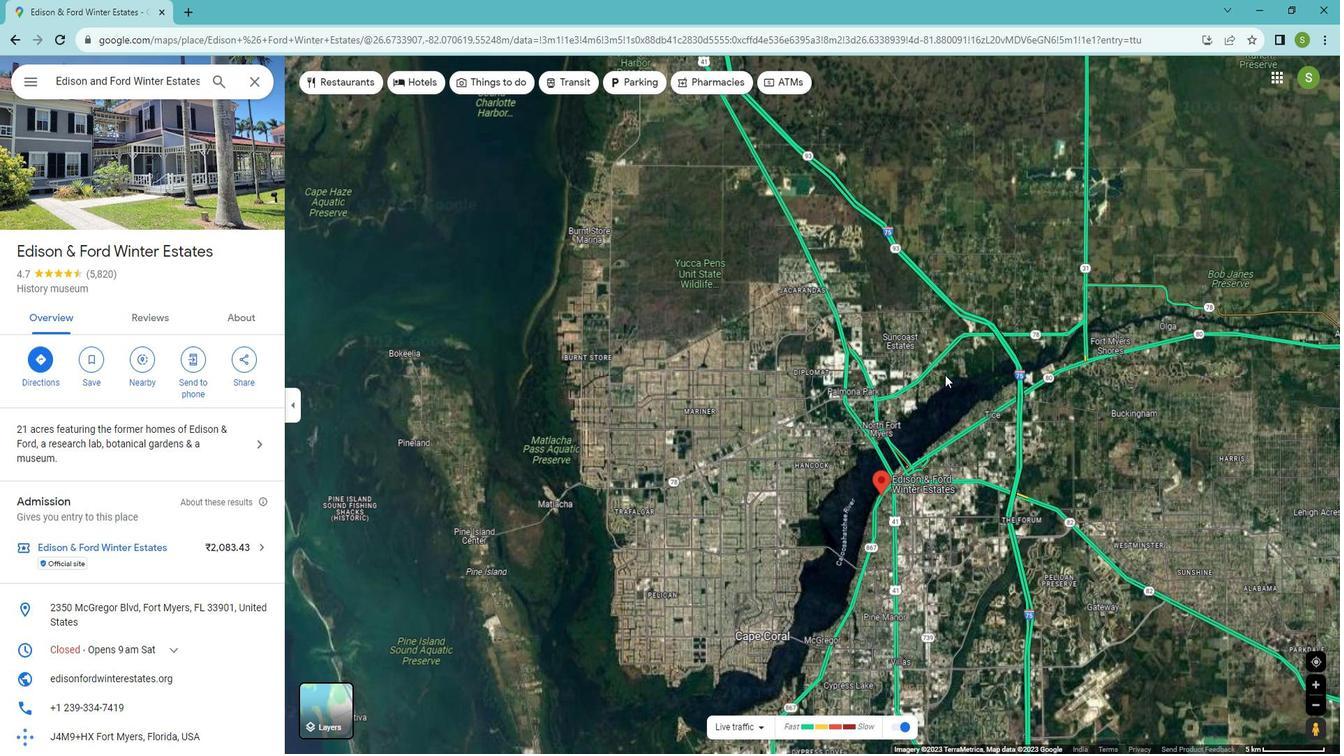 
Action: Mouse moved to (968, 403)
Screenshot: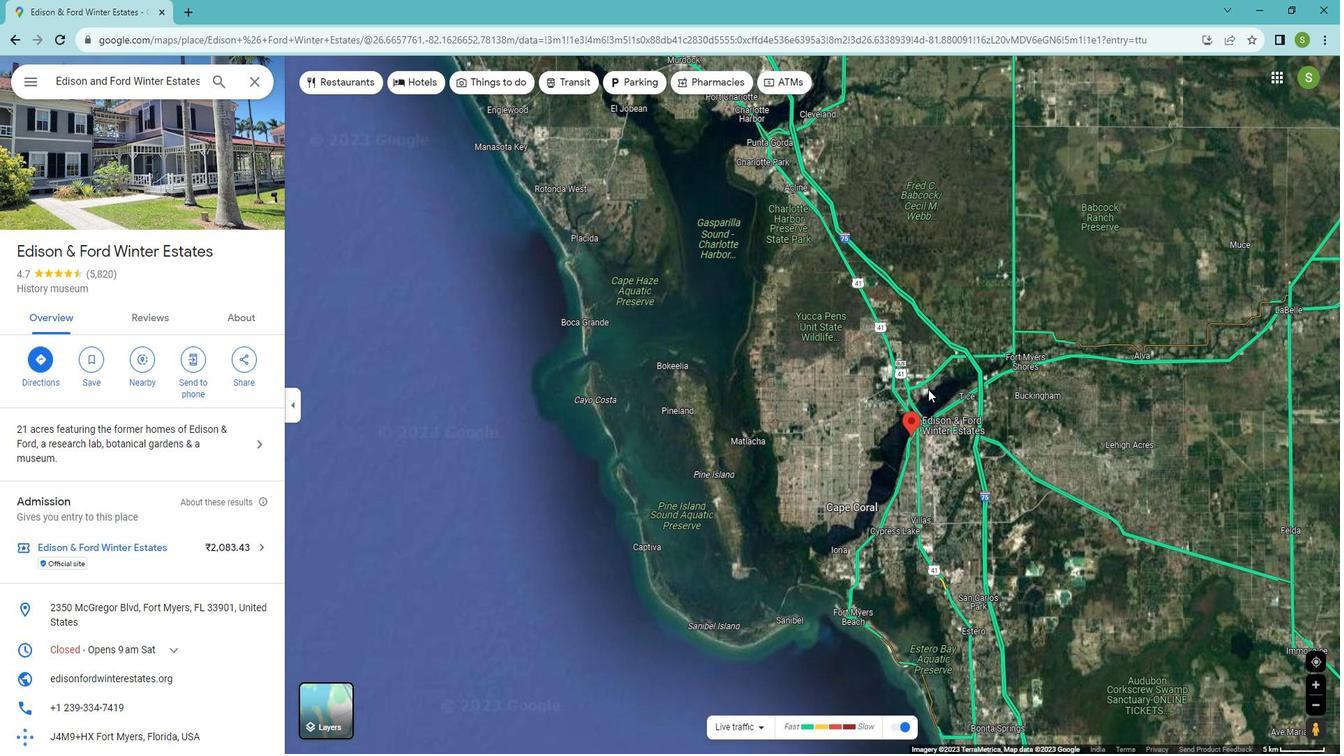 
Action: Mouse pressed left at (968, 403)
Screenshot: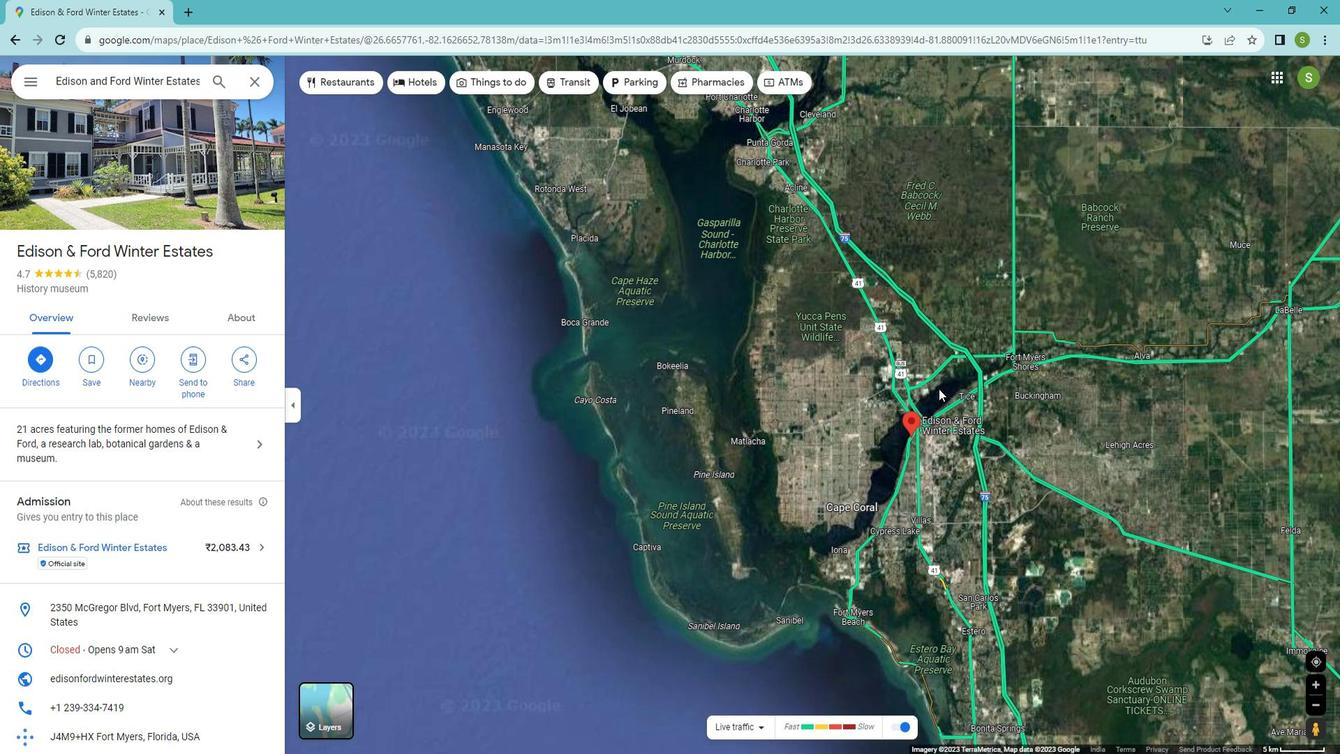 
Action: Mouse moved to (812, 509)
Screenshot: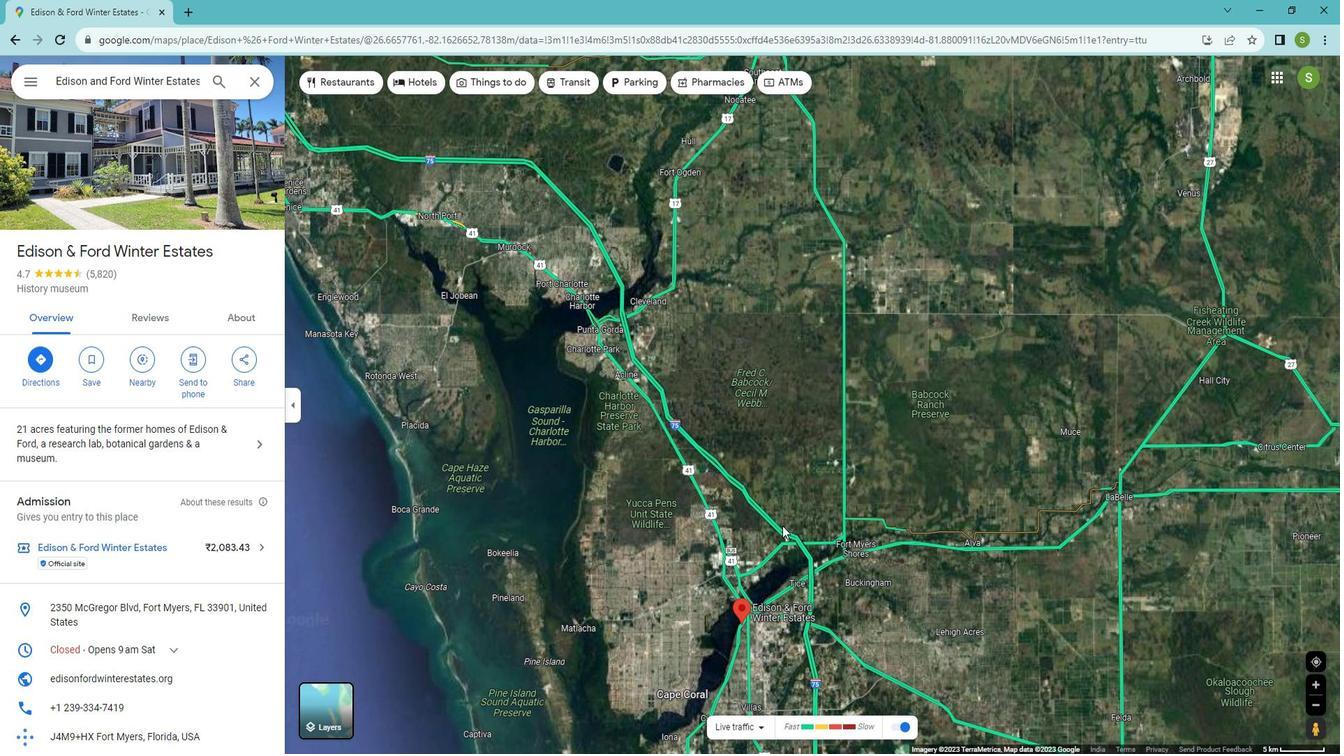 
Action: Mouse scrolled (812, 508) with delta (0, 0)
Screenshot: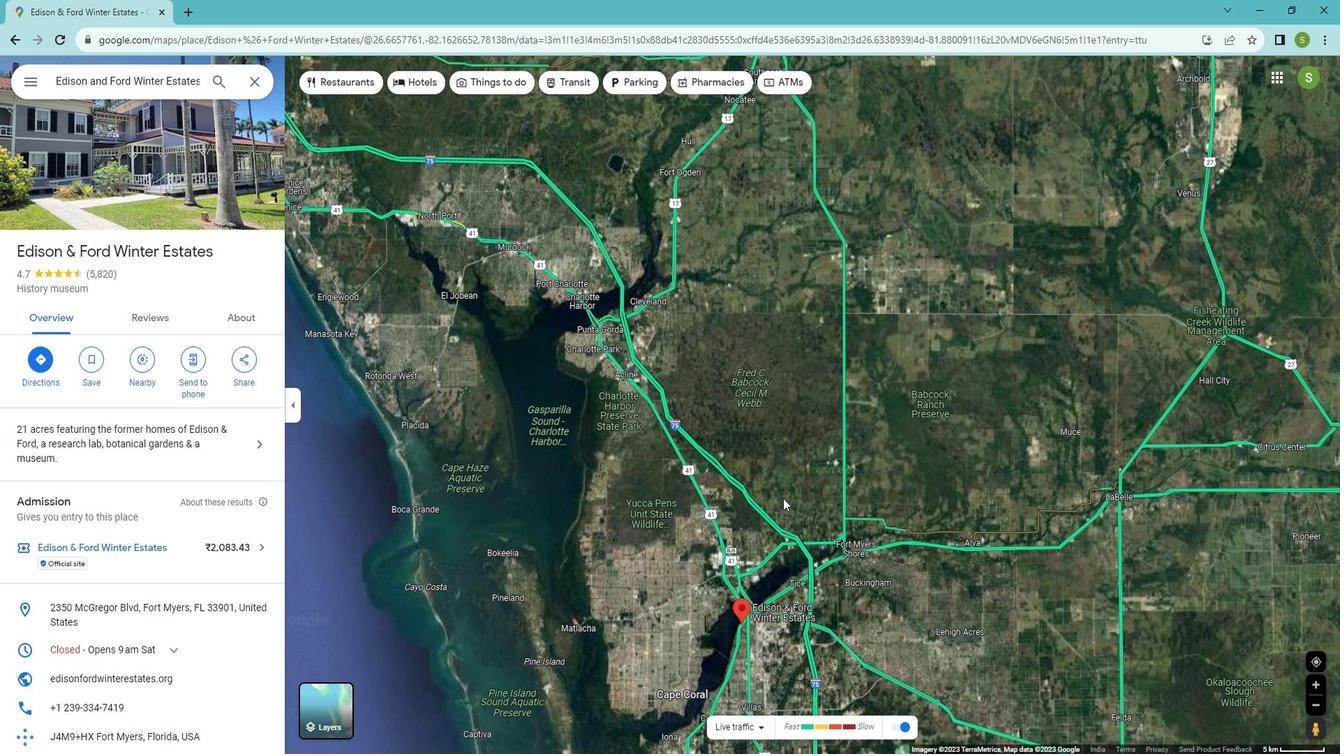 
Action: Mouse scrolled (812, 508) with delta (0, 0)
Screenshot: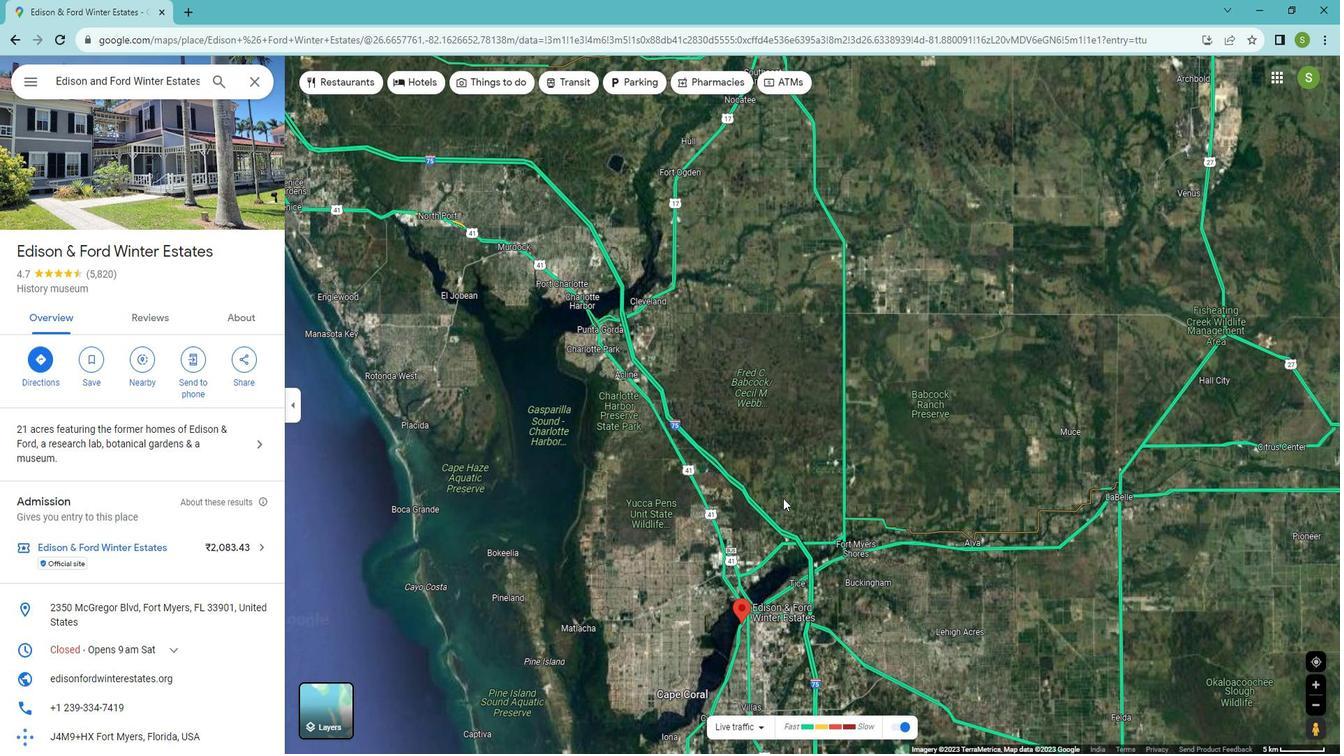 
Action: Mouse scrolled (812, 508) with delta (0, 0)
Screenshot: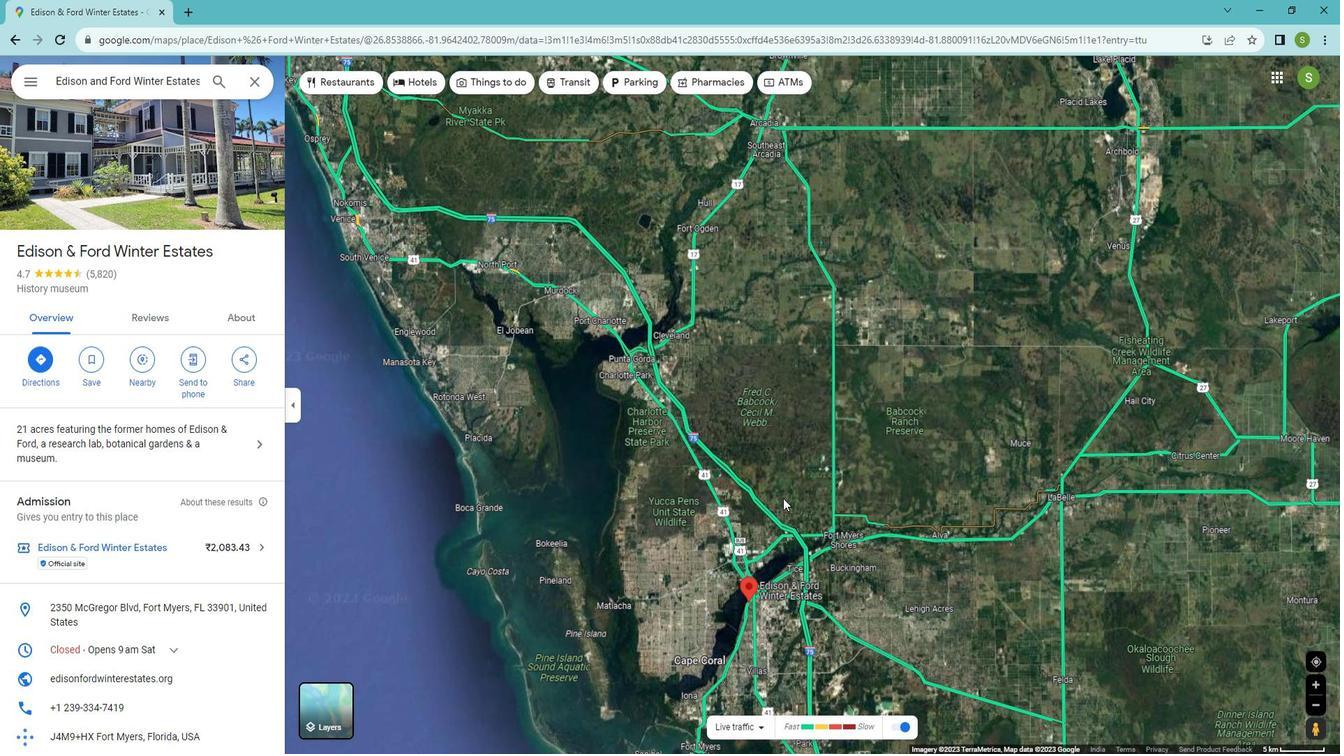 
Action: Mouse moved to (812, 508)
Screenshot: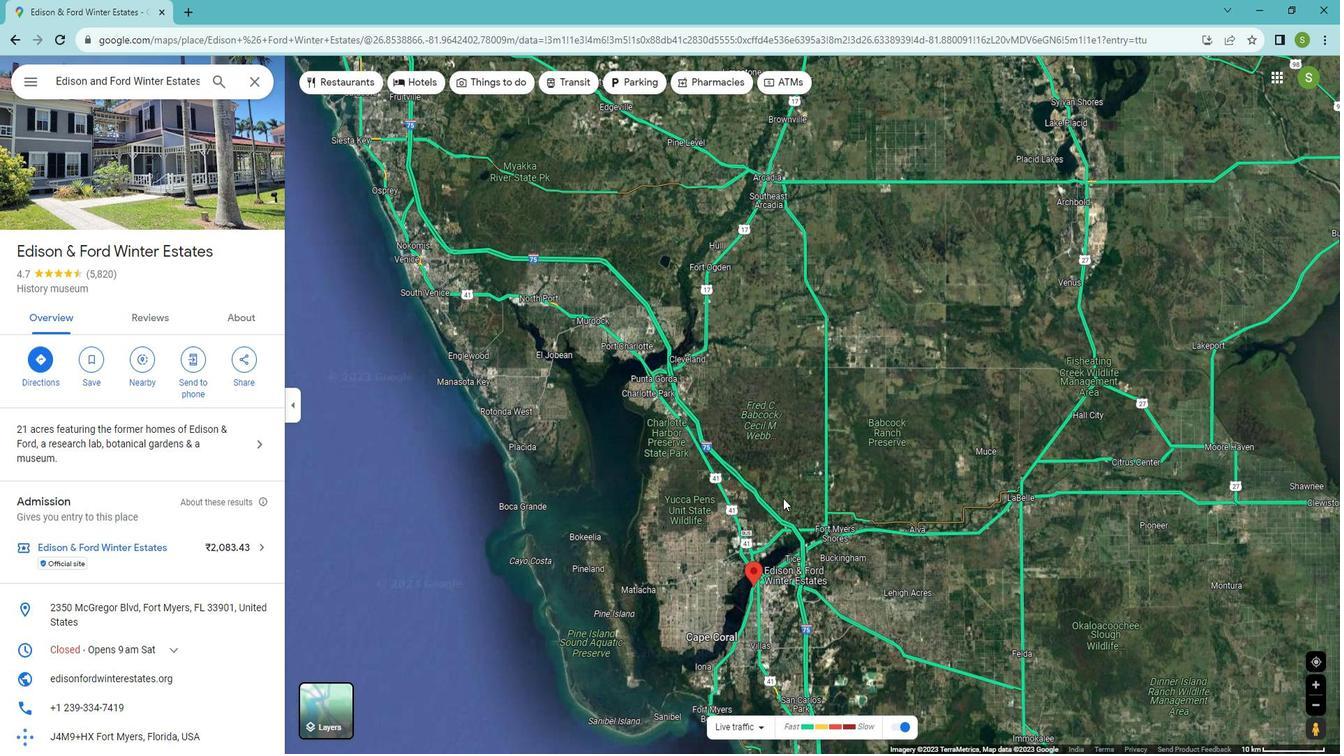 
Action: Mouse scrolled (812, 507) with delta (0, 0)
Screenshot: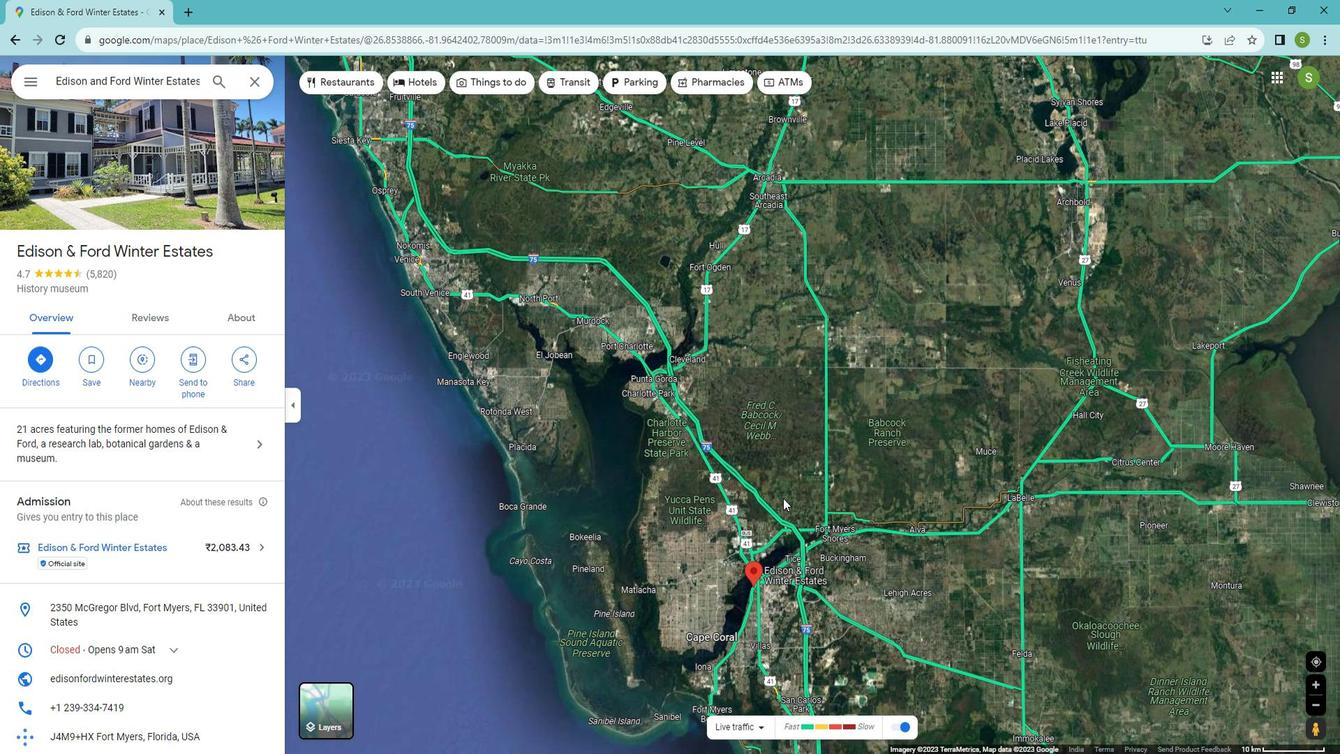 
Action: Mouse moved to (859, 413)
Screenshot: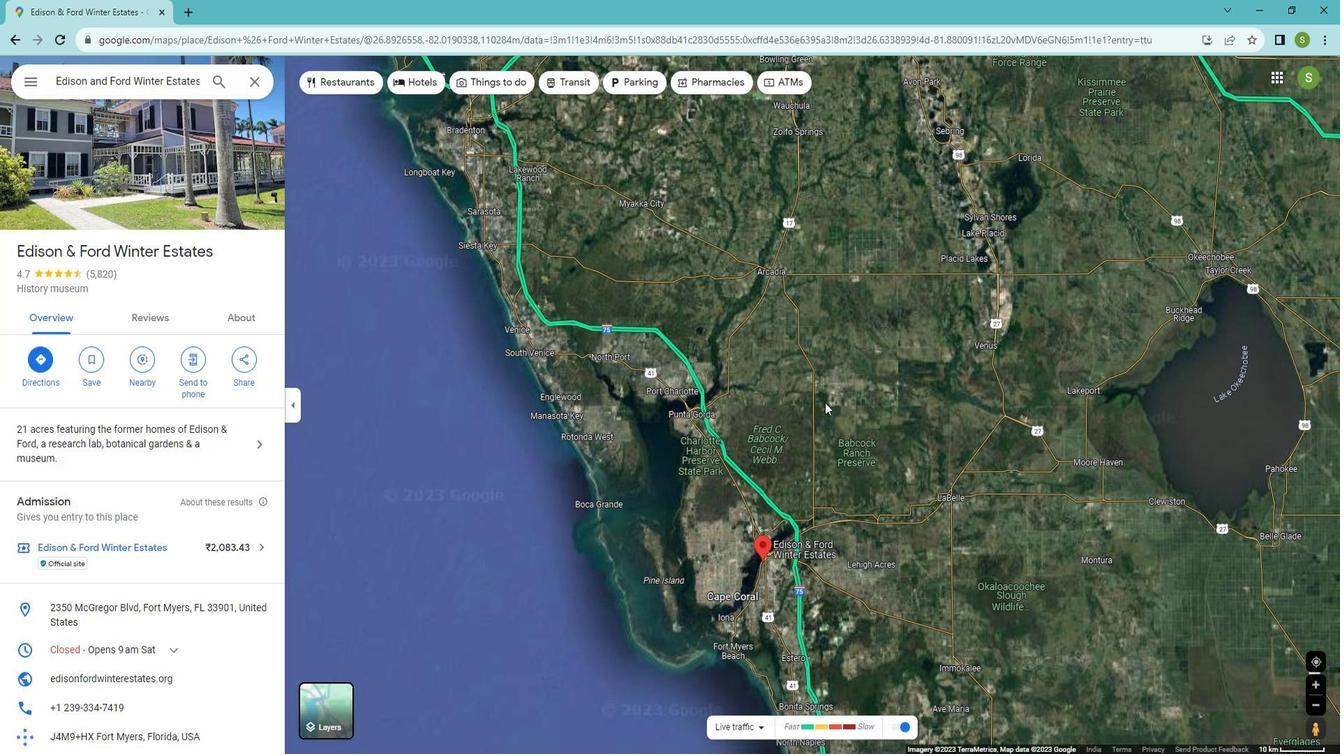 
Action: Mouse scrolled (859, 412) with delta (0, 0)
Screenshot: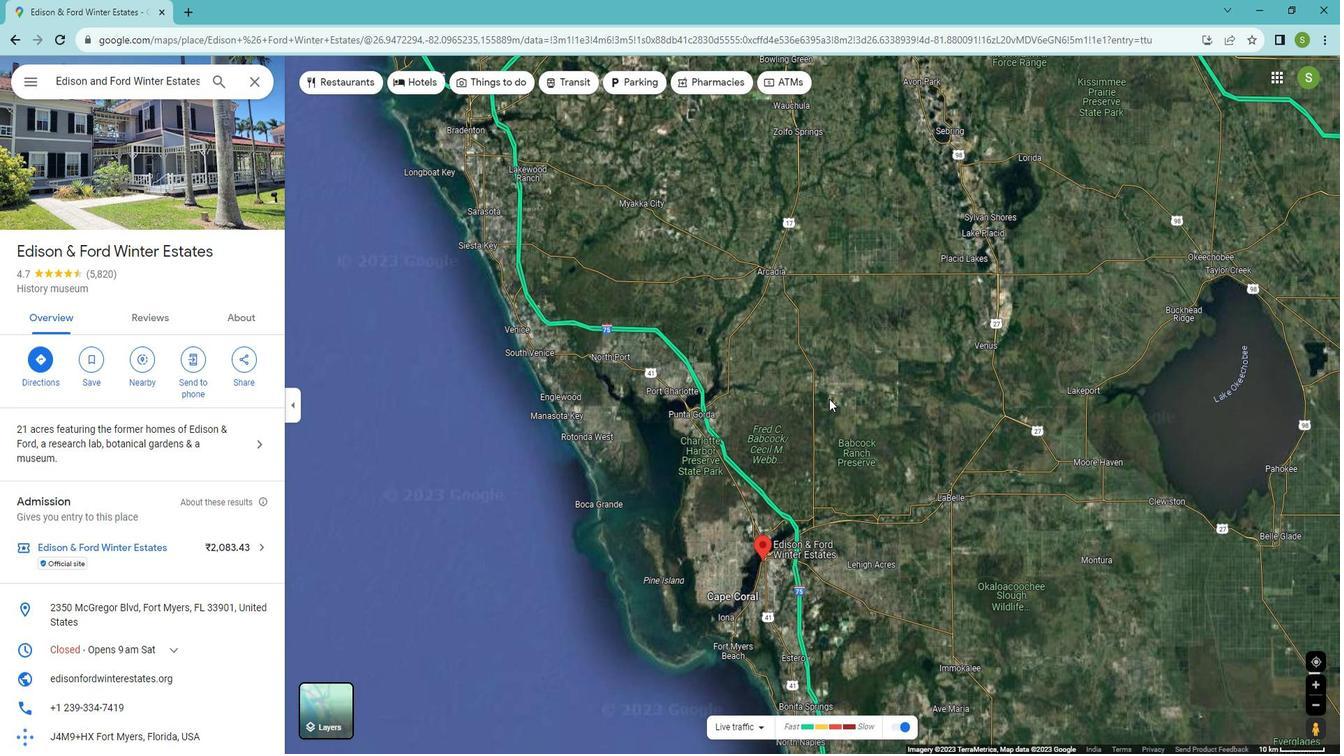 
Action: Mouse moved to (859, 413)
Screenshot: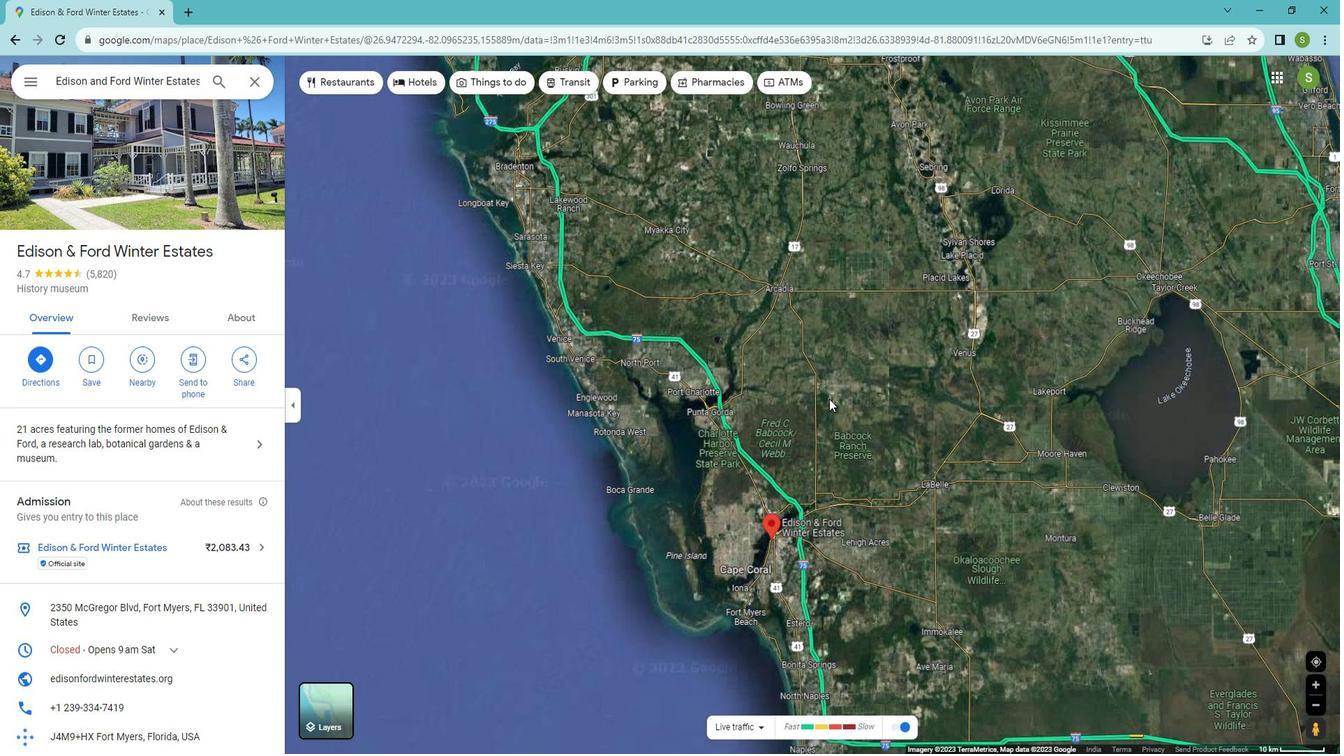 
Action: Mouse scrolled (859, 412) with delta (0, 0)
Screenshot: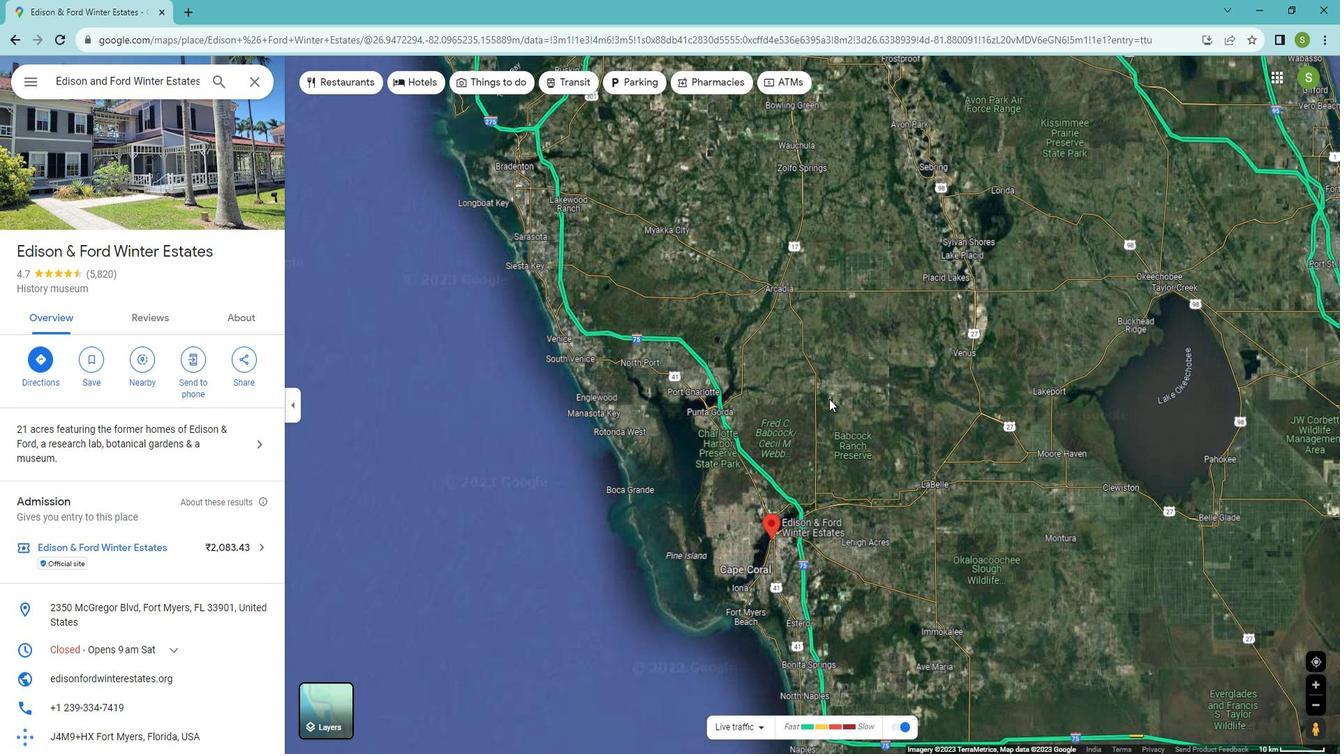 
Action: Mouse scrolled (859, 412) with delta (0, 0)
Screenshot: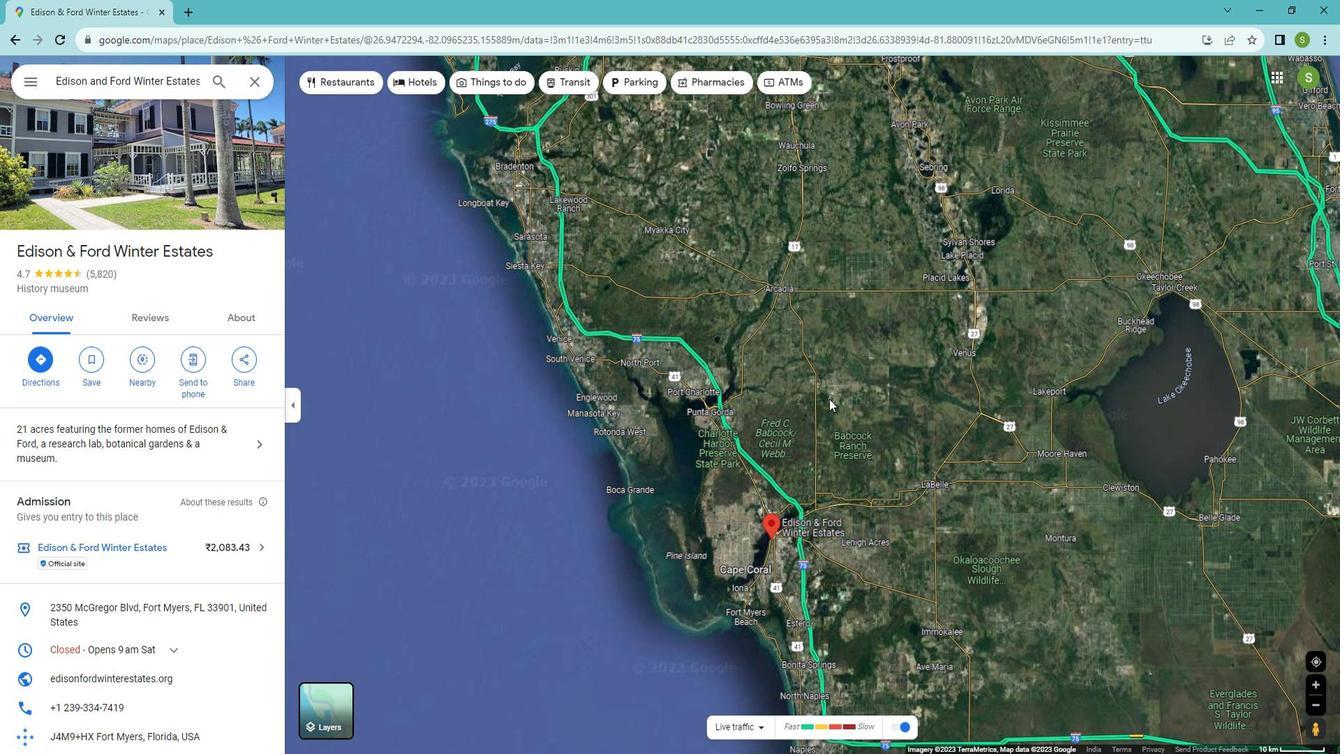 
Action: Mouse moved to (868, 394)
Screenshot: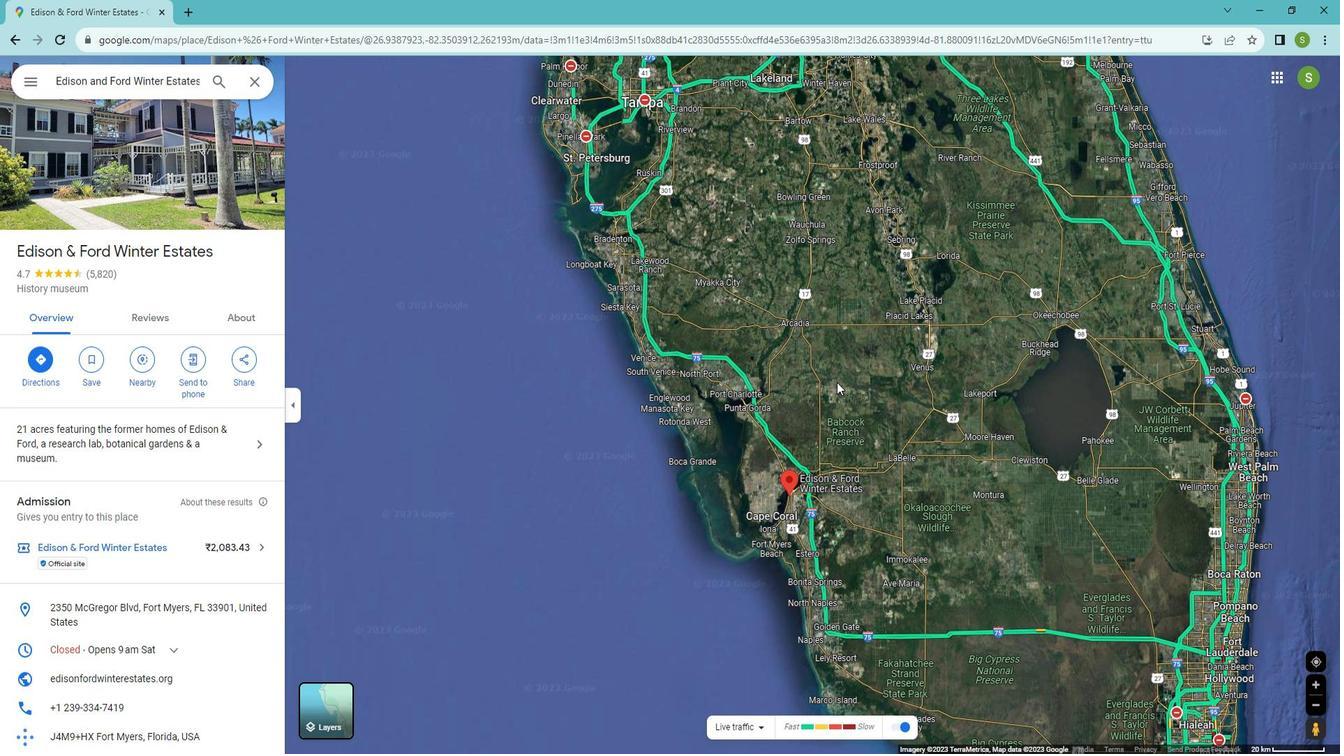 
Action: Mouse pressed left at (868, 394)
Screenshot: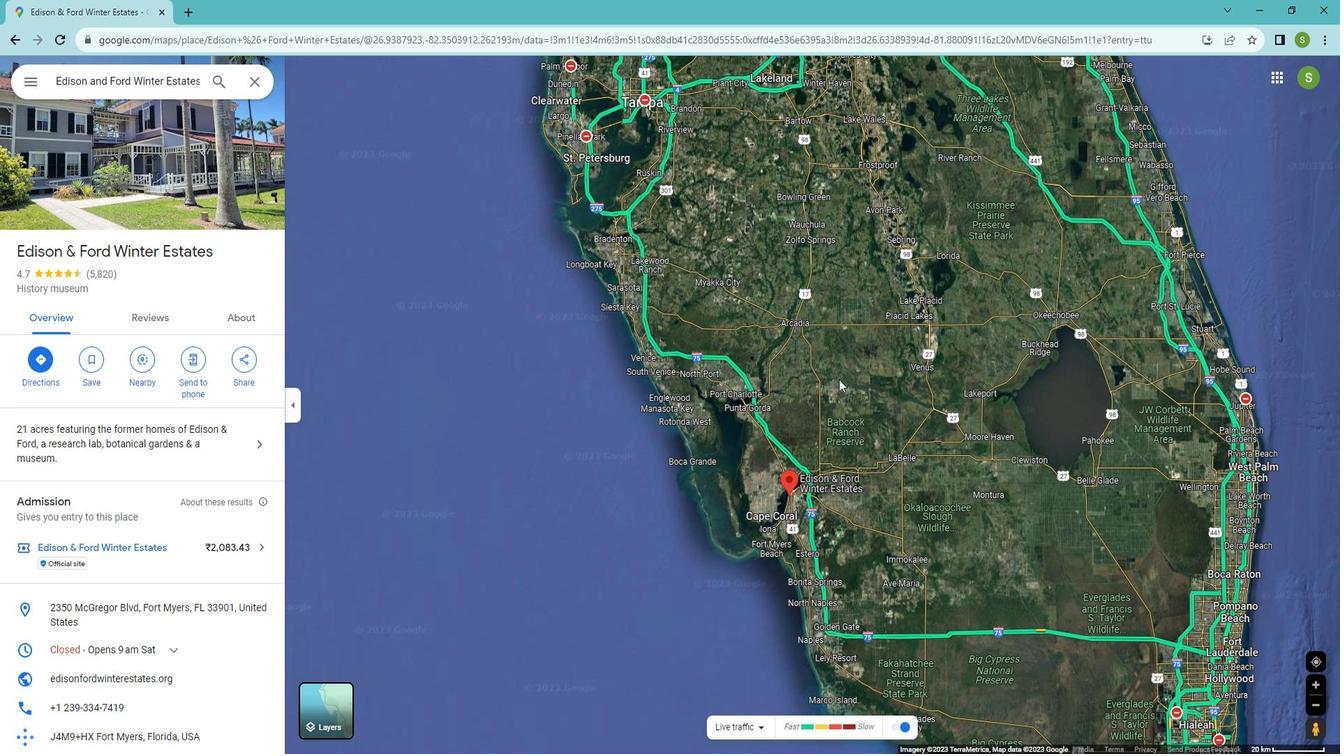 
Action: Mouse moved to (798, 426)
Screenshot: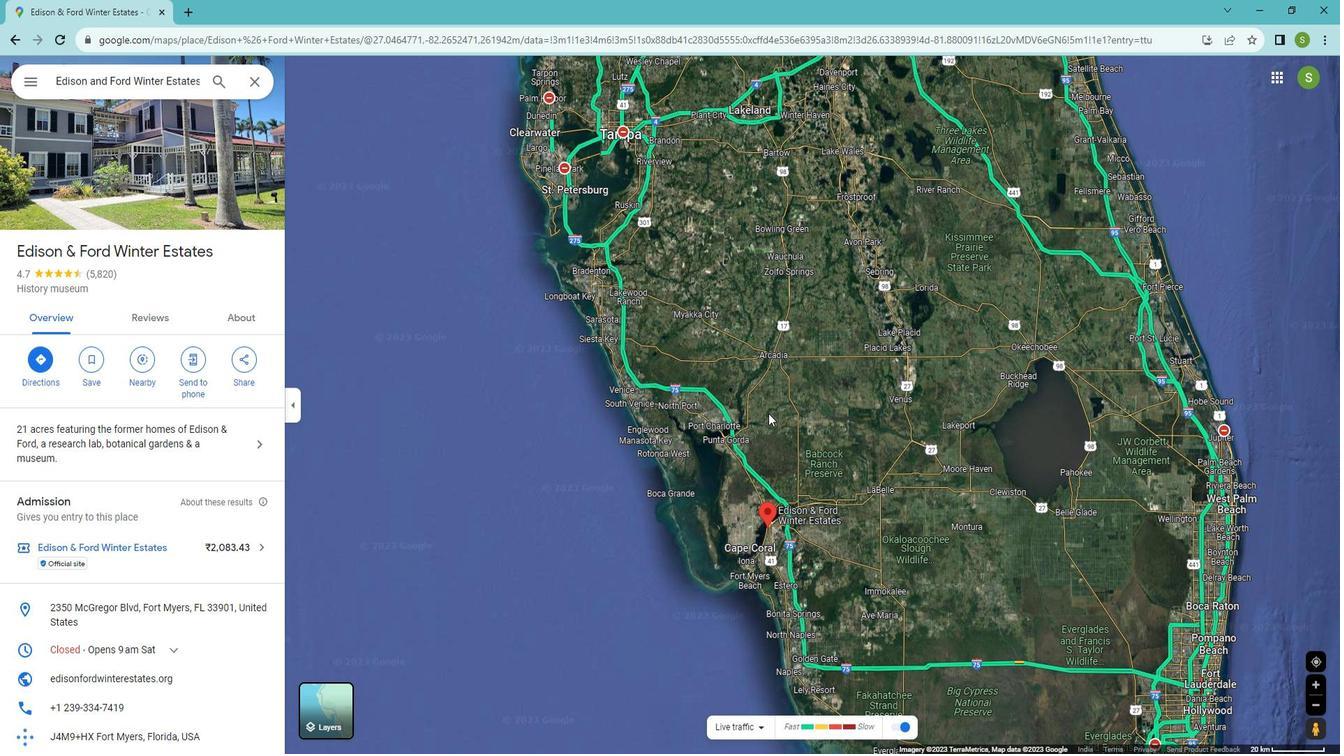 
Action: Mouse scrolled (798, 426) with delta (0, 0)
Screenshot: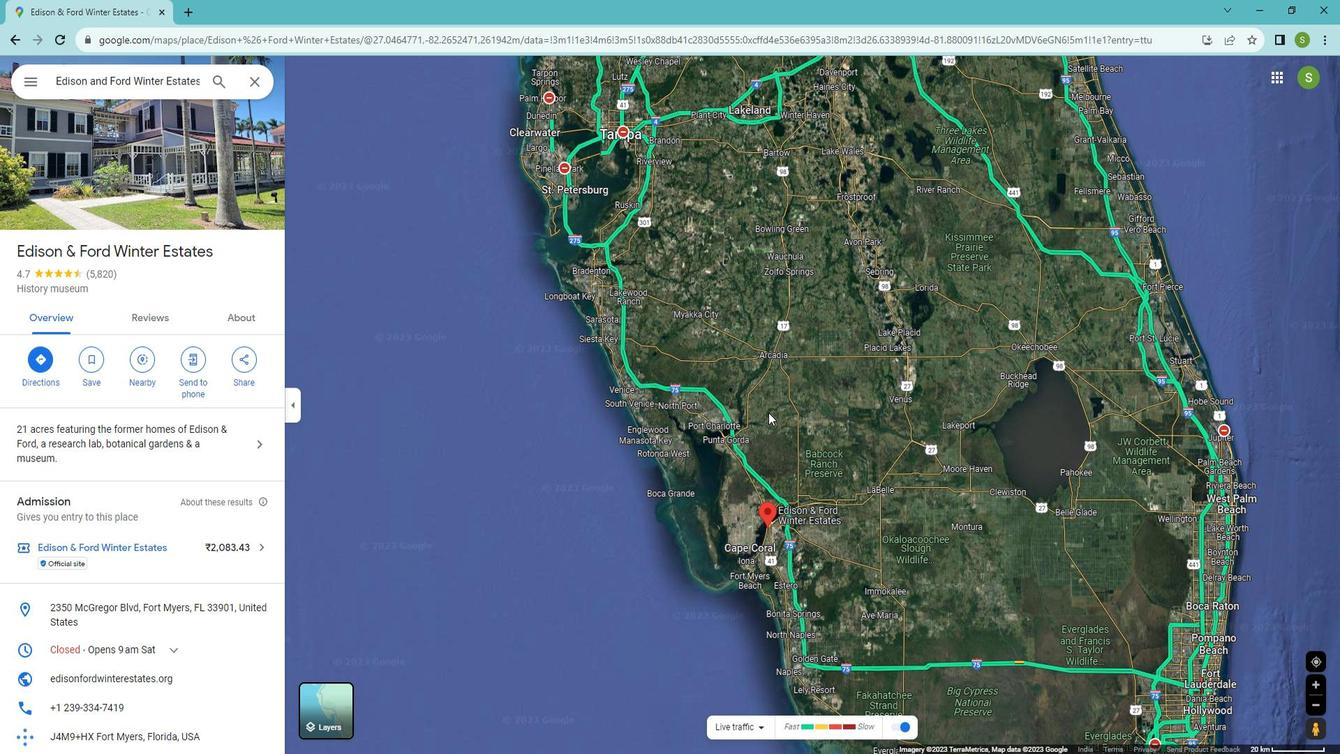 
Action: Mouse scrolled (798, 426) with delta (0, 0)
Screenshot: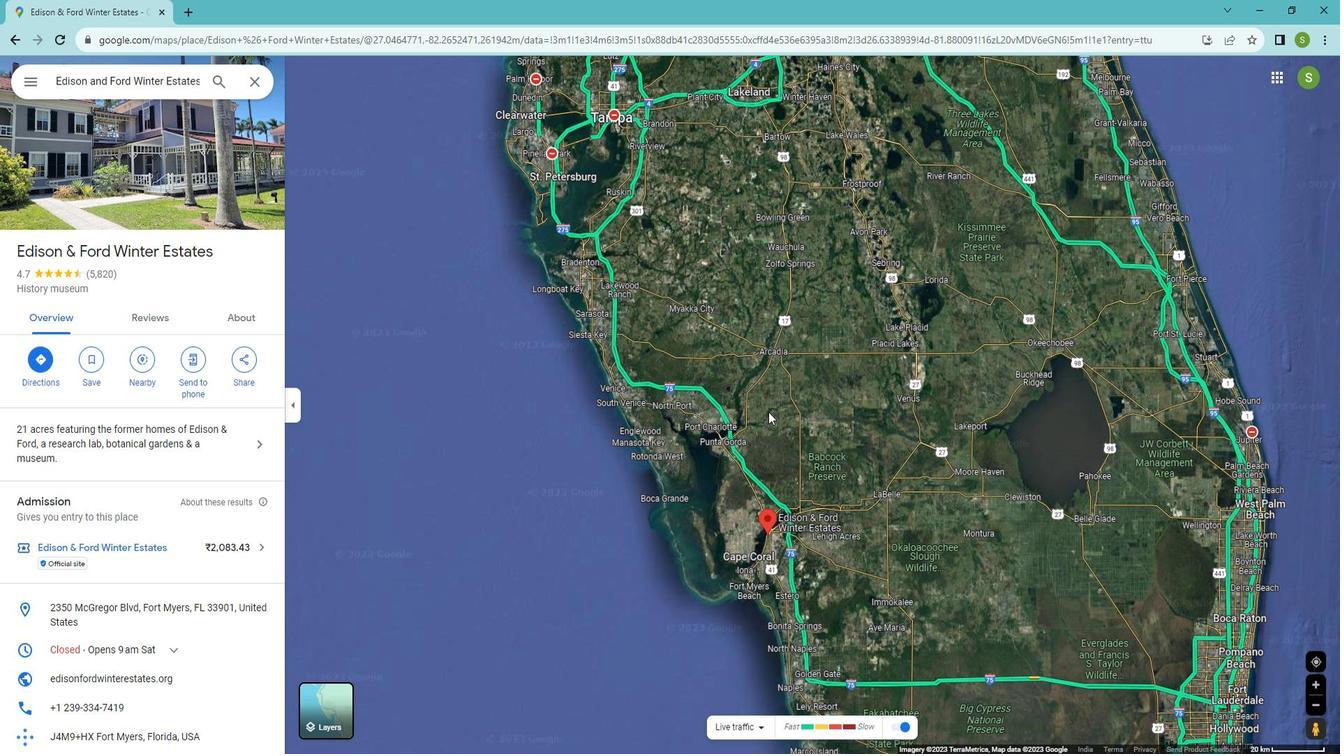 
Action: Mouse scrolled (798, 425) with delta (0, 0)
Screenshot: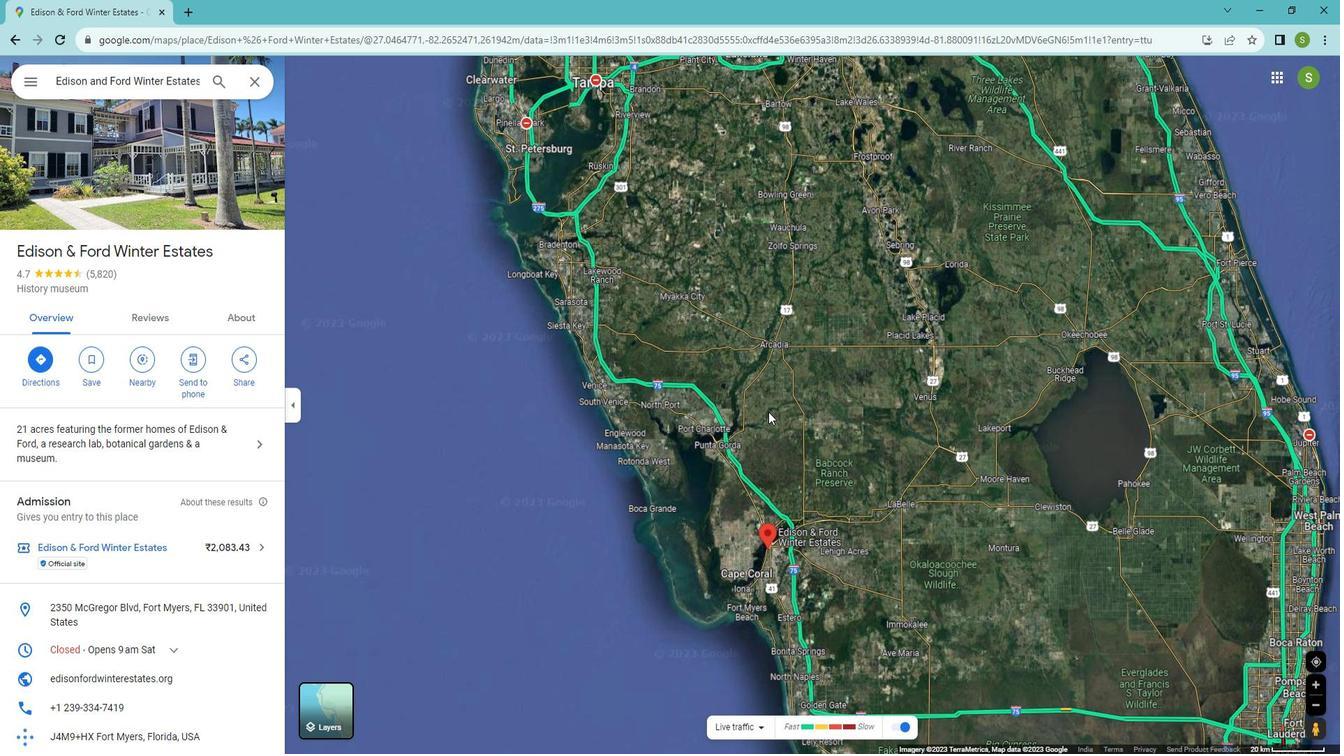
Action: Mouse scrolled (798, 425) with delta (0, 0)
Screenshot: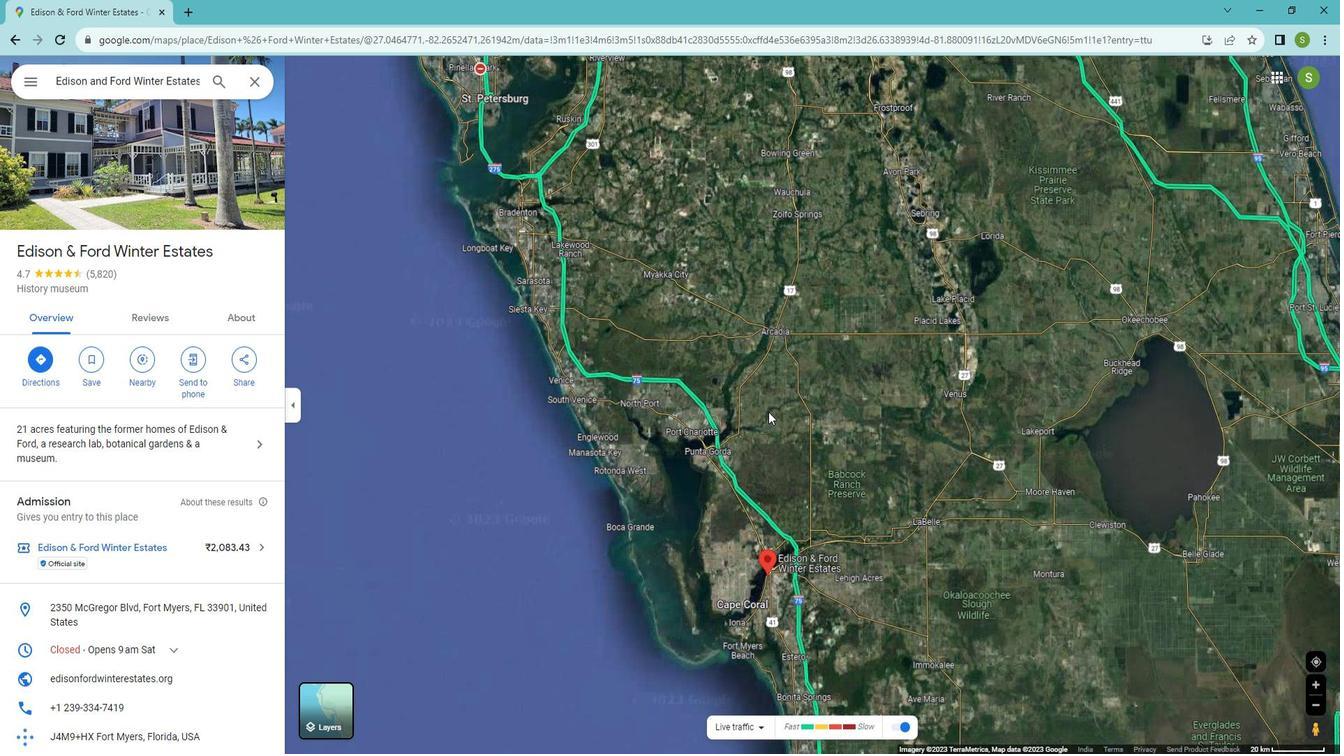 
Action: Mouse scrolled (798, 425) with delta (0, 0)
Screenshot: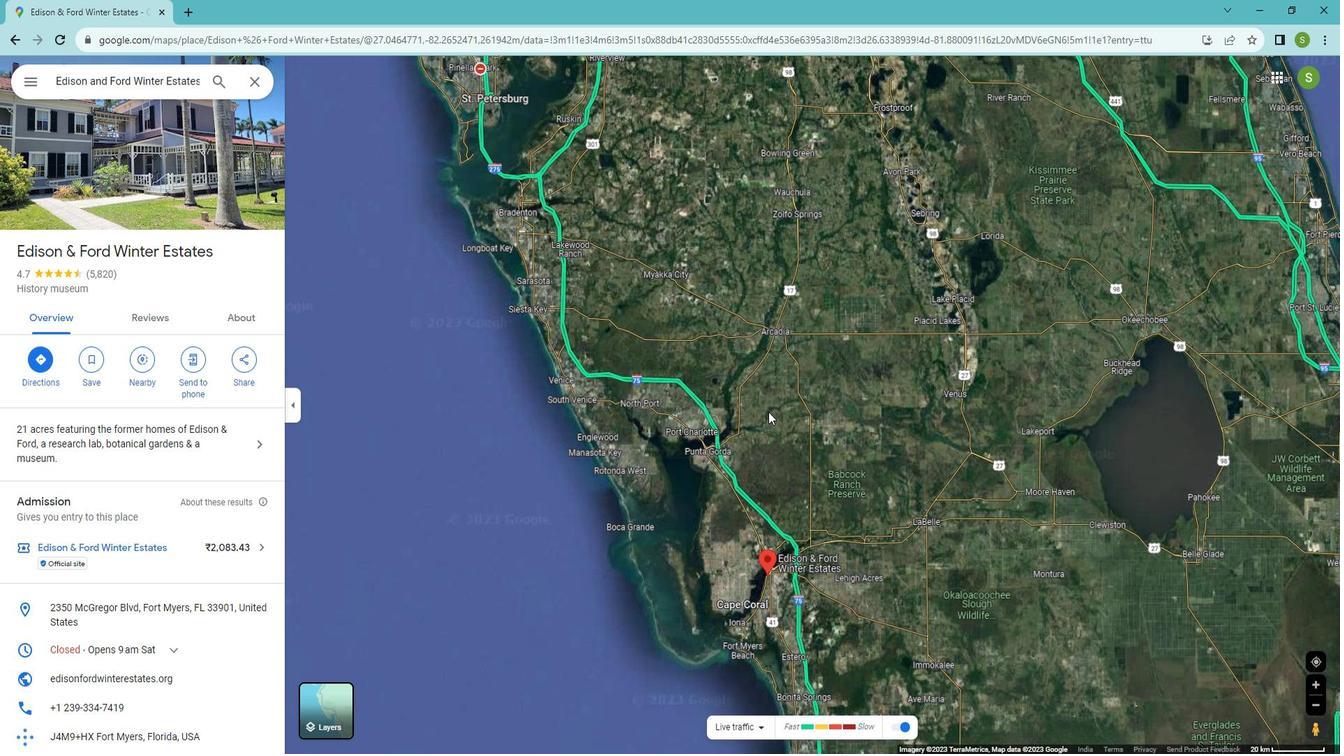 
Action: Mouse scrolled (798, 425) with delta (0, 0)
Screenshot: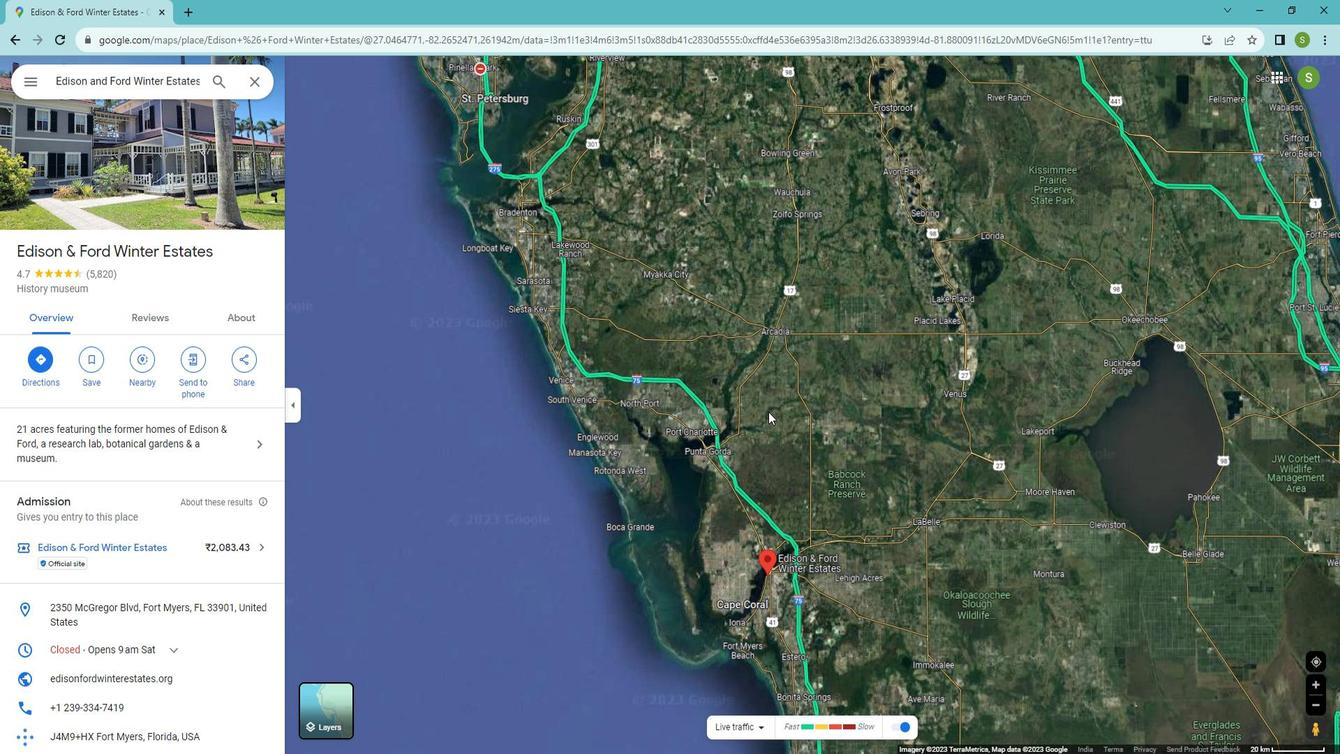 
Action: Mouse scrolled (798, 425) with delta (0, 0)
Screenshot: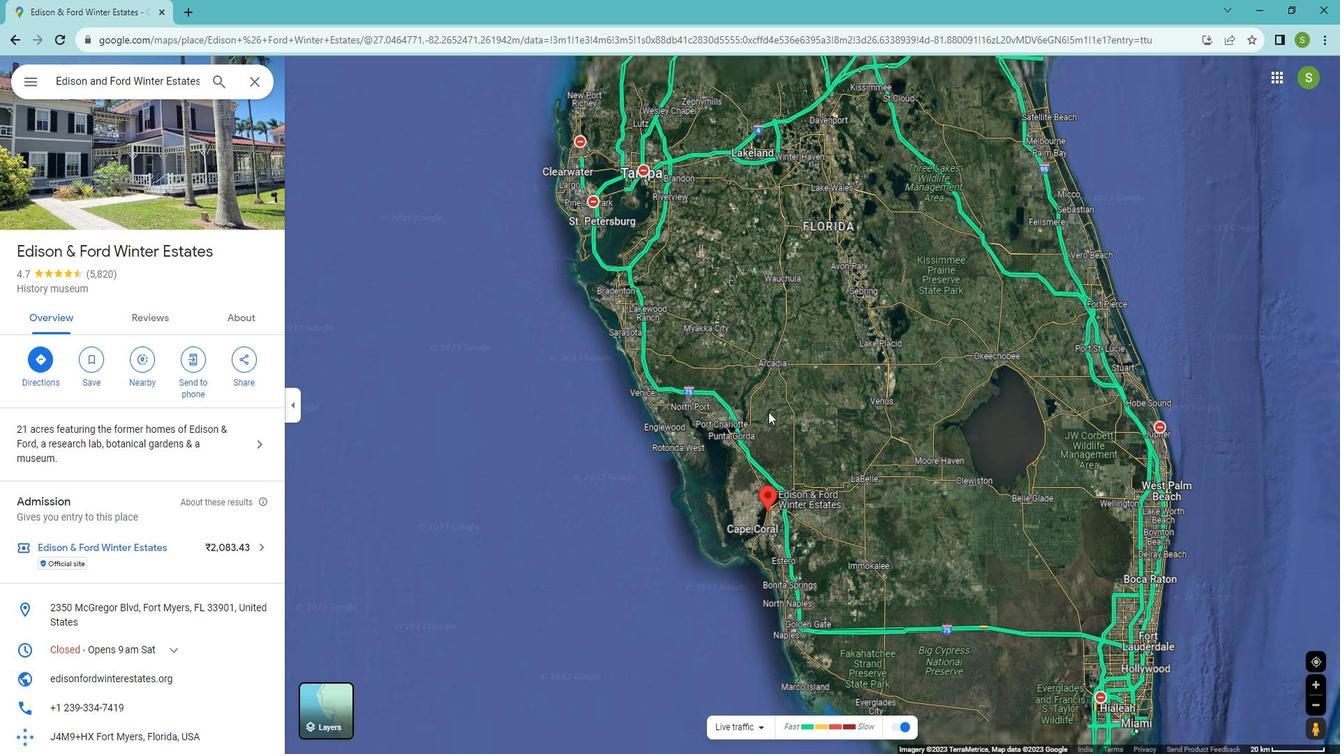 
Action: Mouse moved to (870, 321)
Screenshot: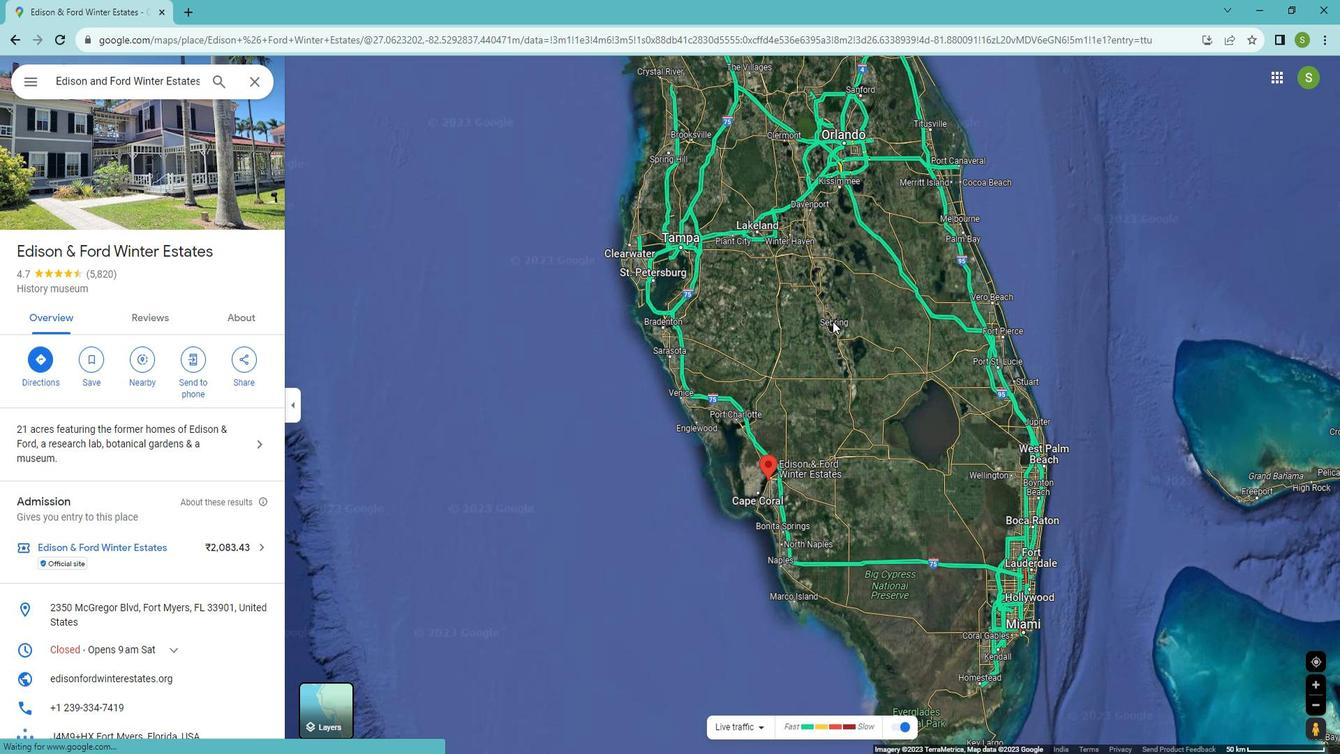 
Action: Mouse scrolled (870, 320) with delta (0, 0)
Screenshot: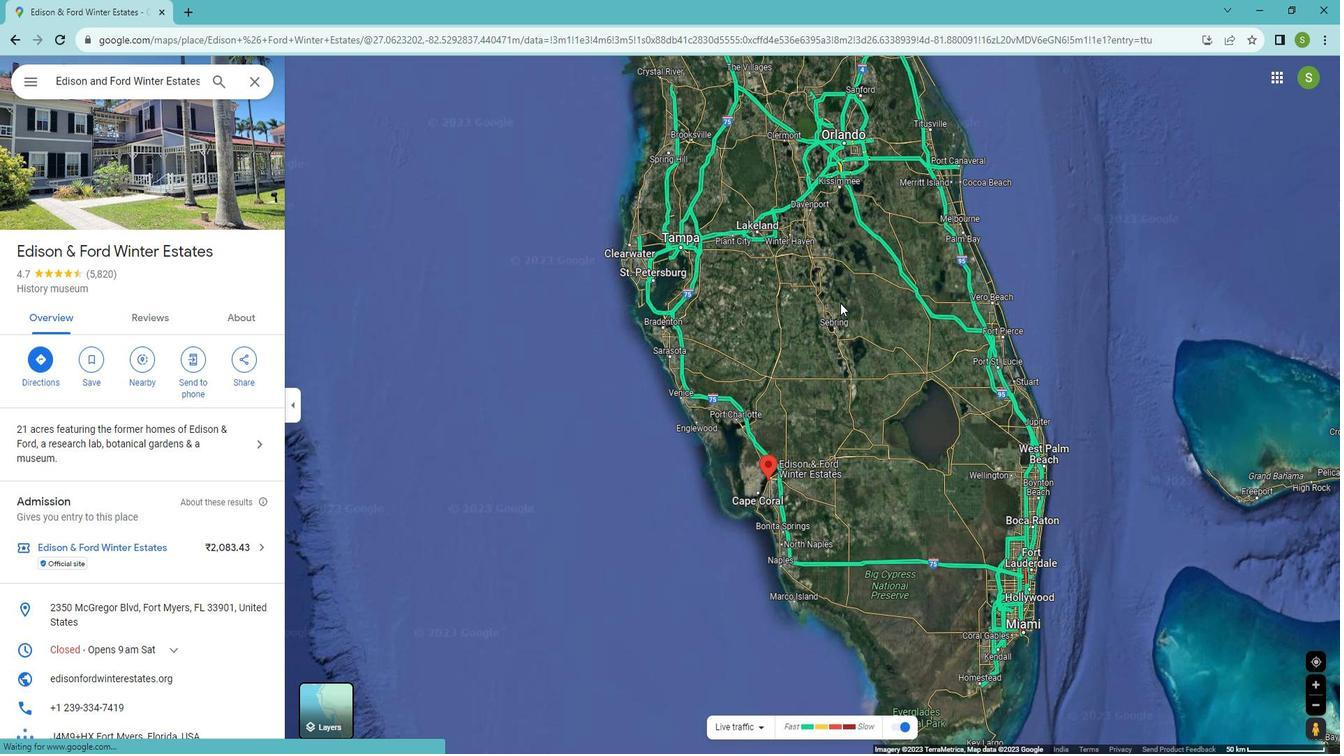 
Action: Mouse scrolled (870, 320) with delta (0, 0)
Screenshot: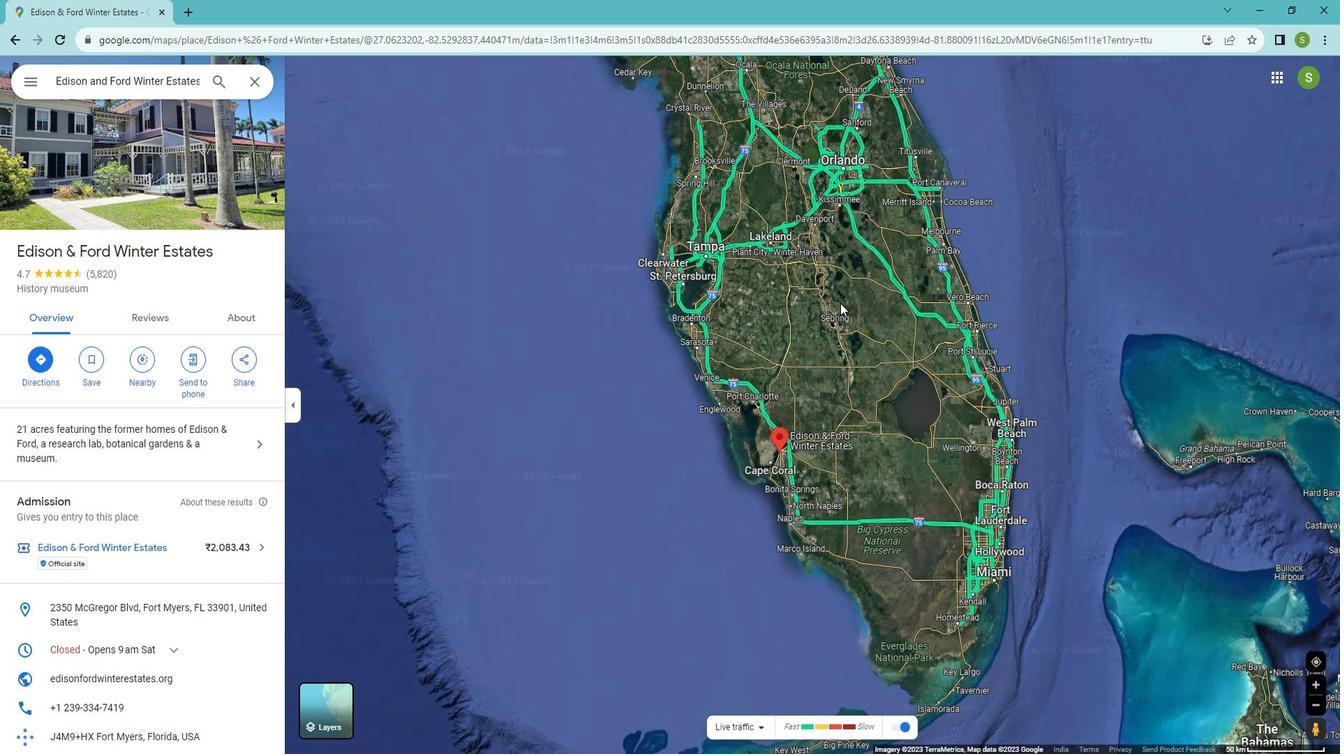 
Action: Mouse scrolled (870, 320) with delta (0, 0)
Screenshot: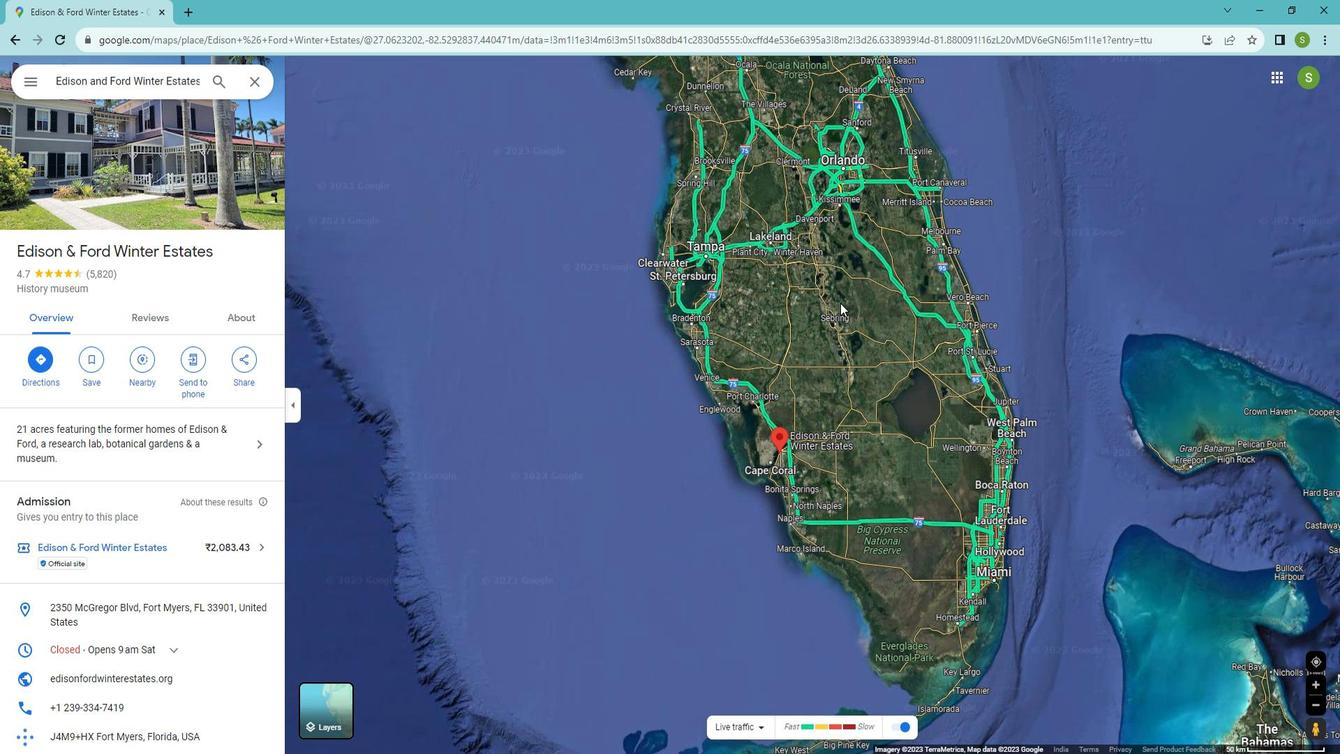 
Action: Mouse moved to (867, 323)
Screenshot: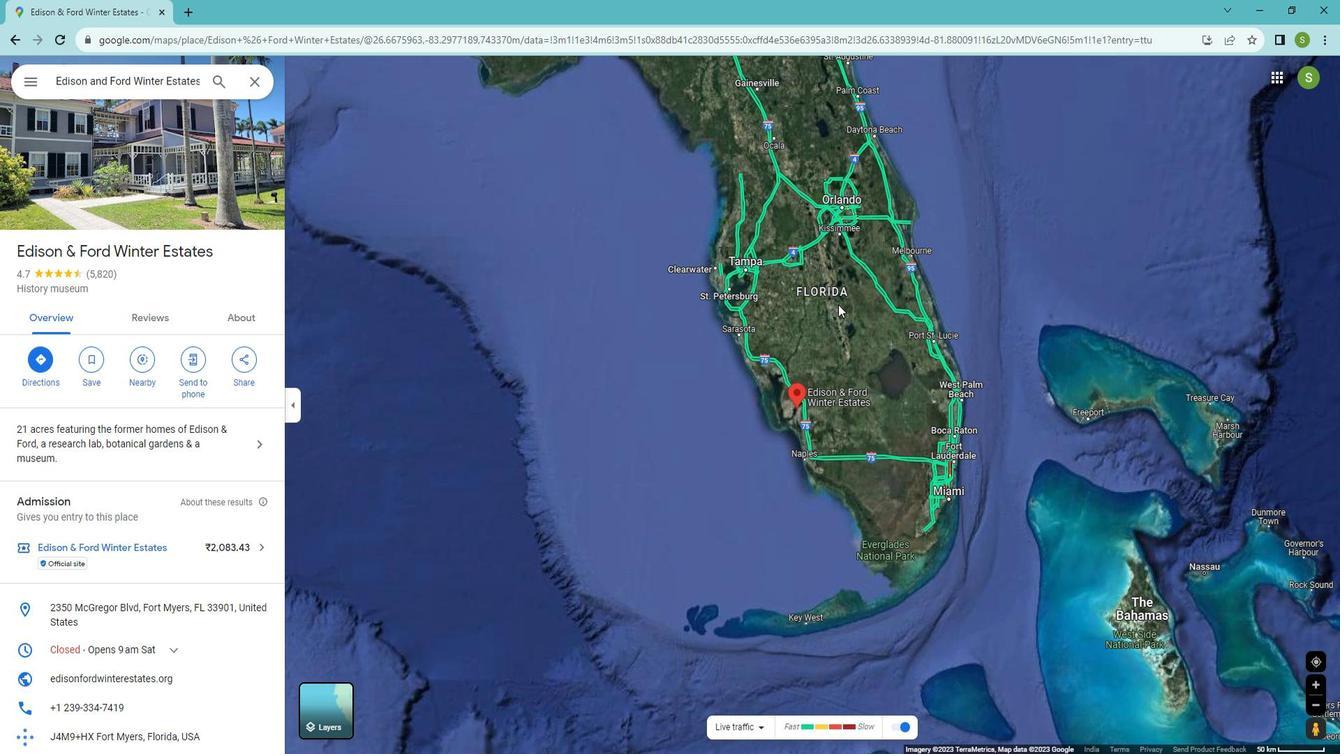 
Action: Mouse scrolled (867, 324) with delta (0, 0)
Screenshot: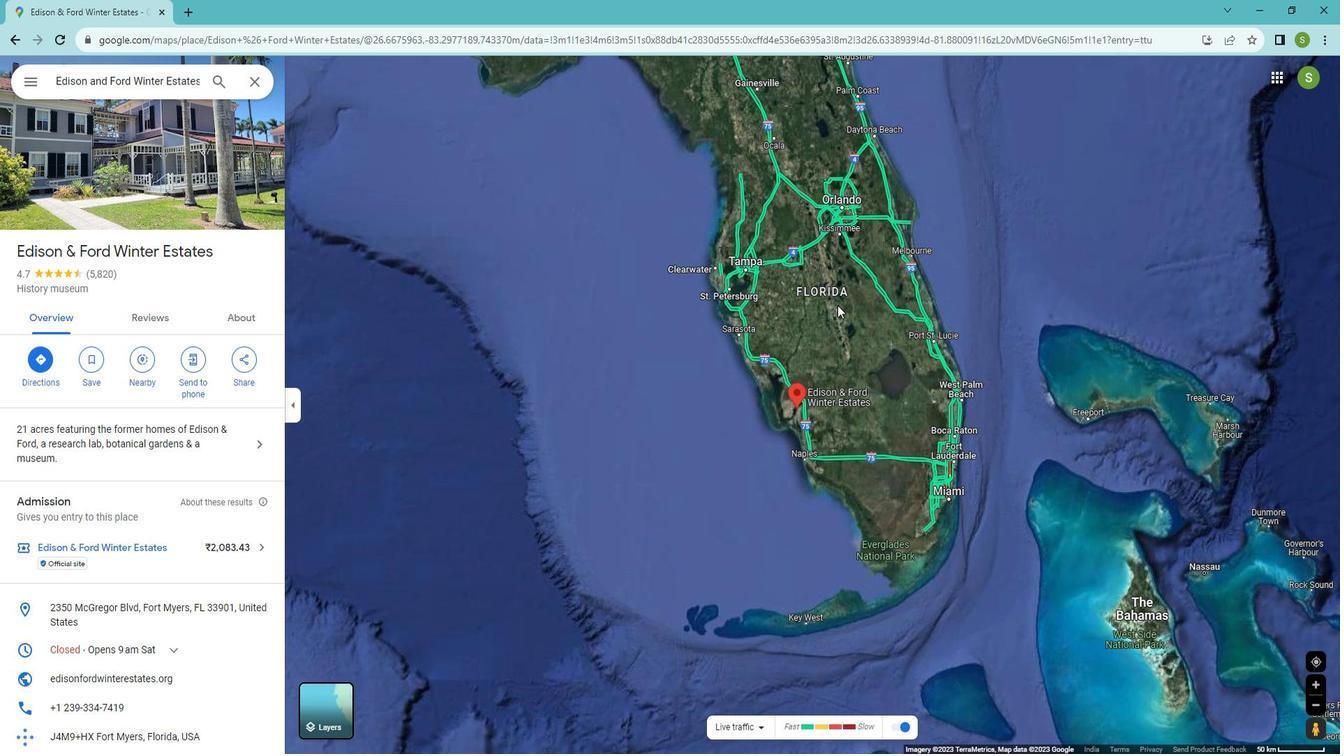 
Action: Mouse scrolled (867, 324) with delta (0, 0)
Screenshot: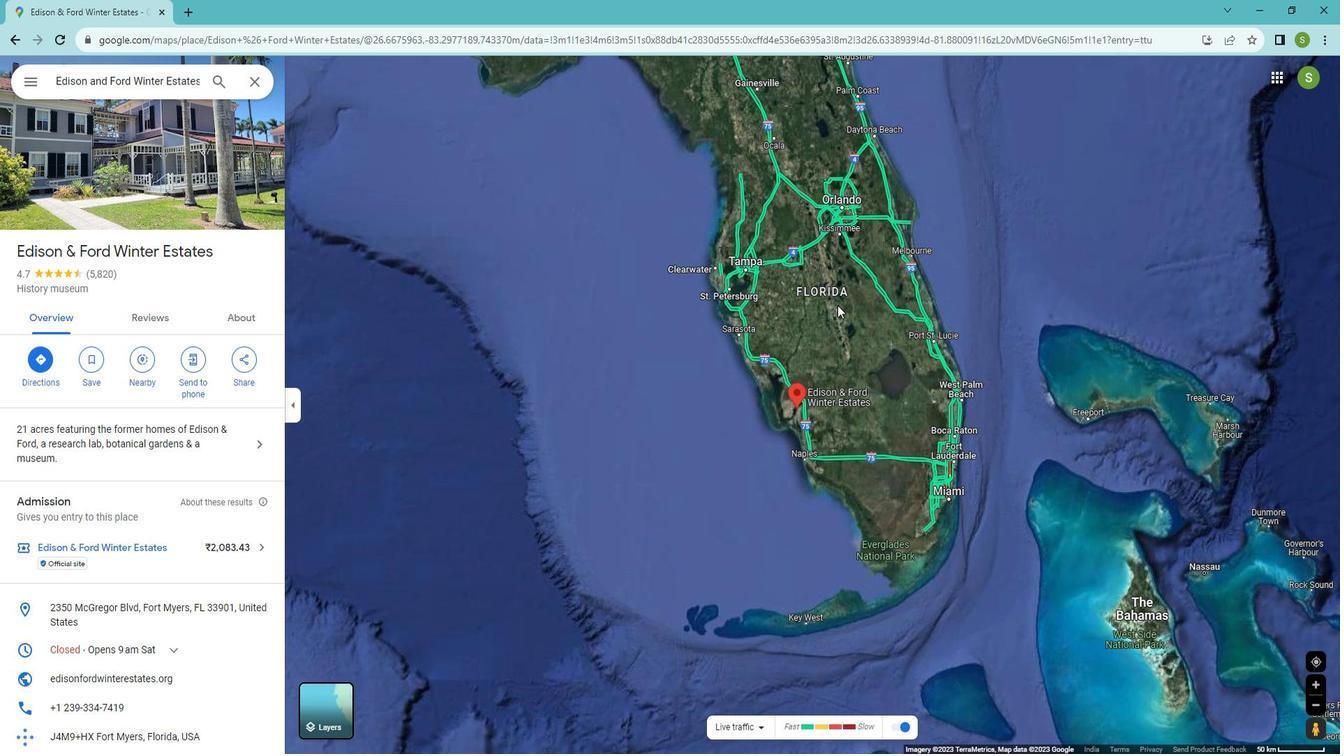 
Action: Mouse scrolled (867, 324) with delta (0, 0)
Screenshot: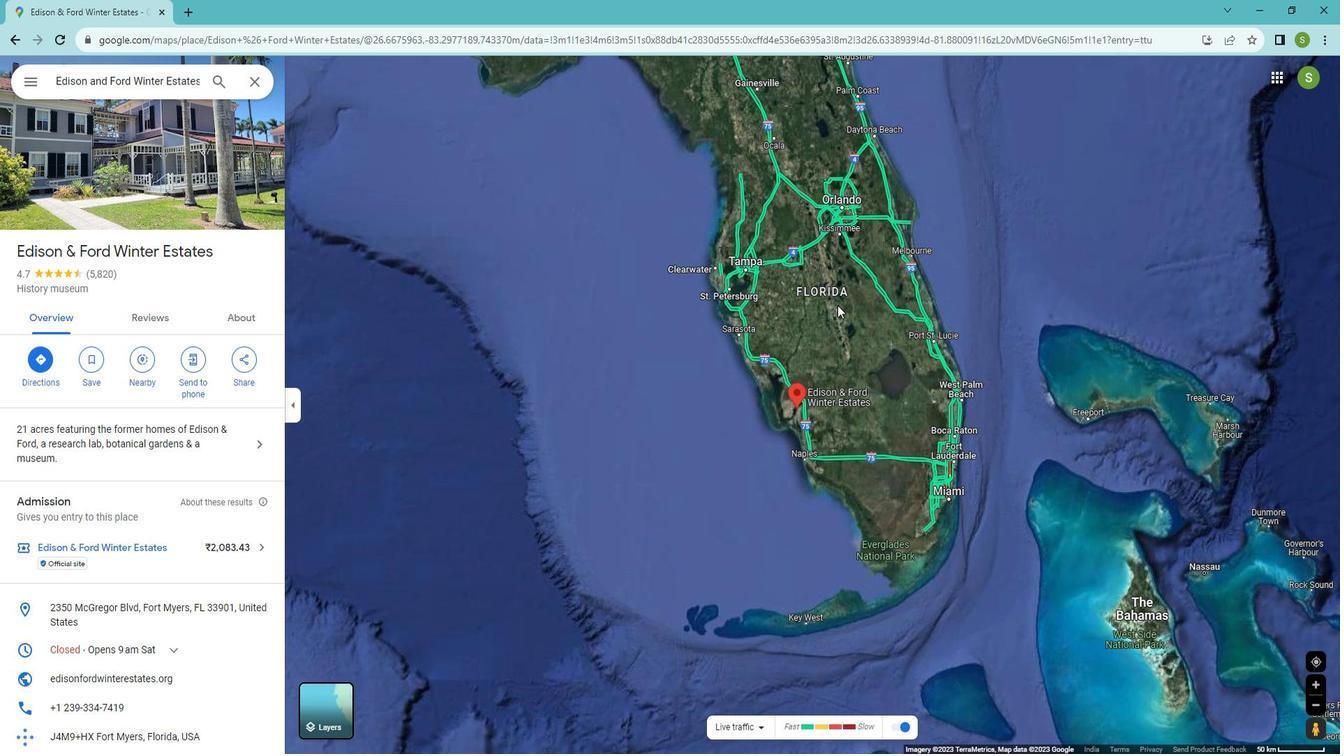 
Action: Mouse scrolled (867, 324) with delta (0, 0)
Screenshot: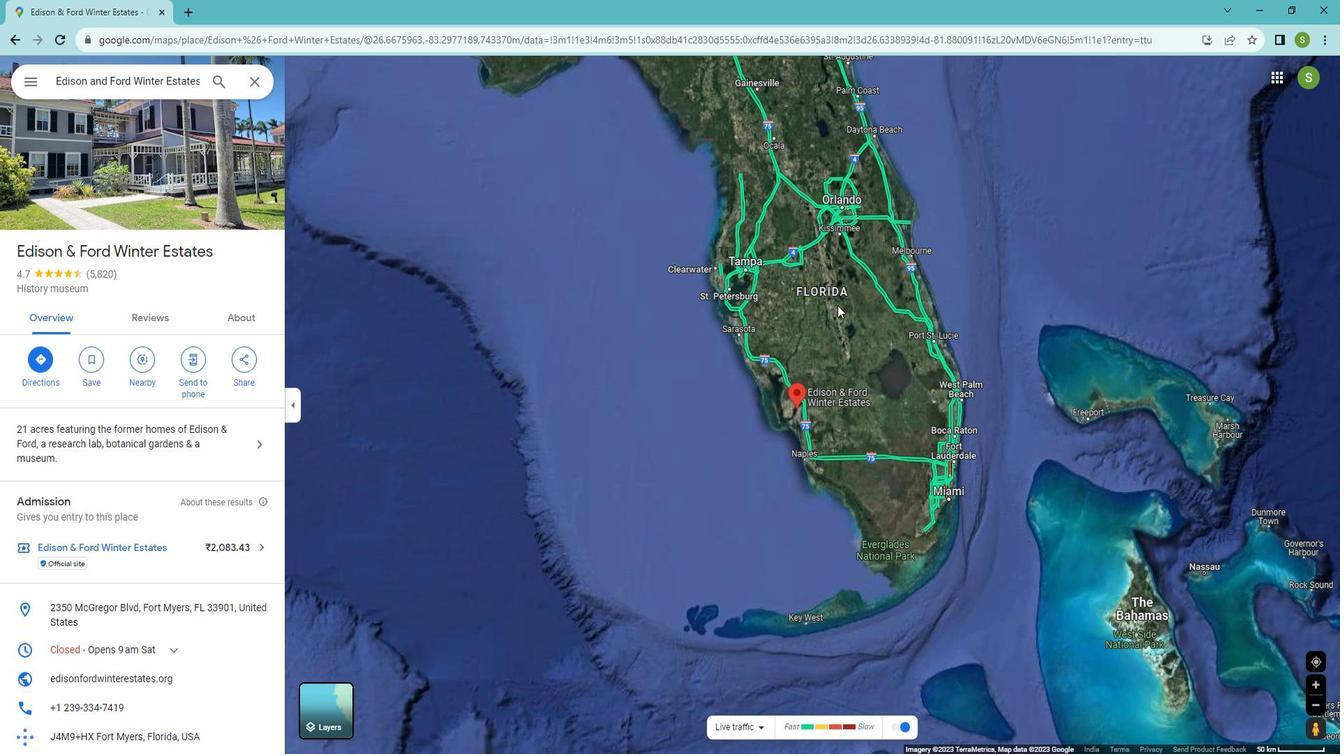 
Action: Mouse moved to (867, 324)
Screenshot: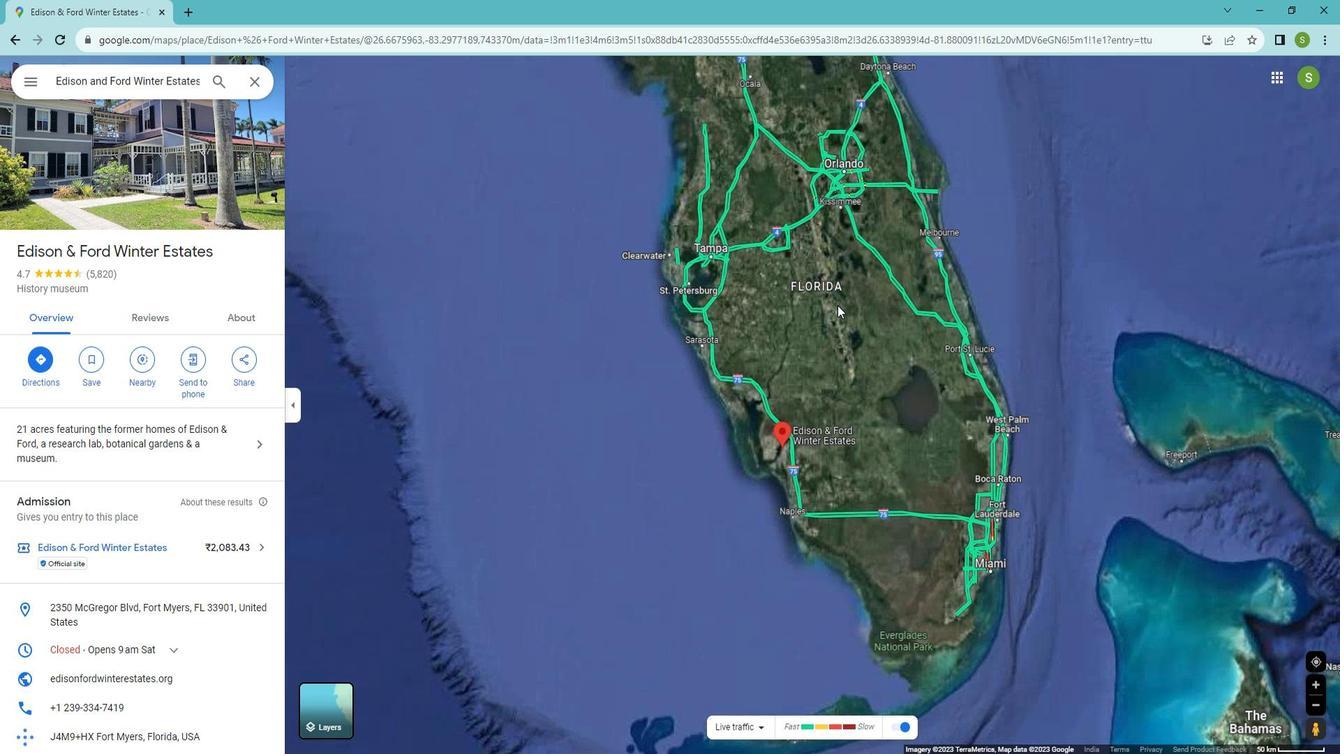 
Action: Mouse scrolled (867, 324) with delta (0, 0)
Screenshot: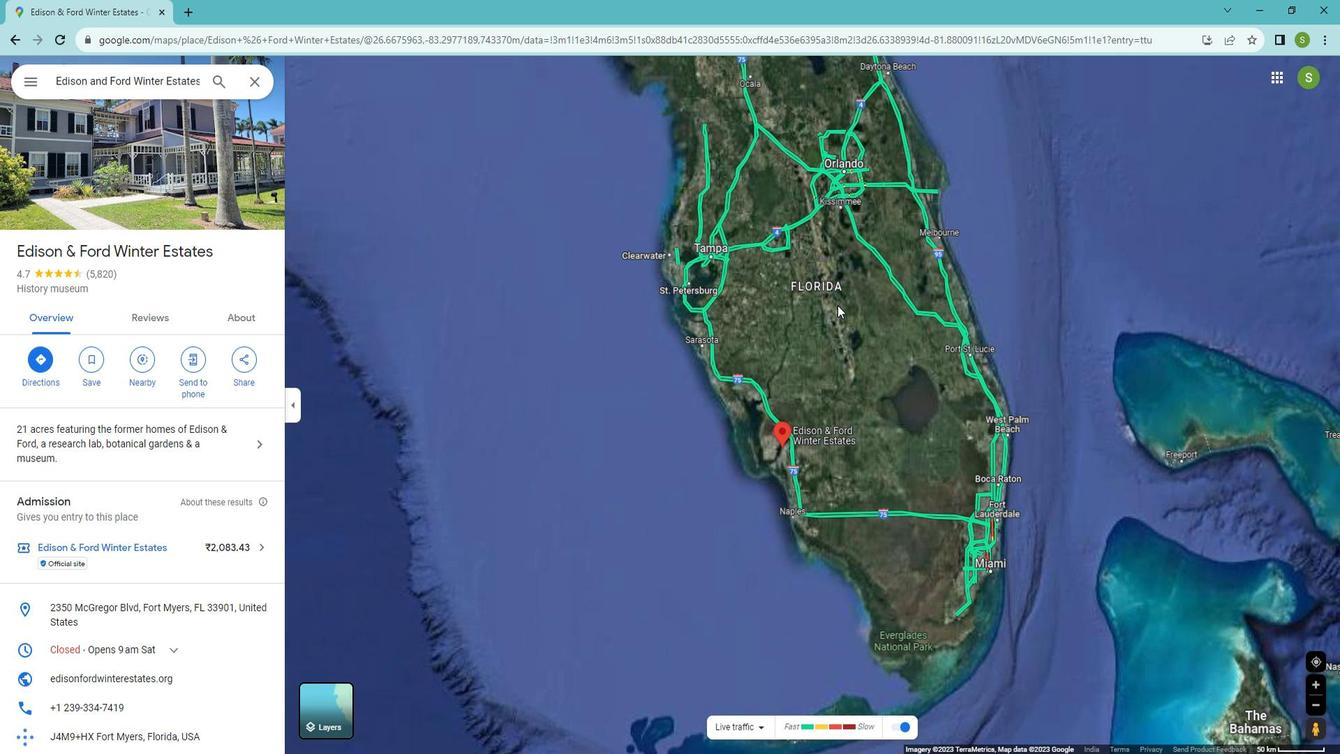 
Action: Mouse scrolled (867, 324) with delta (0, 0)
Screenshot: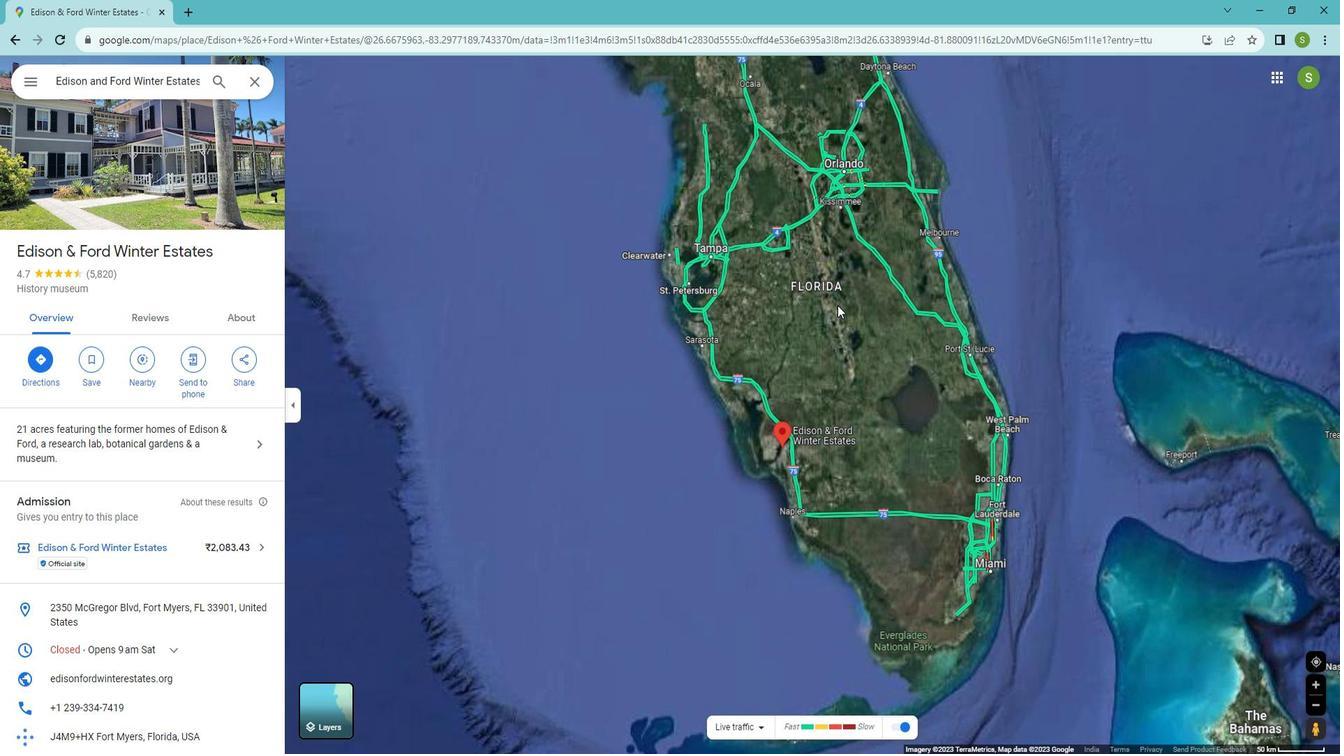 
Action: Mouse scrolled (867, 324) with delta (0, 0)
Screenshot: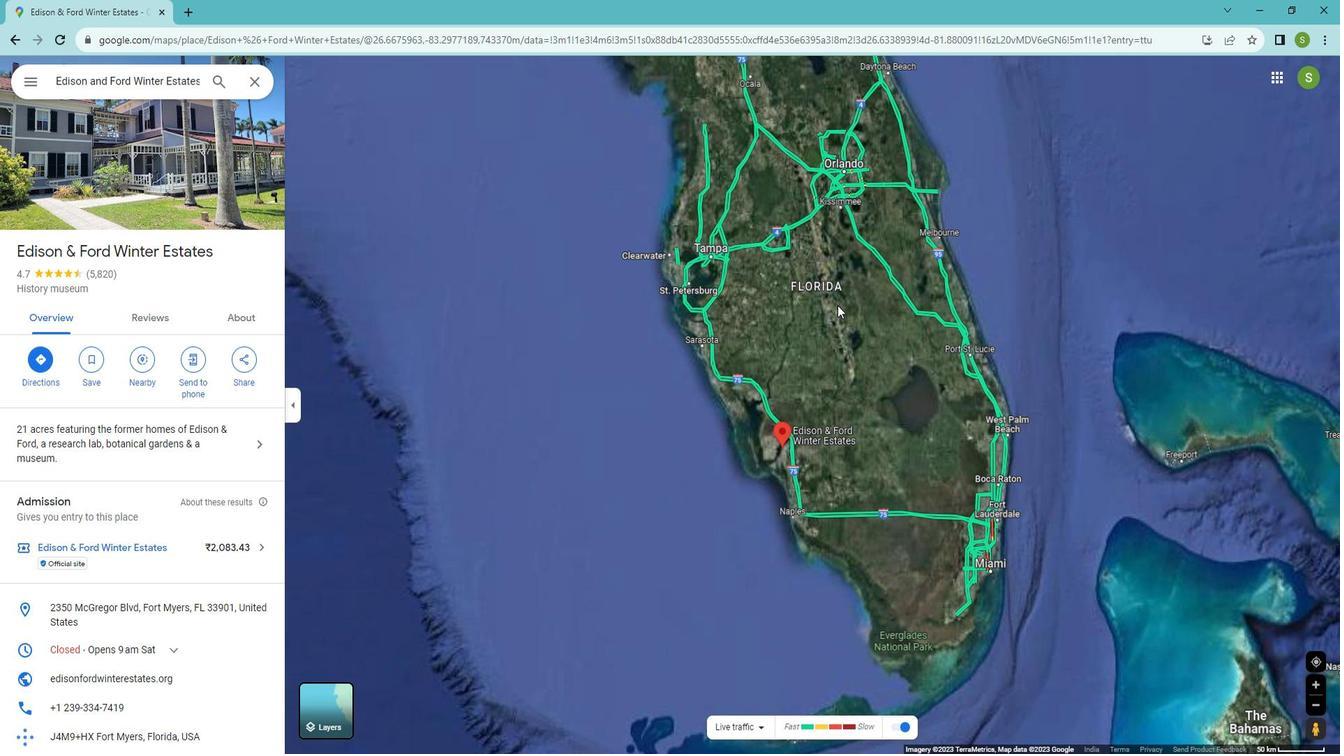 
Action: Mouse scrolled (867, 324) with delta (0, 0)
Screenshot: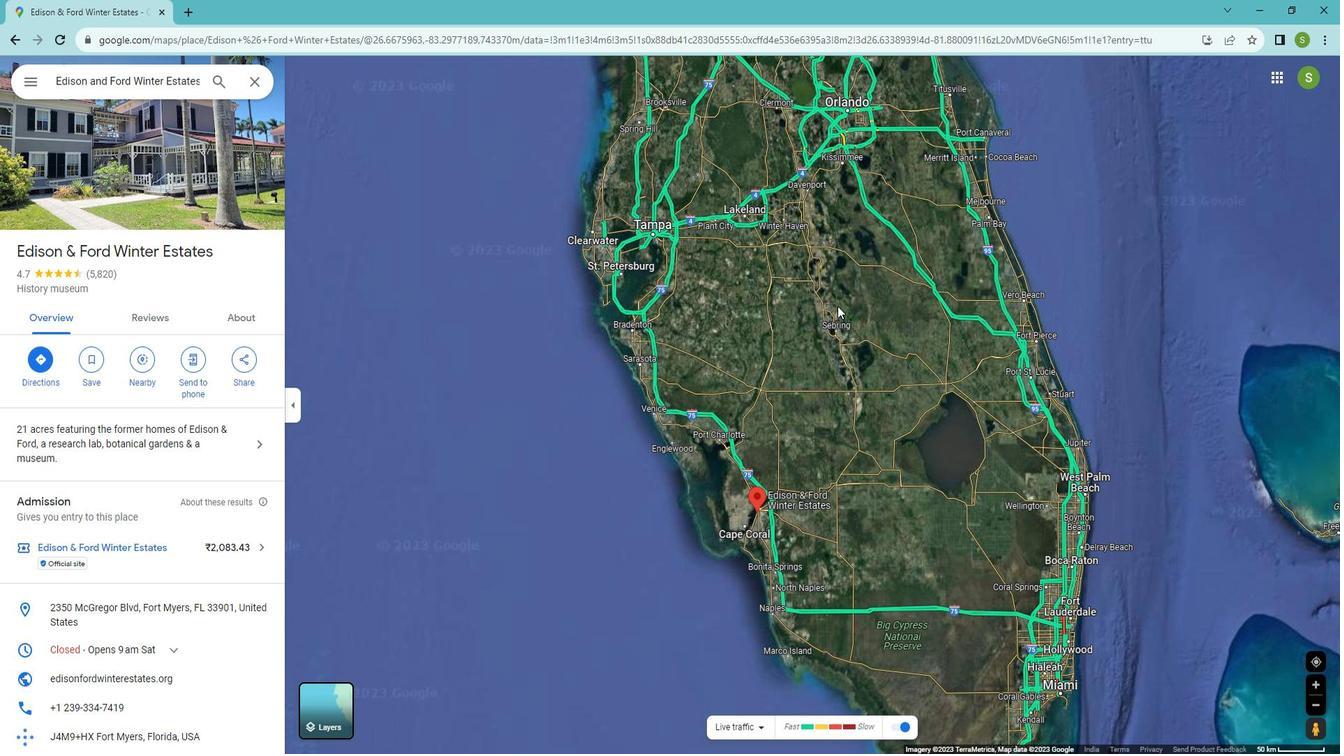 
Action: Mouse moved to (794, 733)
Screenshot: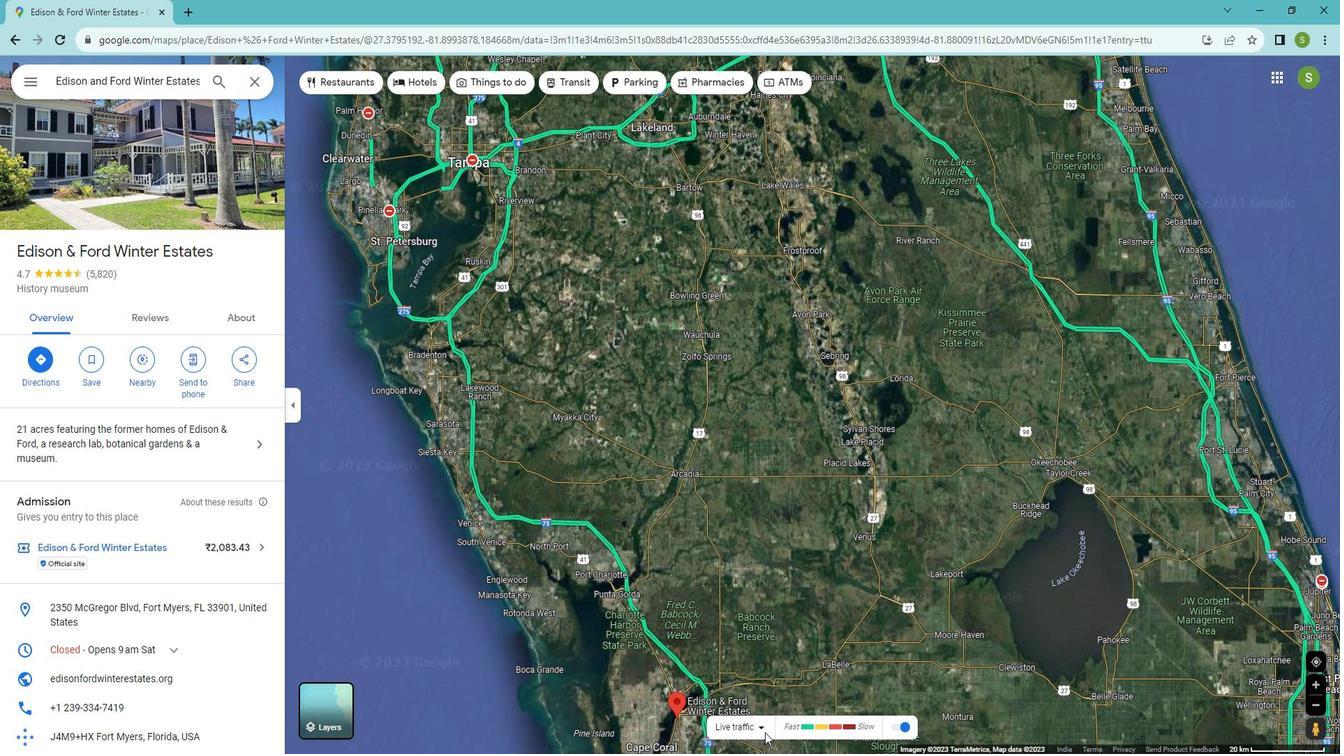 
Action: Mouse pressed left at (794, 733)
Screenshot: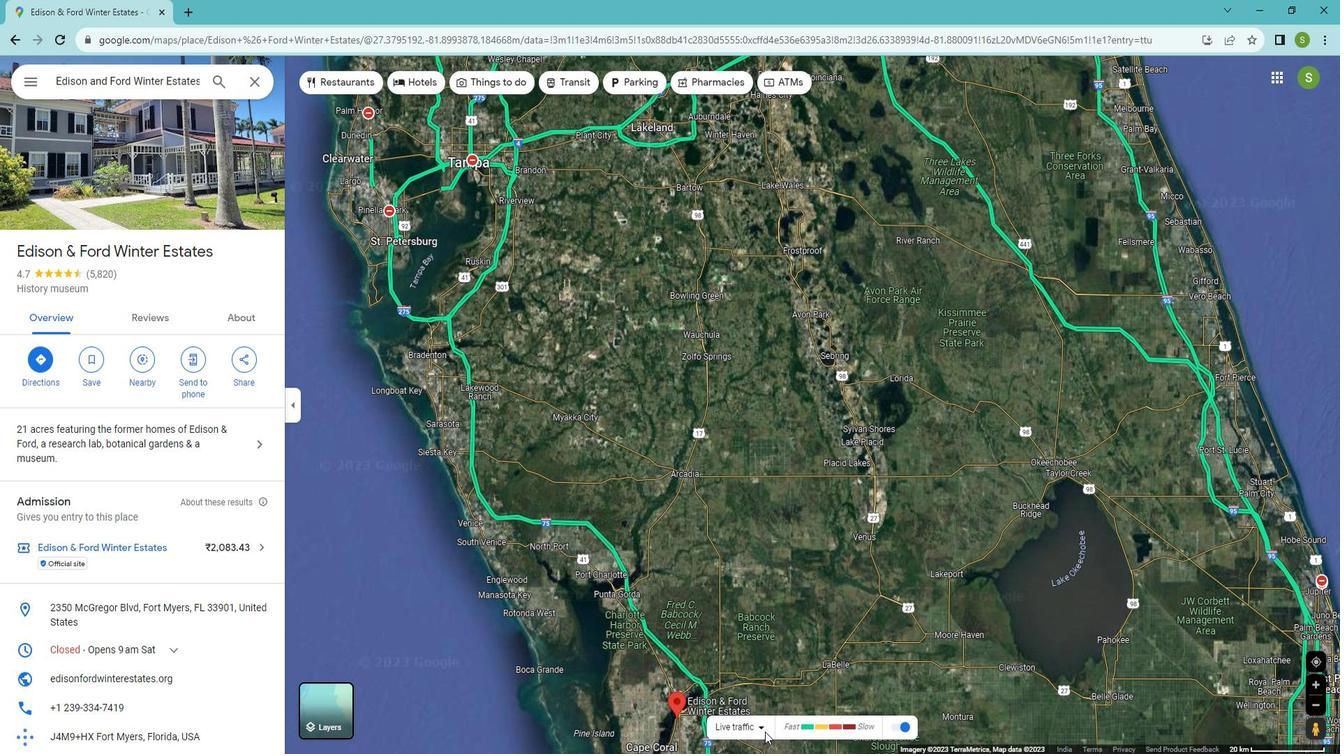 
Action: Mouse moved to (781, 709)
Screenshot: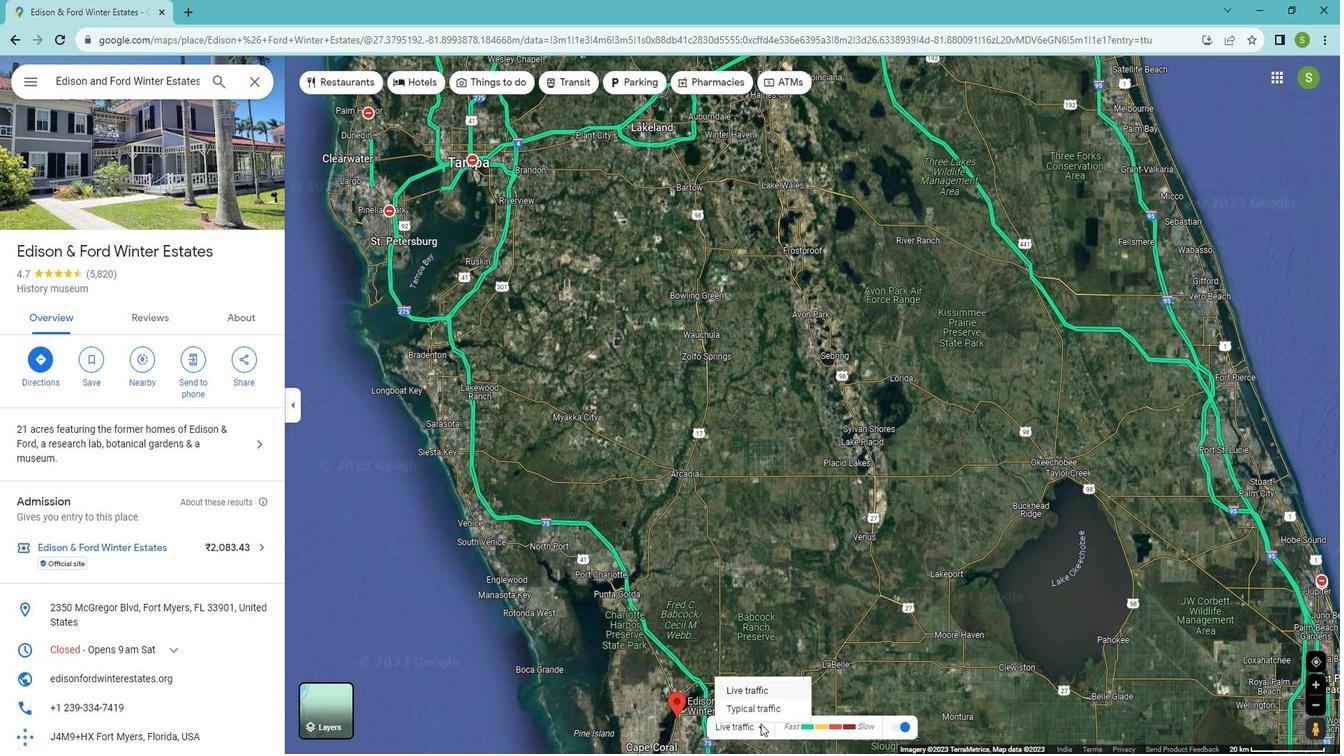 
Action: Mouse pressed left at (781, 709)
Screenshot: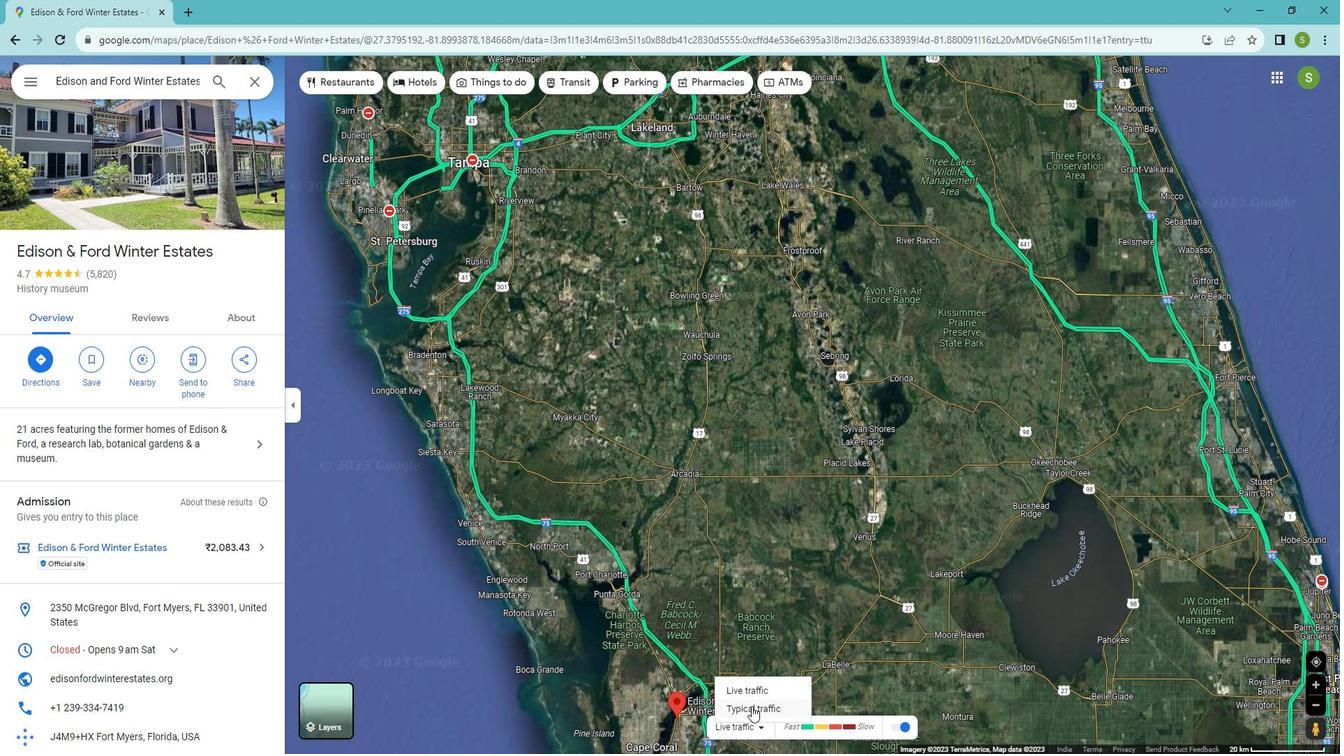 
Action: Mouse moved to (796, 516)
Screenshot: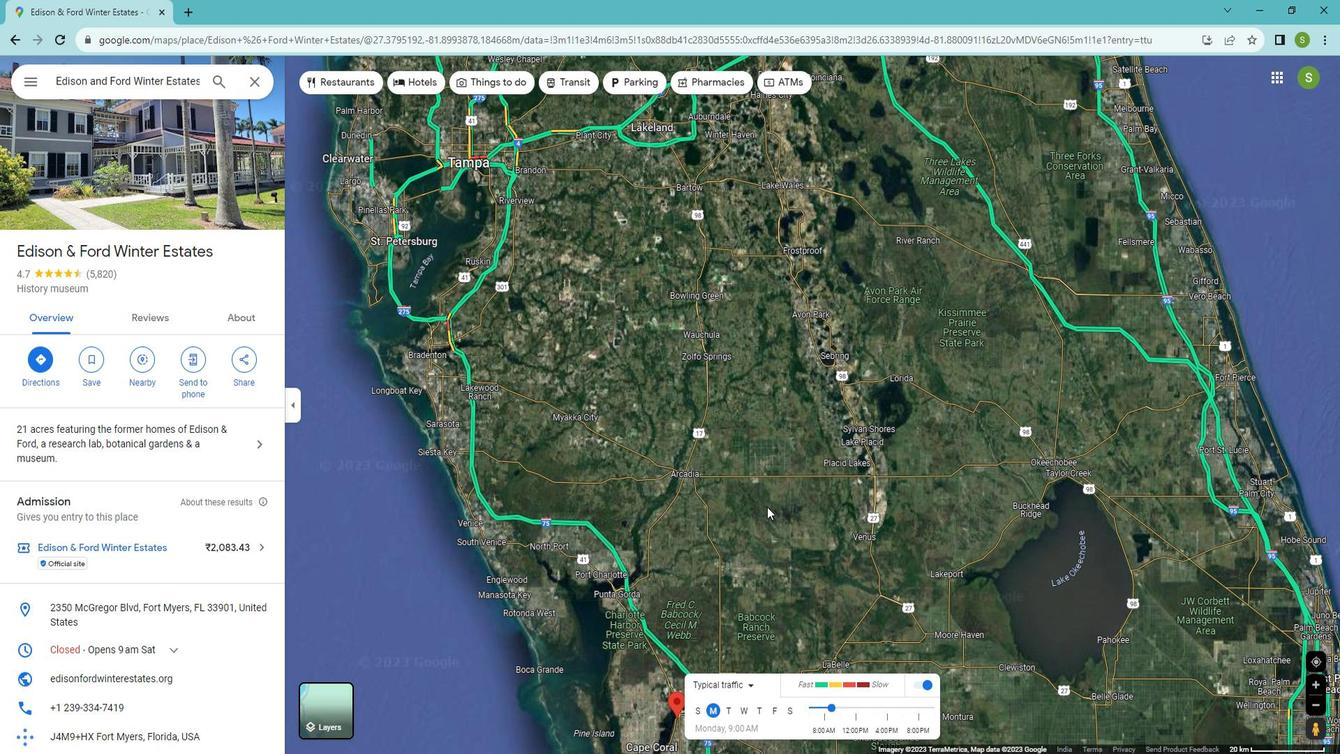 
Action: Mouse scrolled (796, 515) with delta (0, 0)
Screenshot: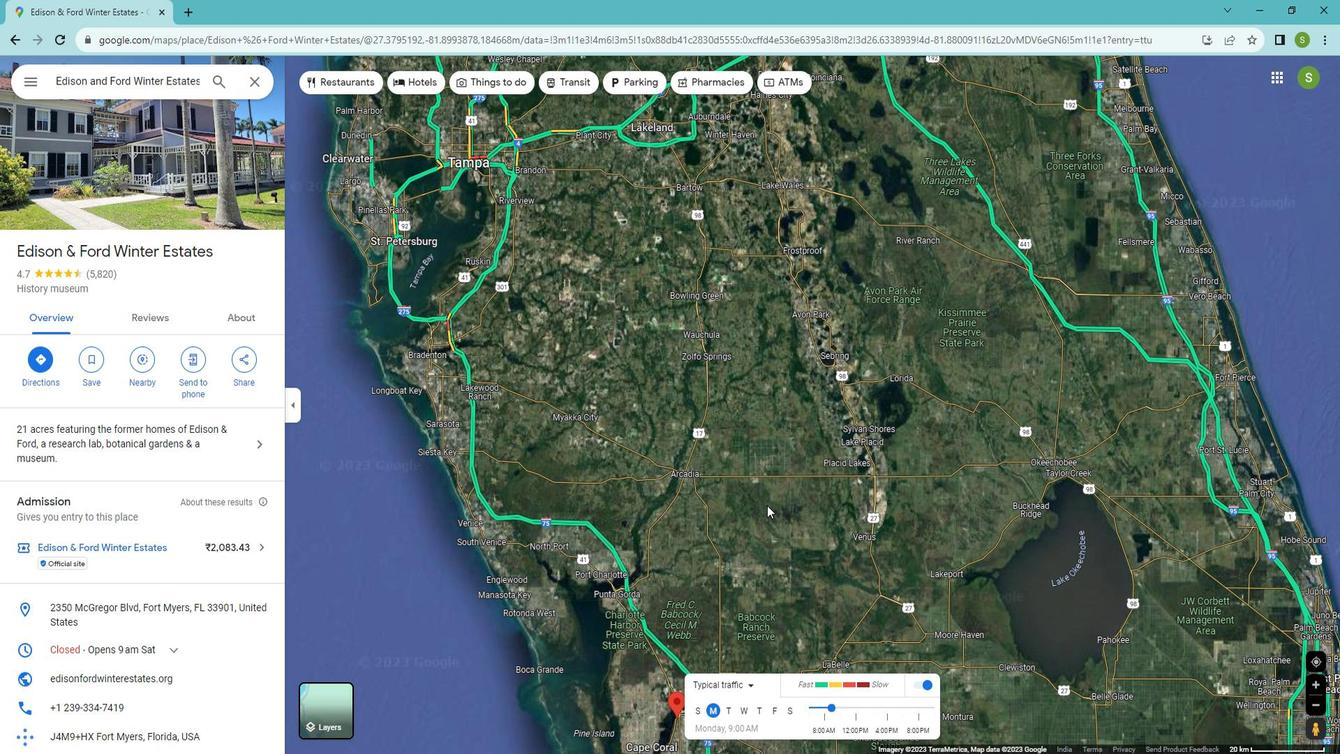 
Action: Mouse moved to (778, 296)
Screenshot: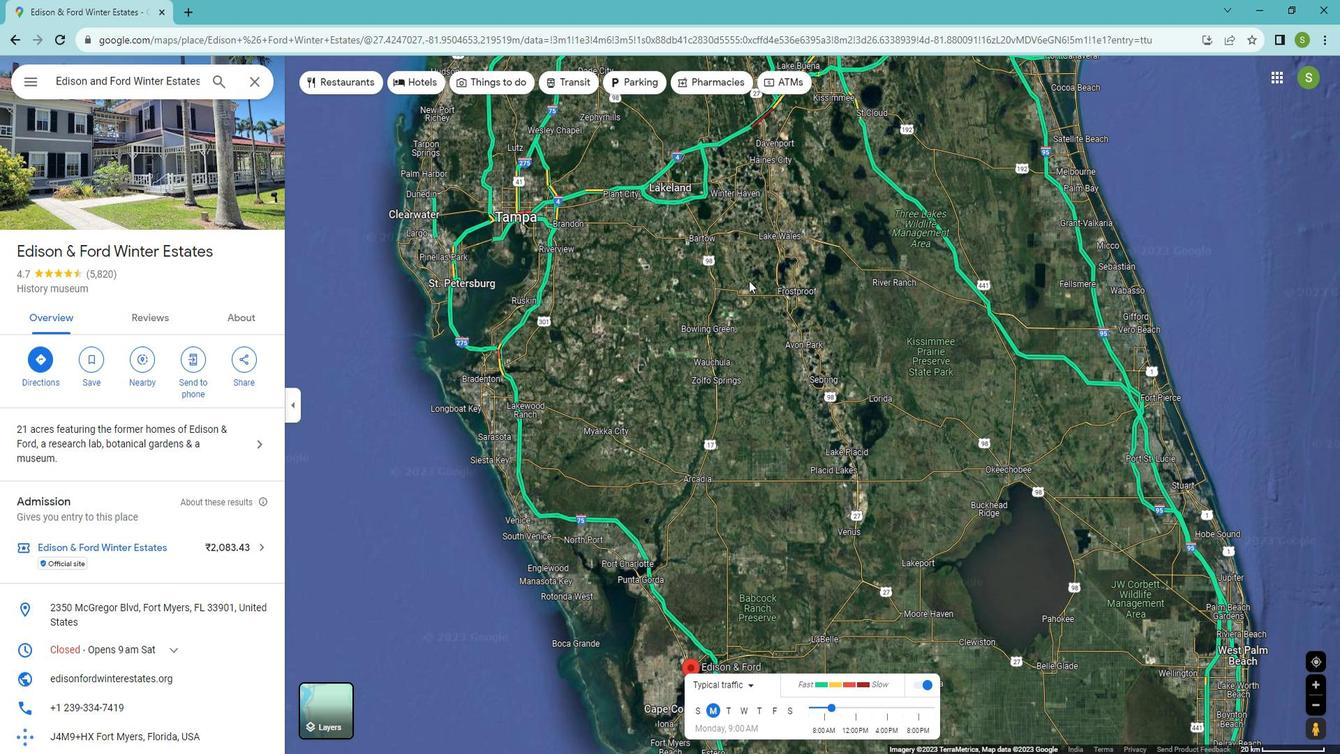 
